 Task: Search one way flight ticket for 4 adults, 2 children, 2 infants in seat and 1 infant on lap in premium economy from Block Island: Block Island State Airport to Gillette: Gillette Campbell County Airport on 5-1-2023. Choice of flights is Spirit. Number of bags: 2 checked bags. Price is upto 94000. Outbound departure time preference is 11:30.
Action: Mouse moved to (228, 516)
Screenshot: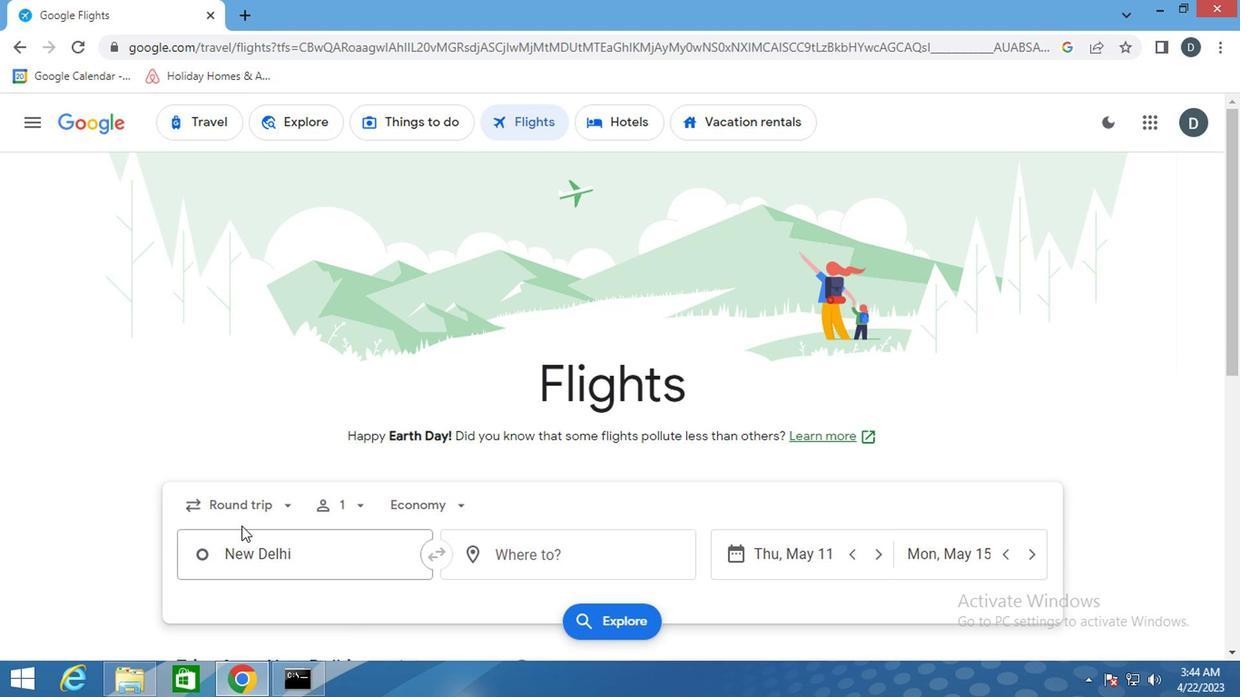 
Action: Mouse pressed left at (228, 516)
Screenshot: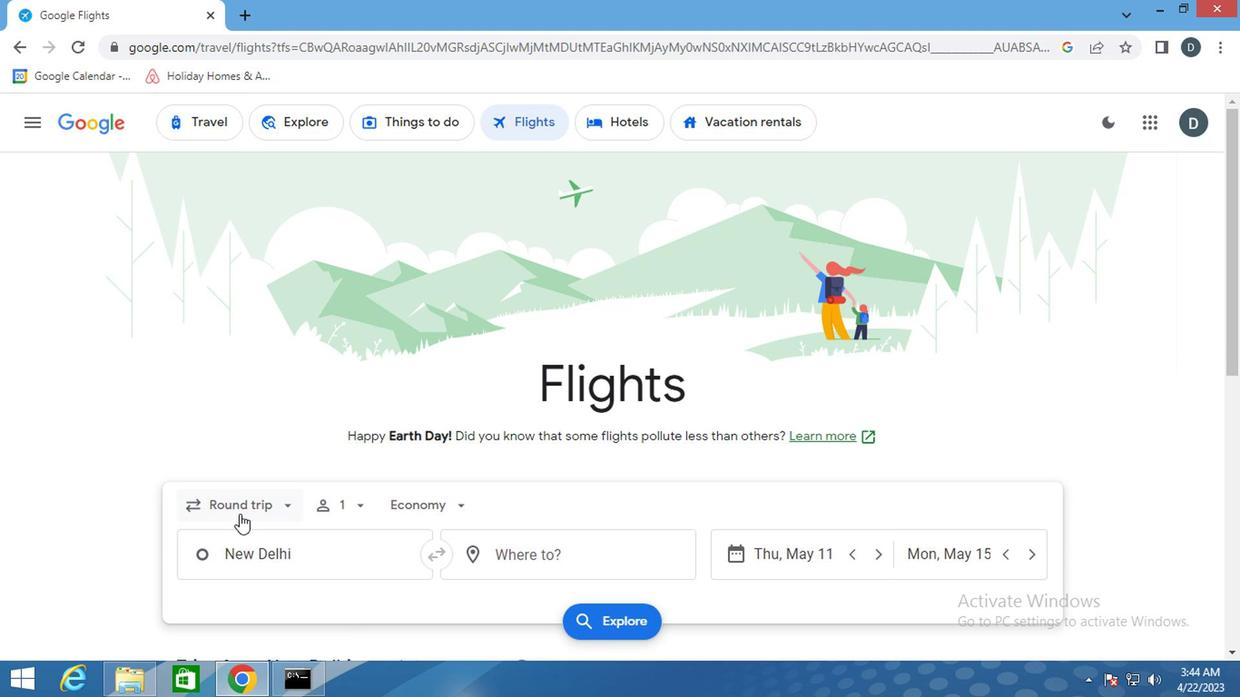 
Action: Mouse moved to (260, 588)
Screenshot: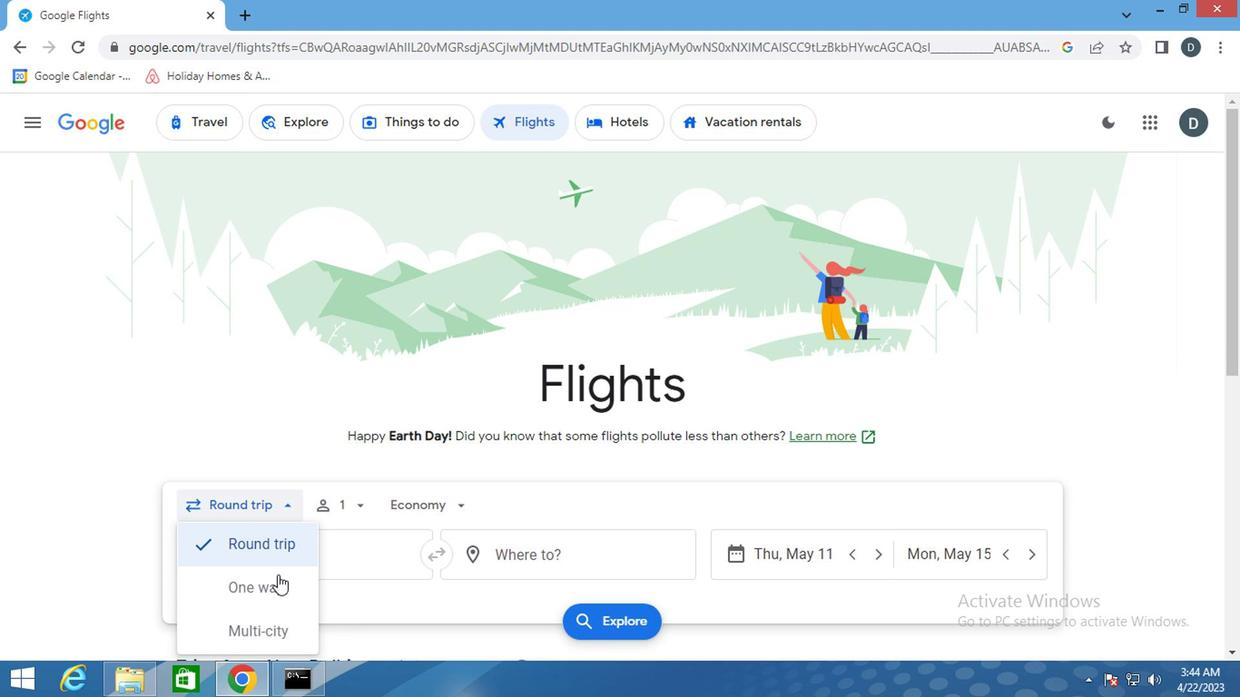 
Action: Mouse pressed left at (260, 588)
Screenshot: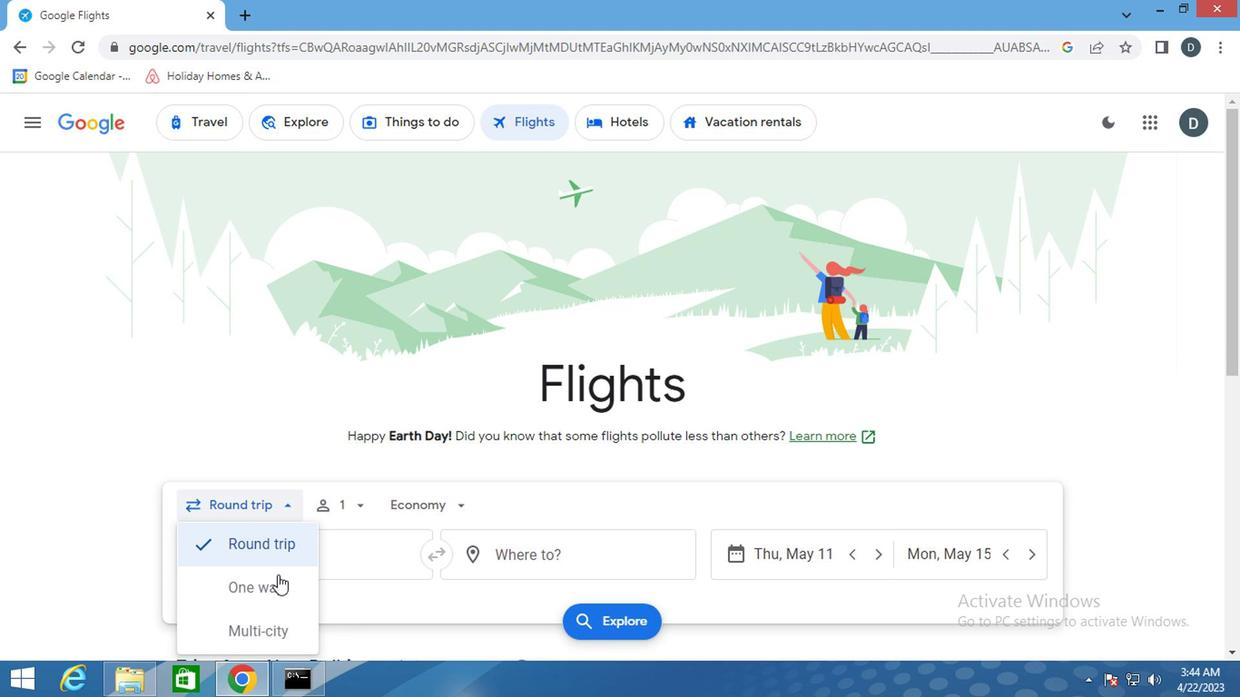 
Action: Mouse moved to (331, 501)
Screenshot: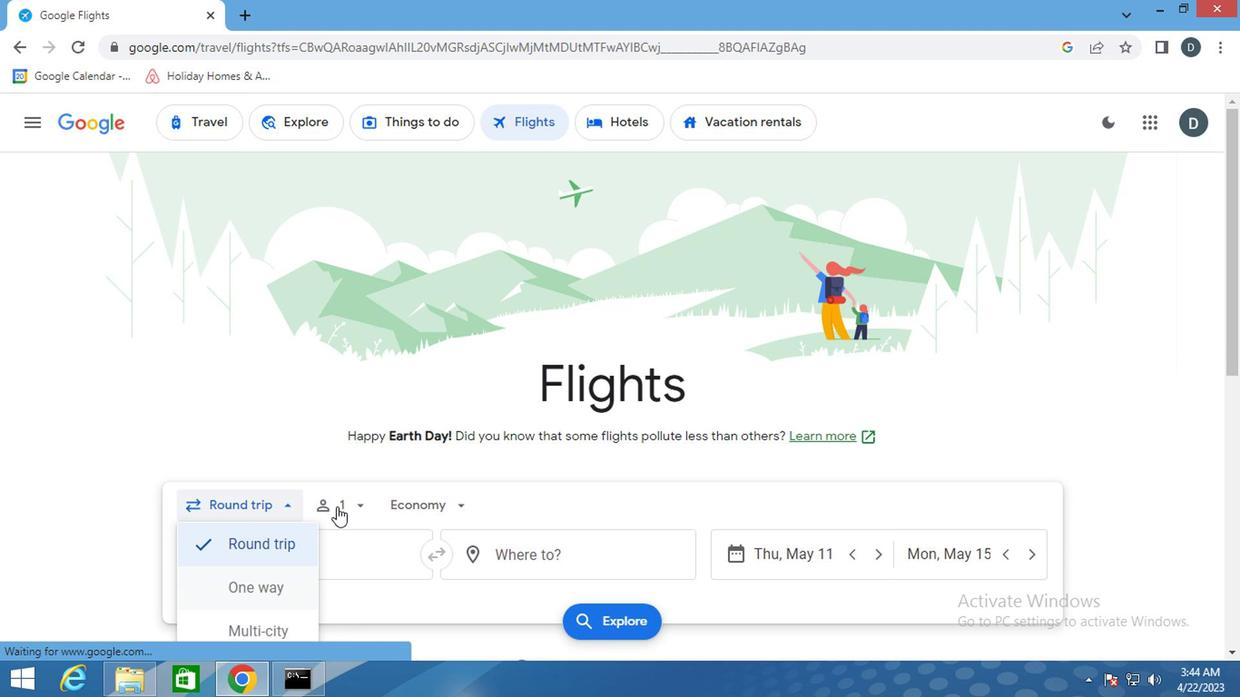 
Action: Mouse pressed left at (331, 501)
Screenshot: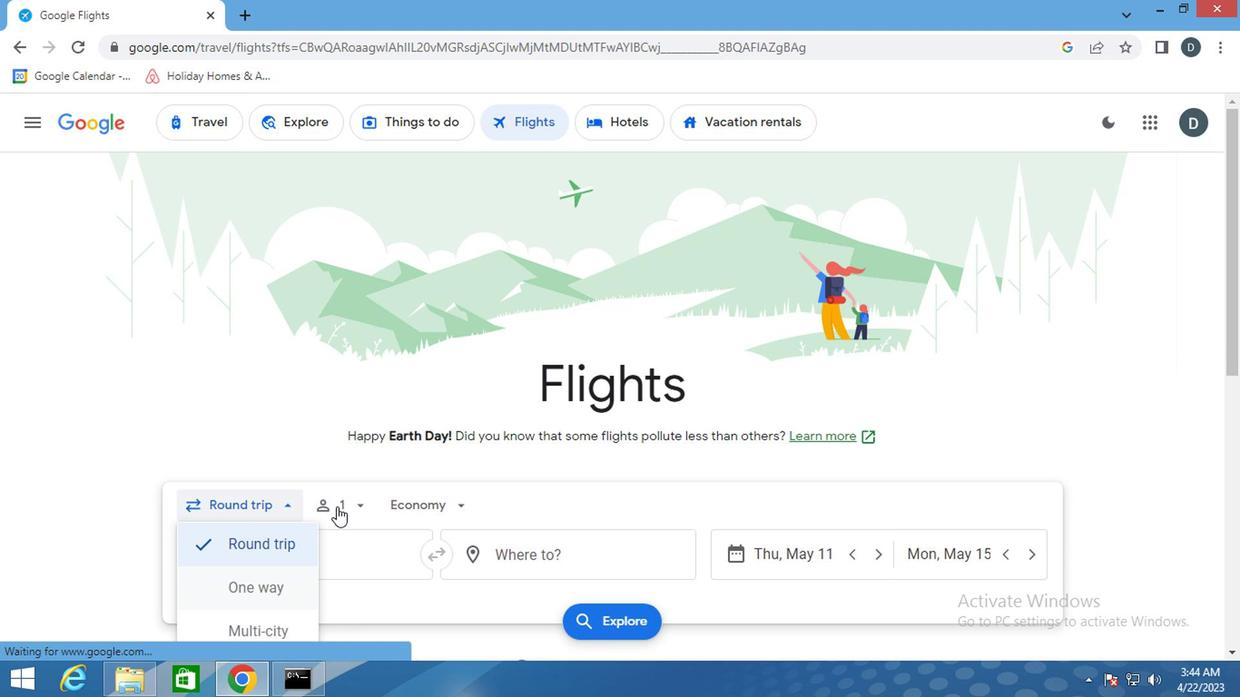 
Action: Mouse moved to (477, 557)
Screenshot: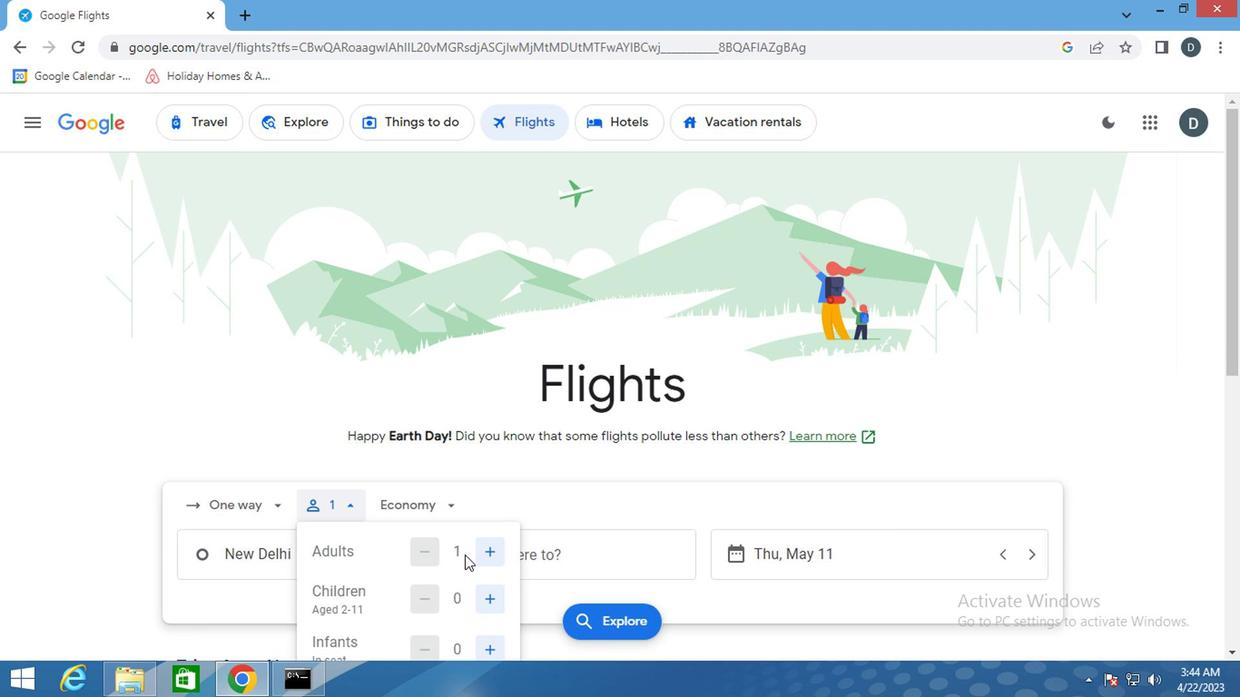 
Action: Mouse pressed left at (477, 557)
Screenshot: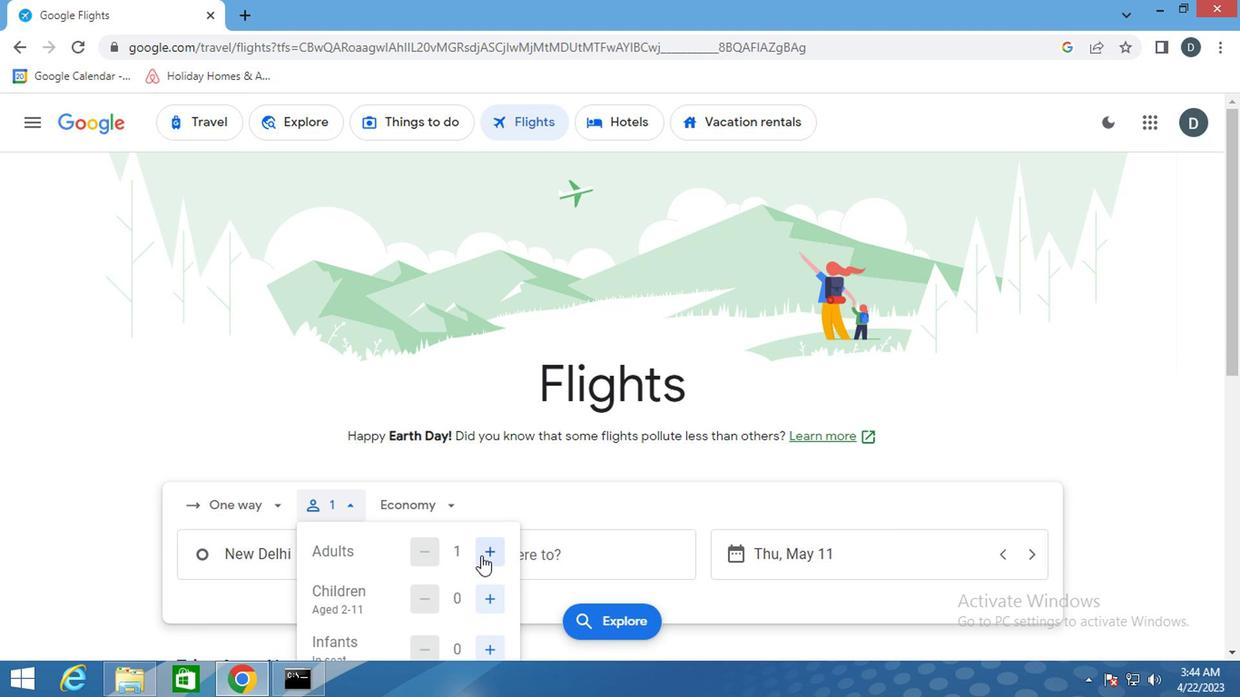 
Action: Mouse pressed left at (477, 557)
Screenshot: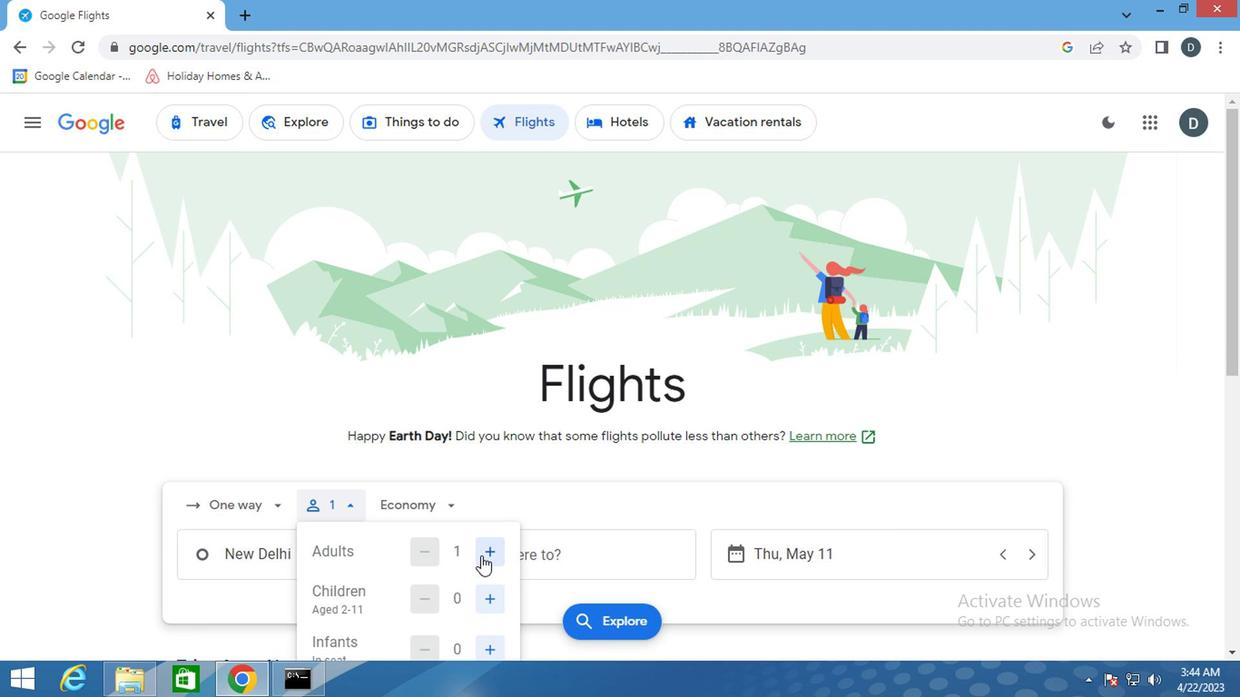
Action: Mouse pressed left at (477, 557)
Screenshot: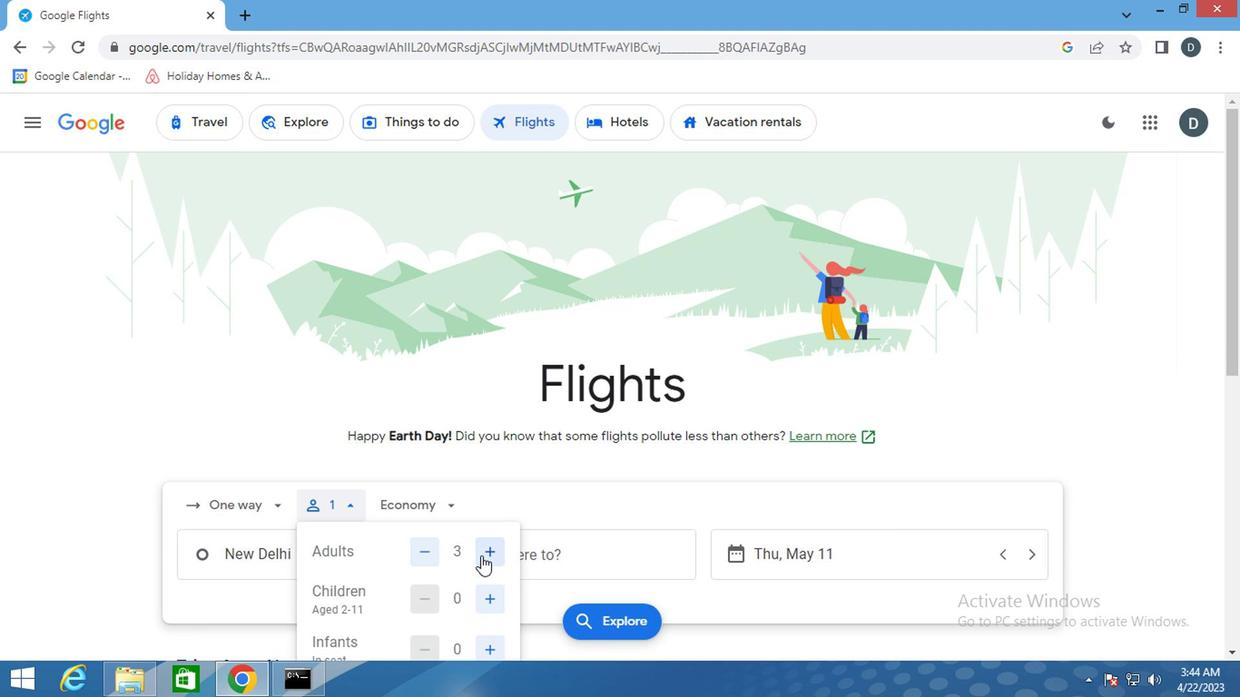 
Action: Mouse moved to (487, 606)
Screenshot: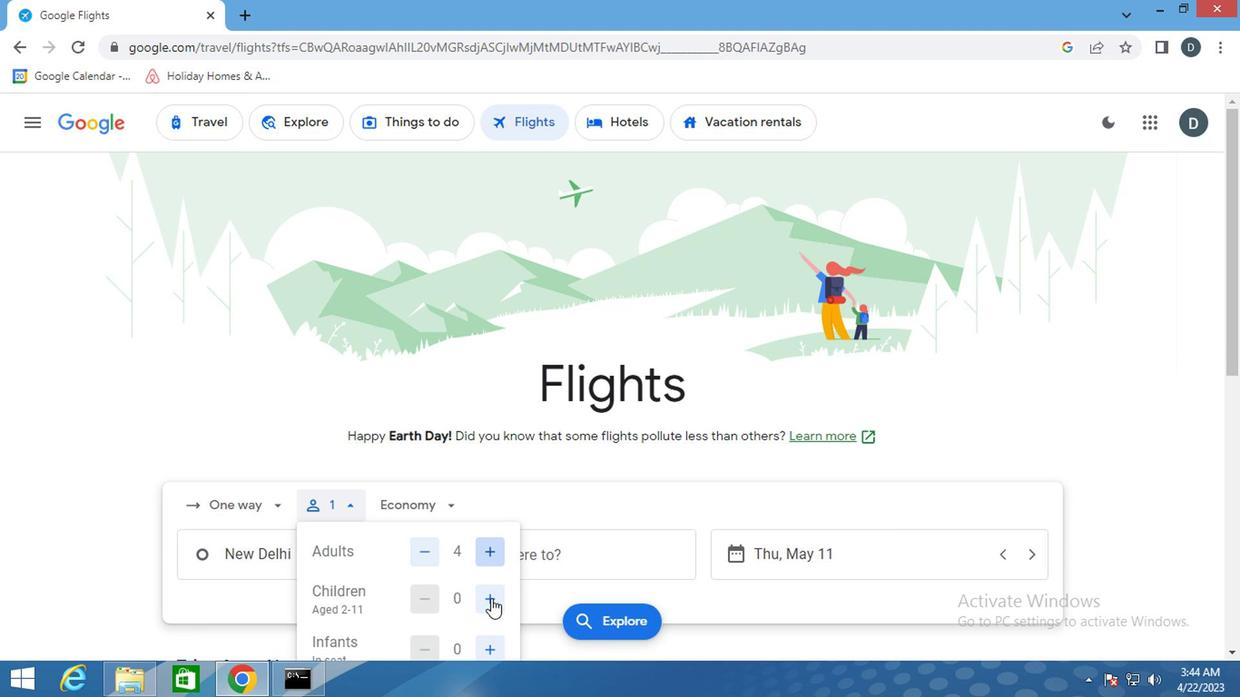 
Action: Mouse pressed left at (487, 606)
Screenshot: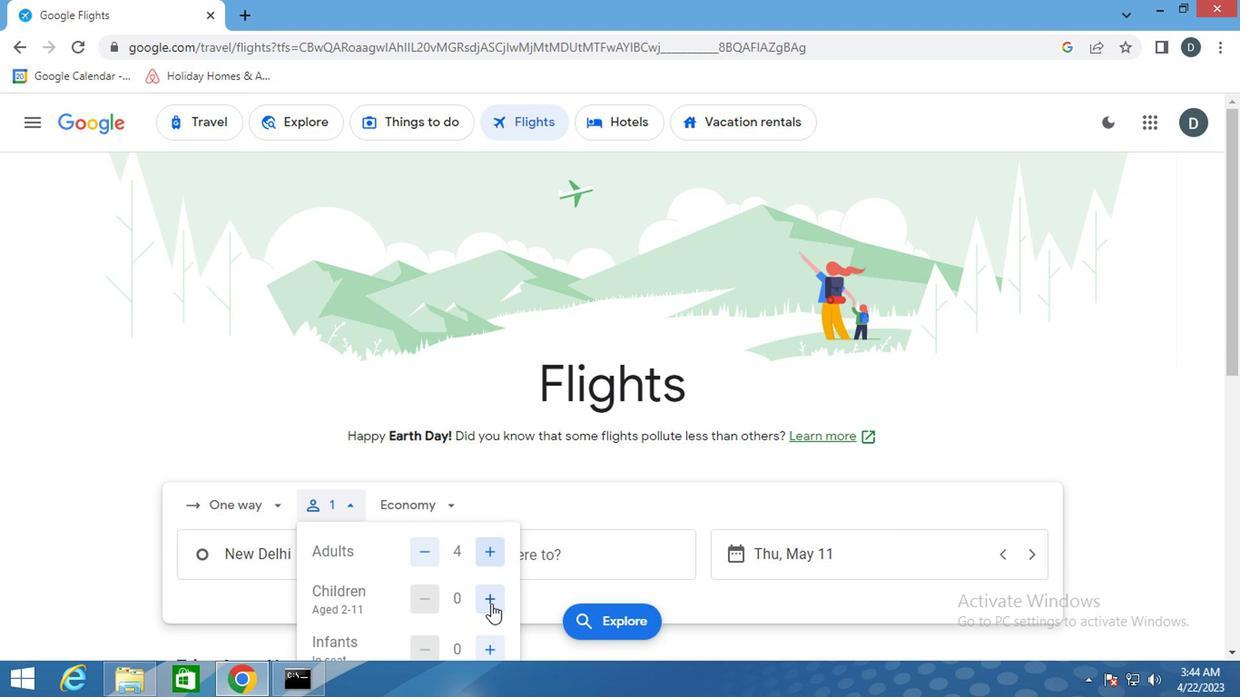 
Action: Mouse moved to (487, 607)
Screenshot: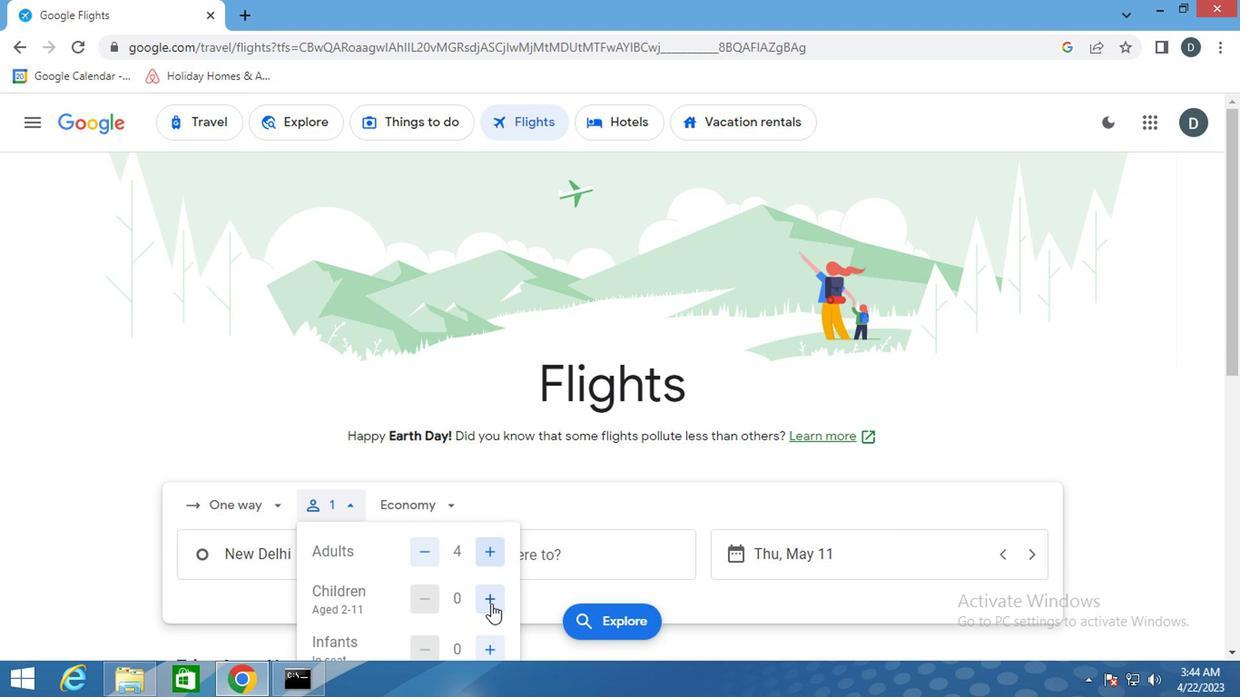 
Action: Mouse pressed left at (487, 607)
Screenshot: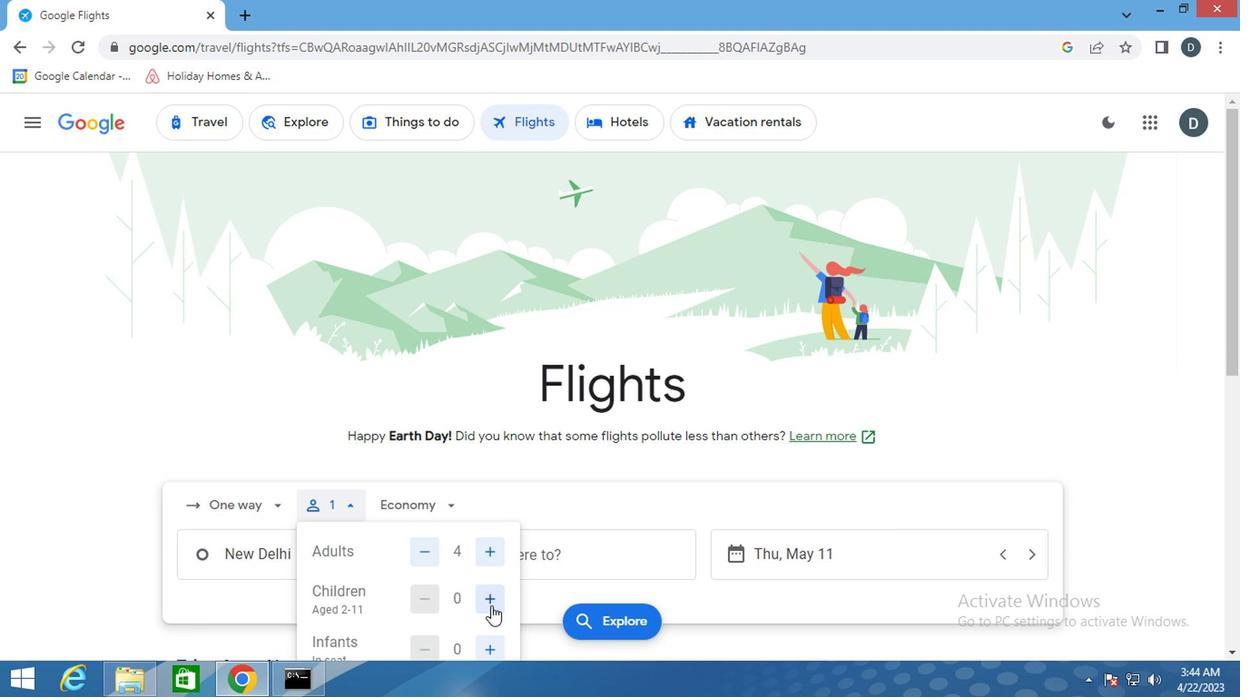 
Action: Mouse moved to (467, 598)
Screenshot: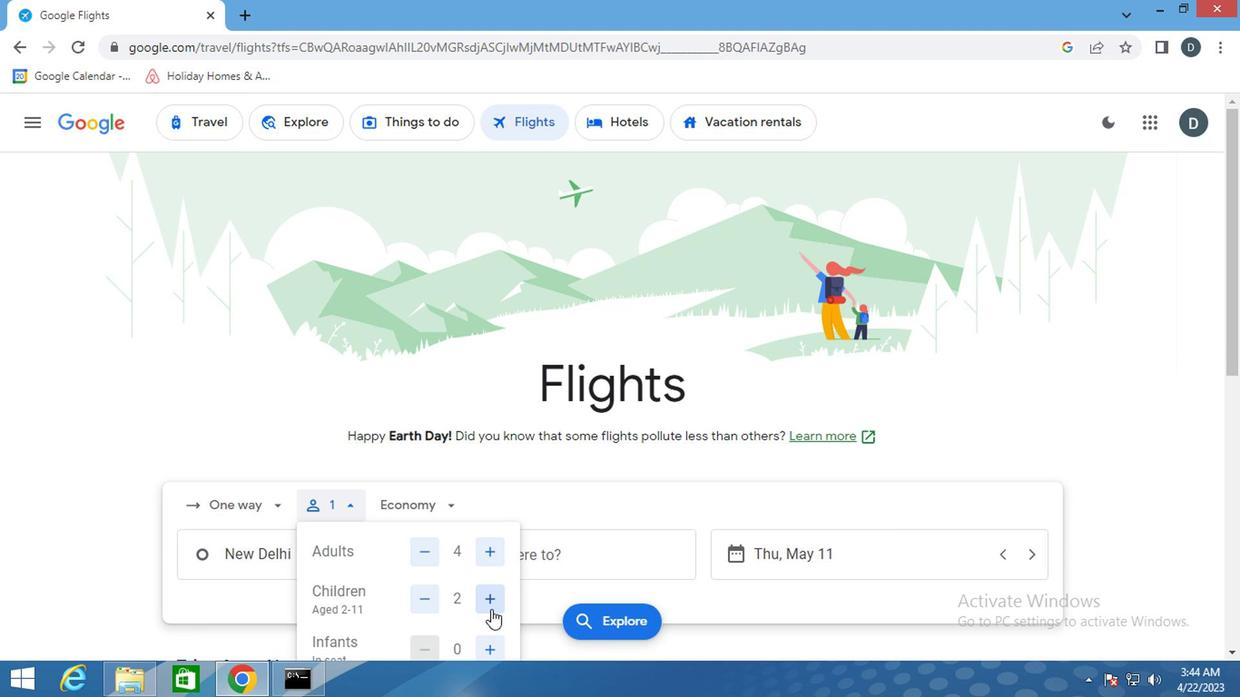 
Action: Mouse scrolled (467, 597) with delta (0, 0)
Screenshot: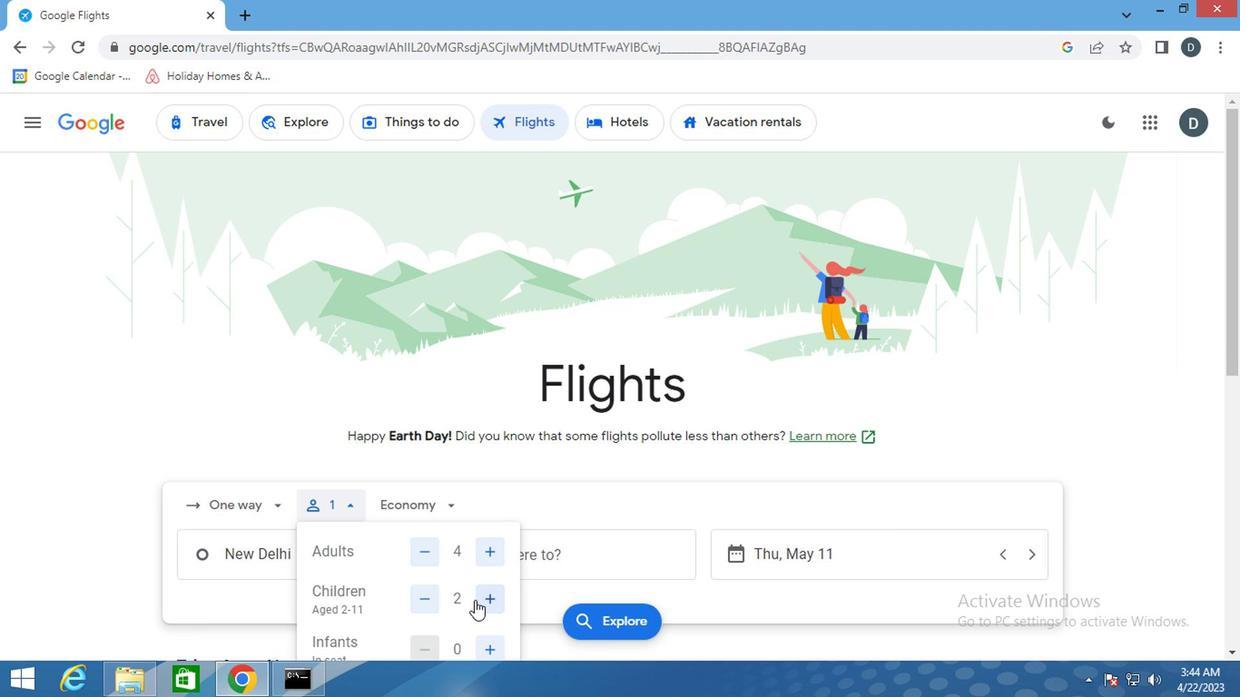 
Action: Mouse moved to (481, 557)
Screenshot: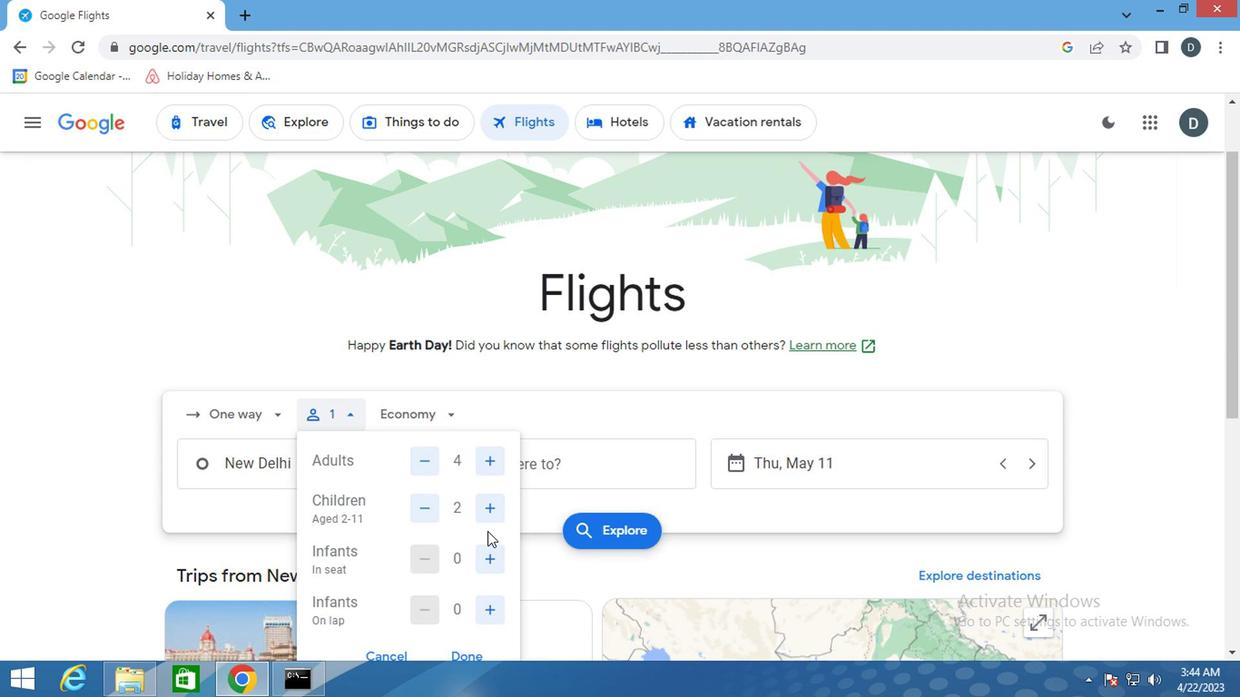 
Action: Mouse pressed left at (481, 557)
Screenshot: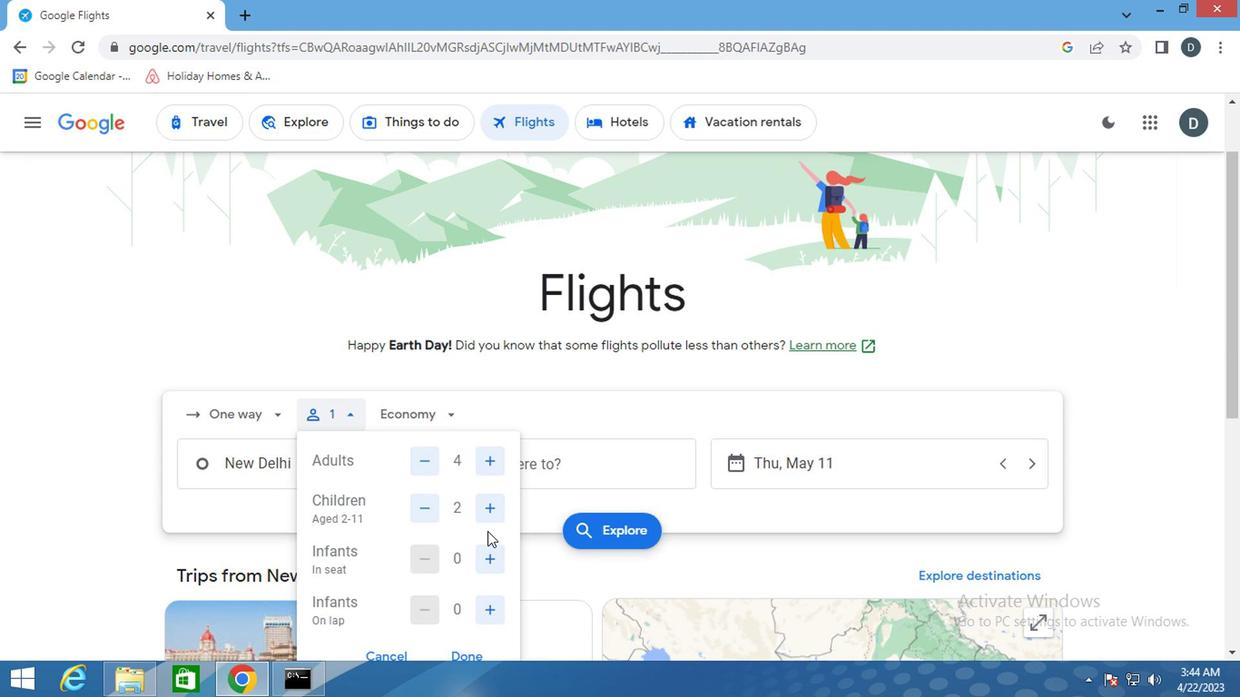 
Action: Mouse moved to (485, 552)
Screenshot: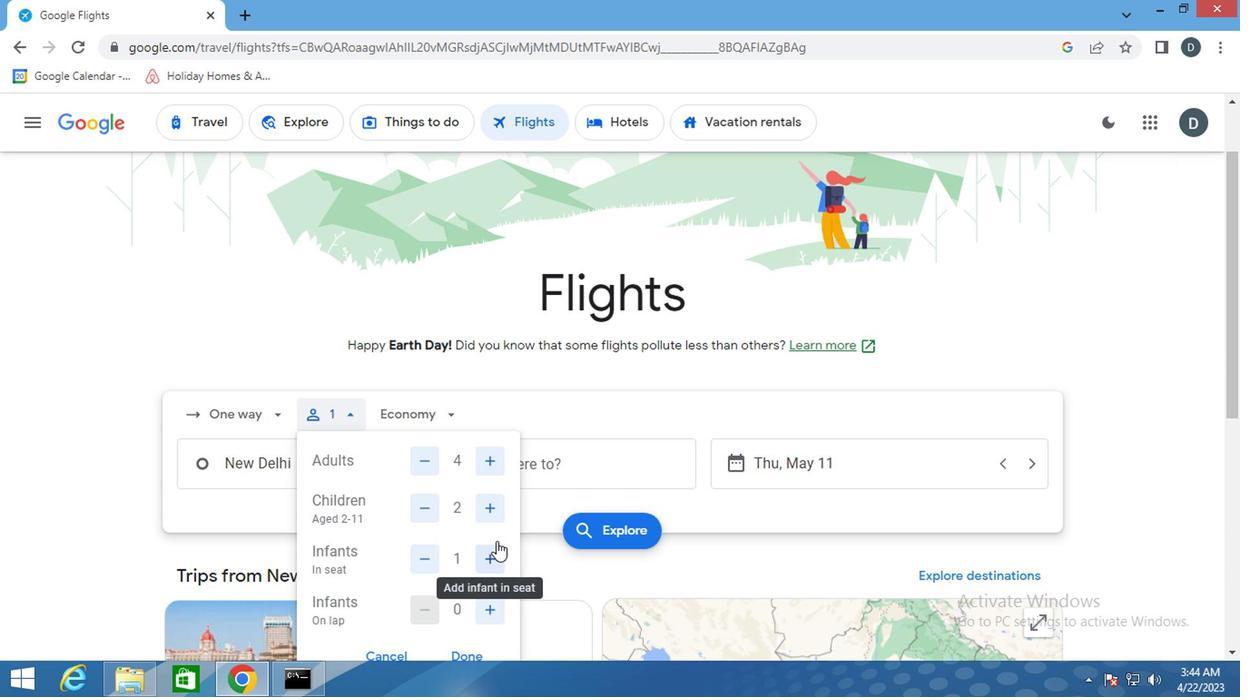 
Action: Mouse pressed left at (485, 552)
Screenshot: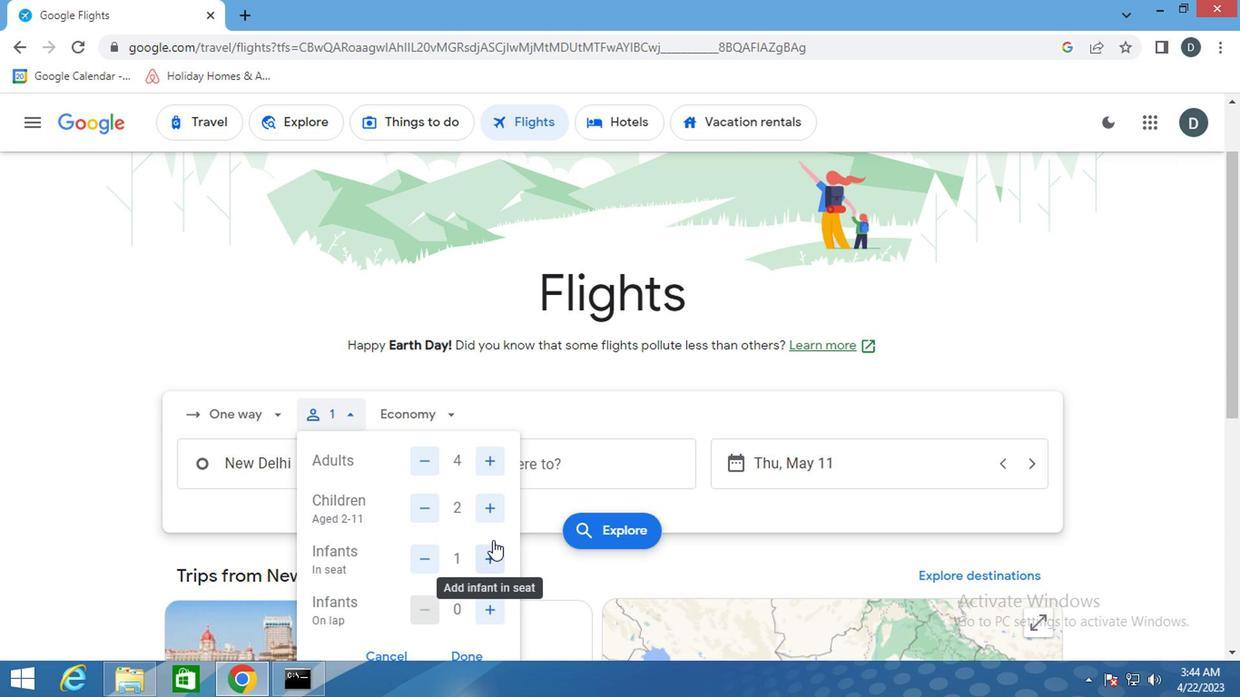 
Action: Mouse moved to (481, 600)
Screenshot: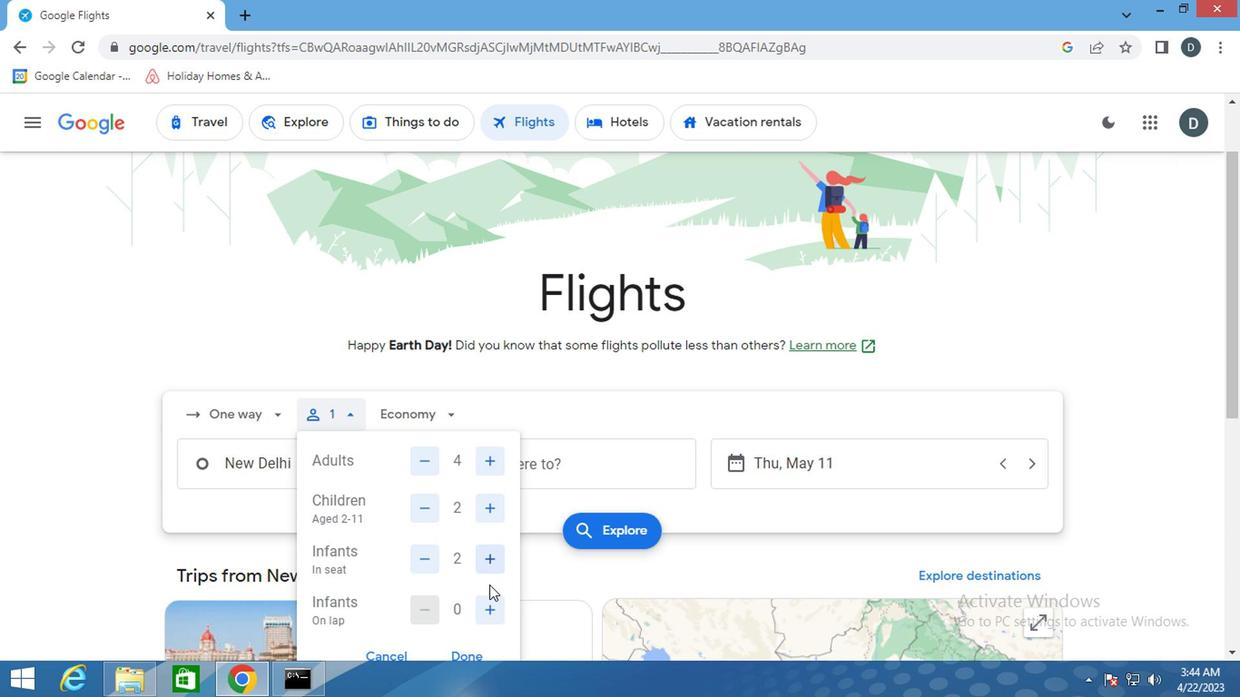 
Action: Mouse pressed left at (481, 600)
Screenshot: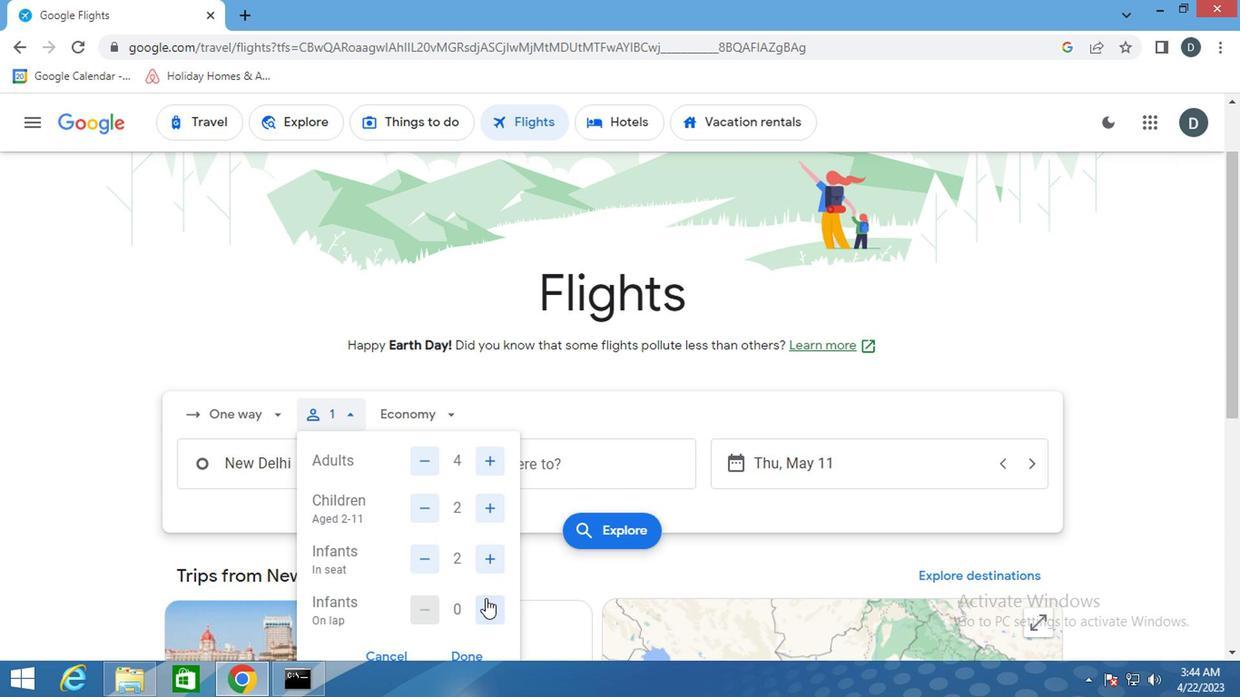 
Action: Mouse moved to (468, 651)
Screenshot: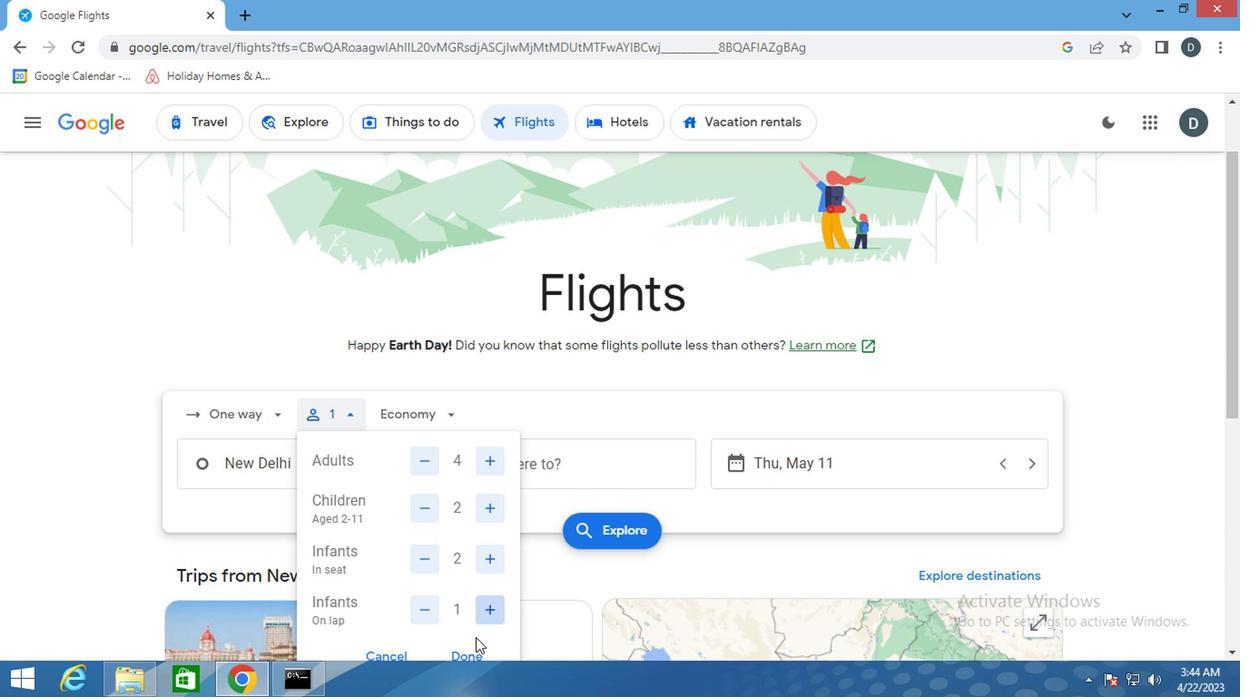 
Action: Mouse pressed left at (468, 651)
Screenshot: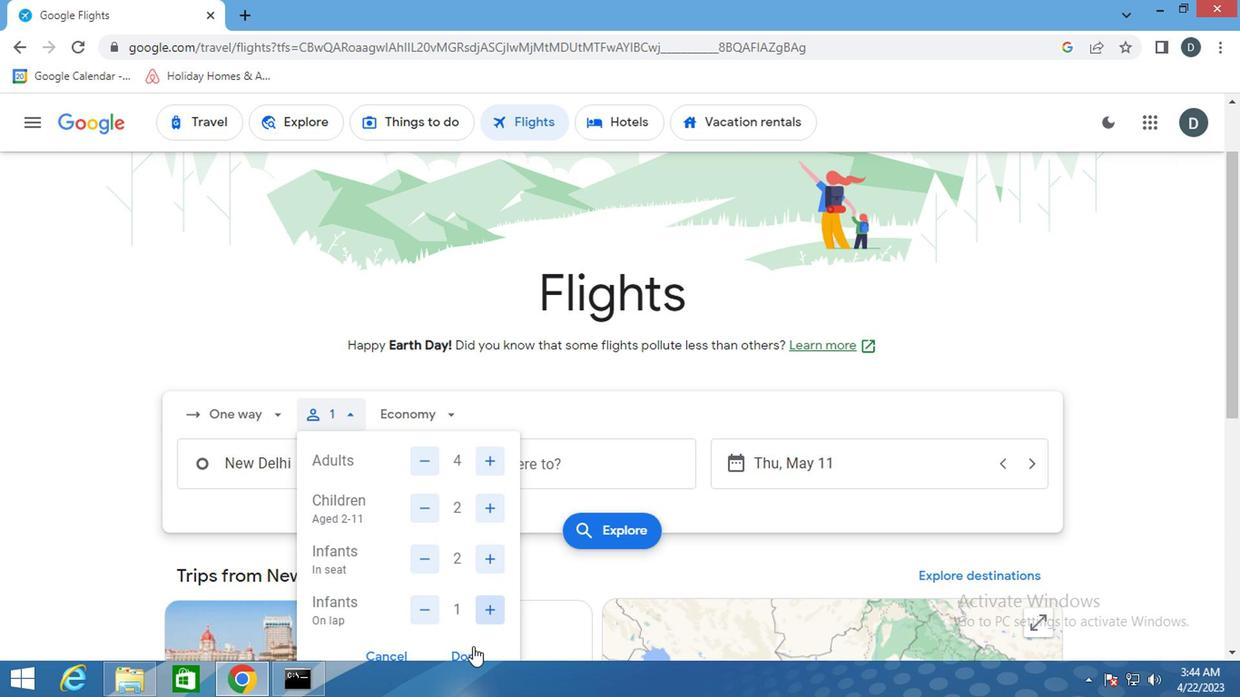 
Action: Mouse moved to (379, 405)
Screenshot: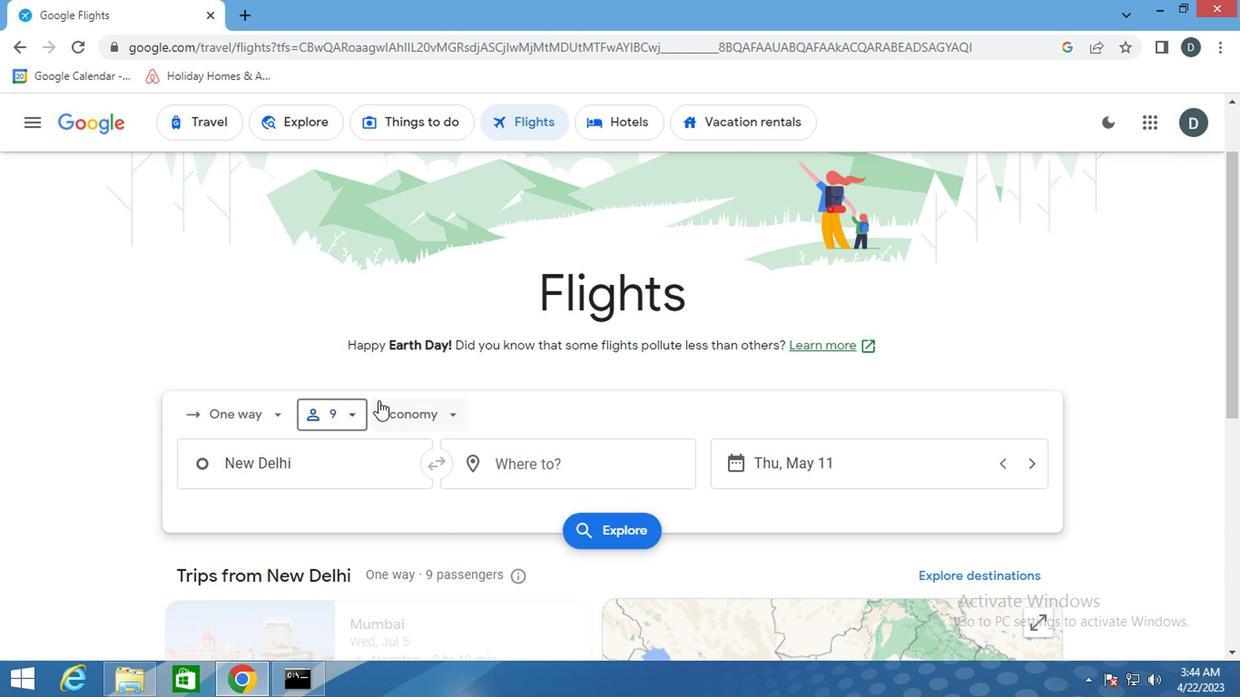 
Action: Mouse pressed left at (379, 405)
Screenshot: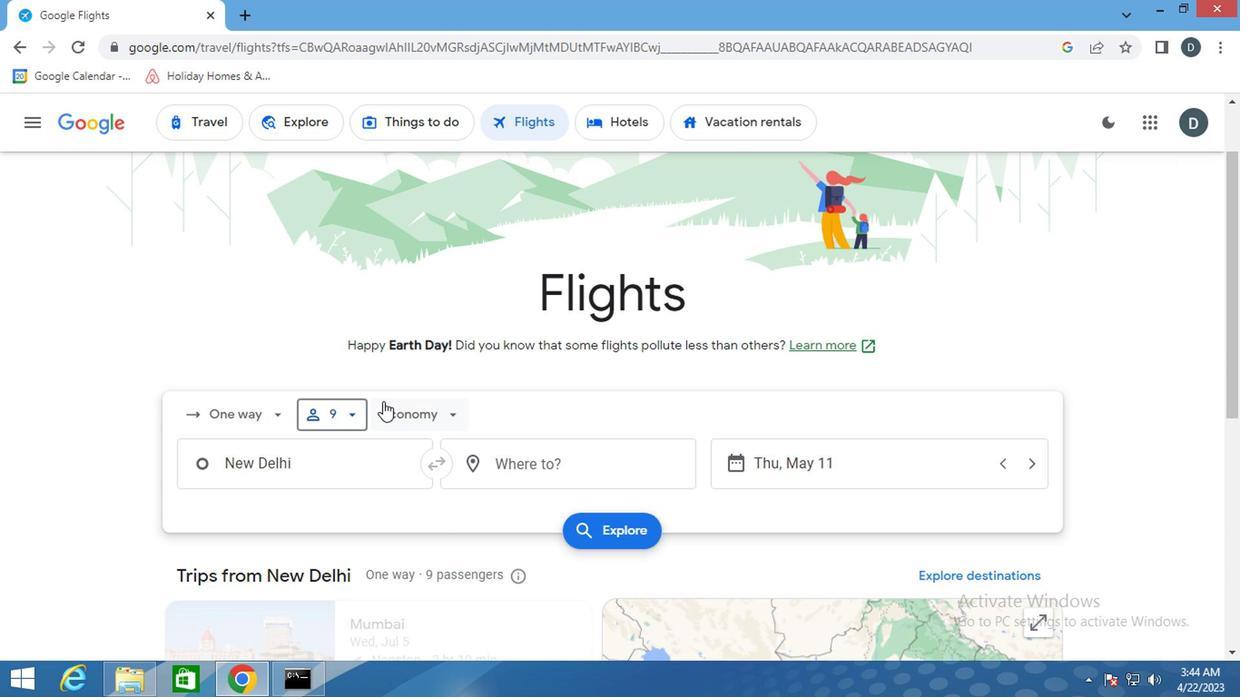 
Action: Mouse moved to (442, 507)
Screenshot: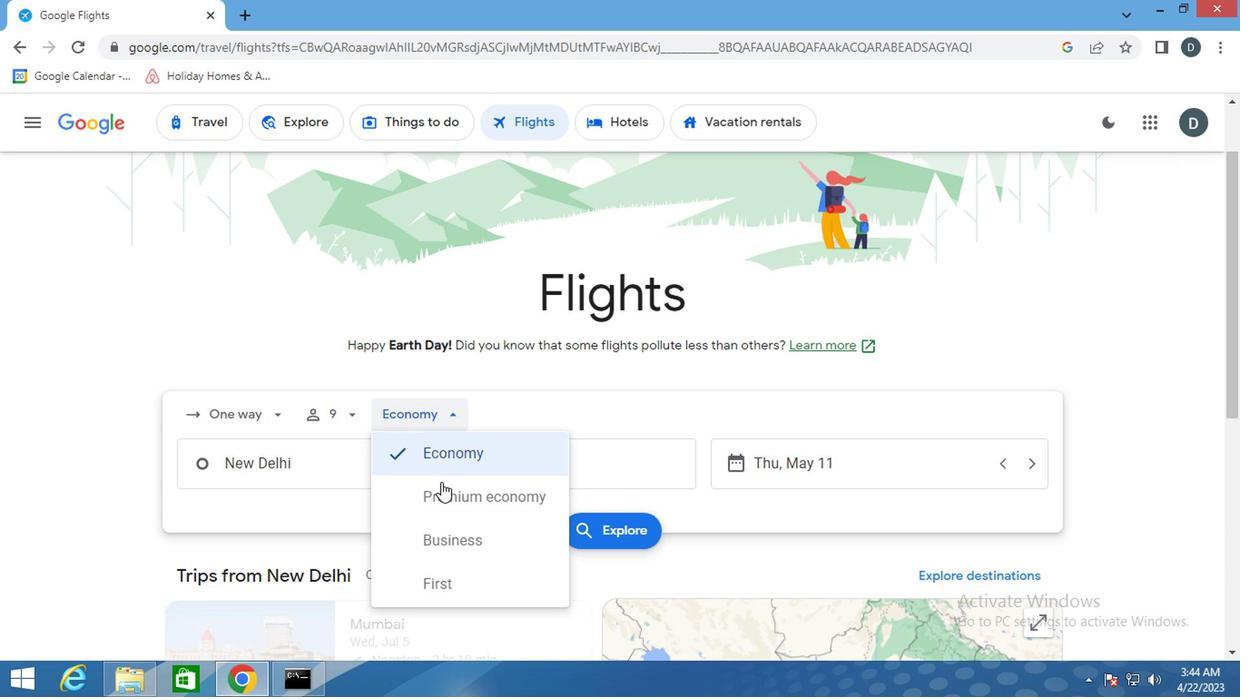 
Action: Mouse pressed left at (442, 507)
Screenshot: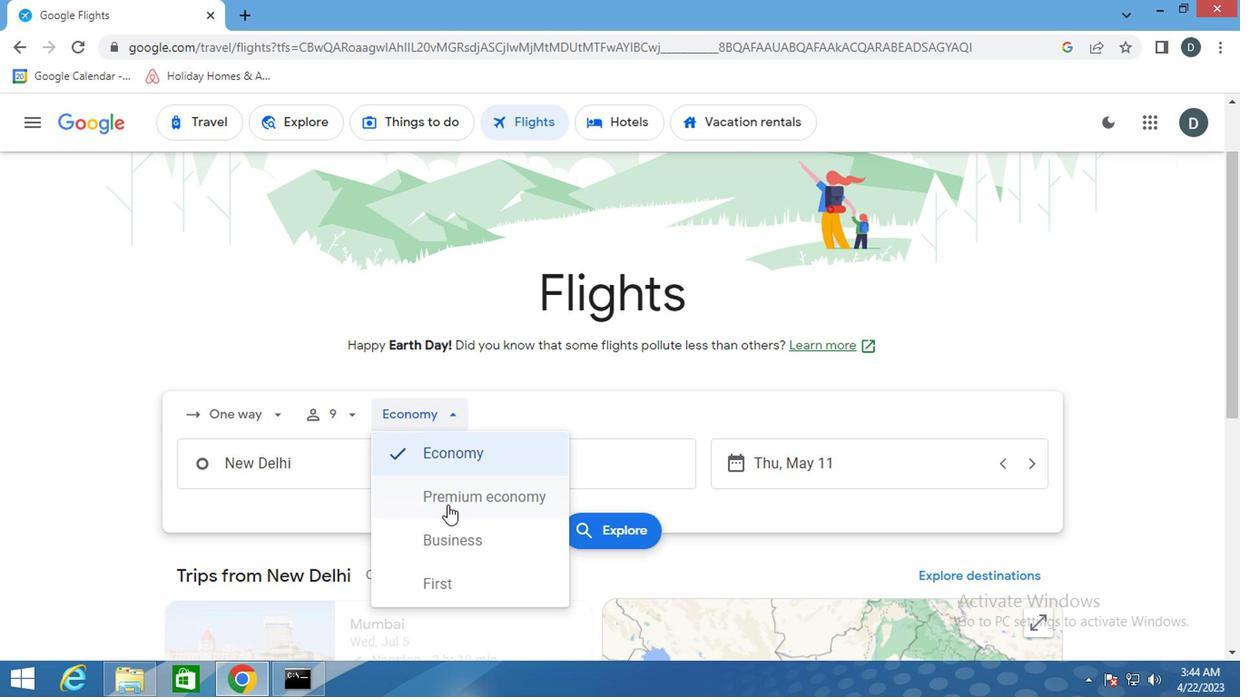 
Action: Mouse moved to (326, 476)
Screenshot: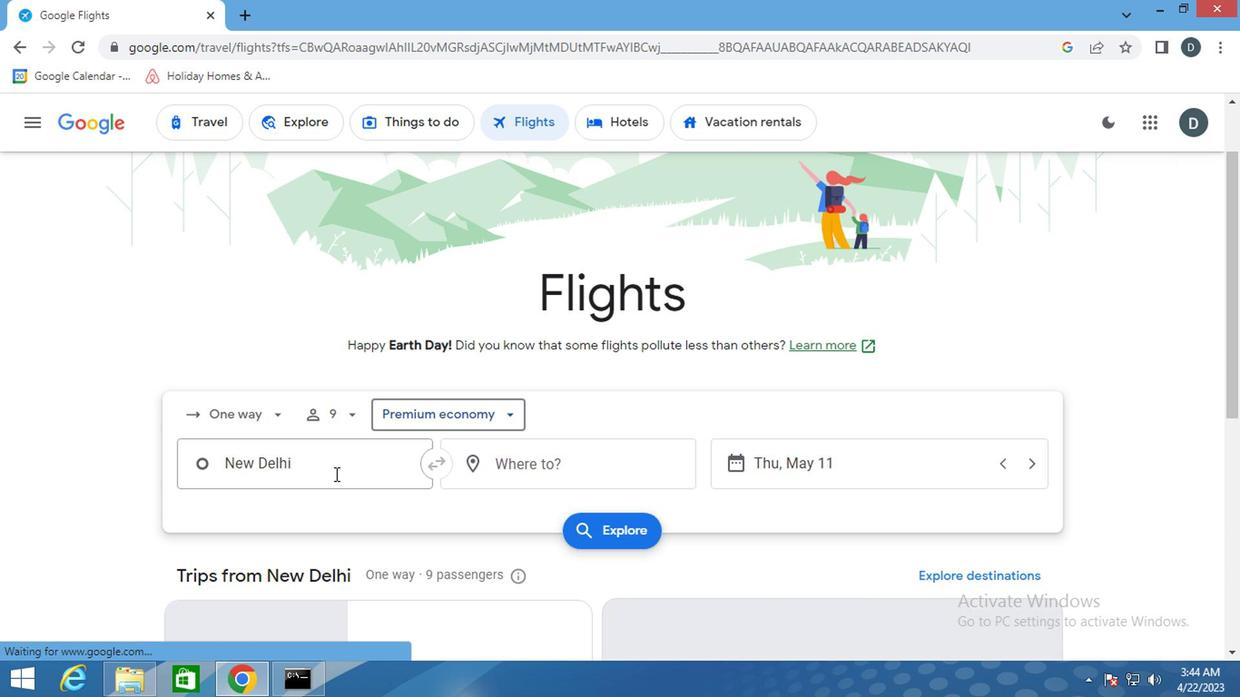 
Action: Mouse pressed left at (326, 476)
Screenshot: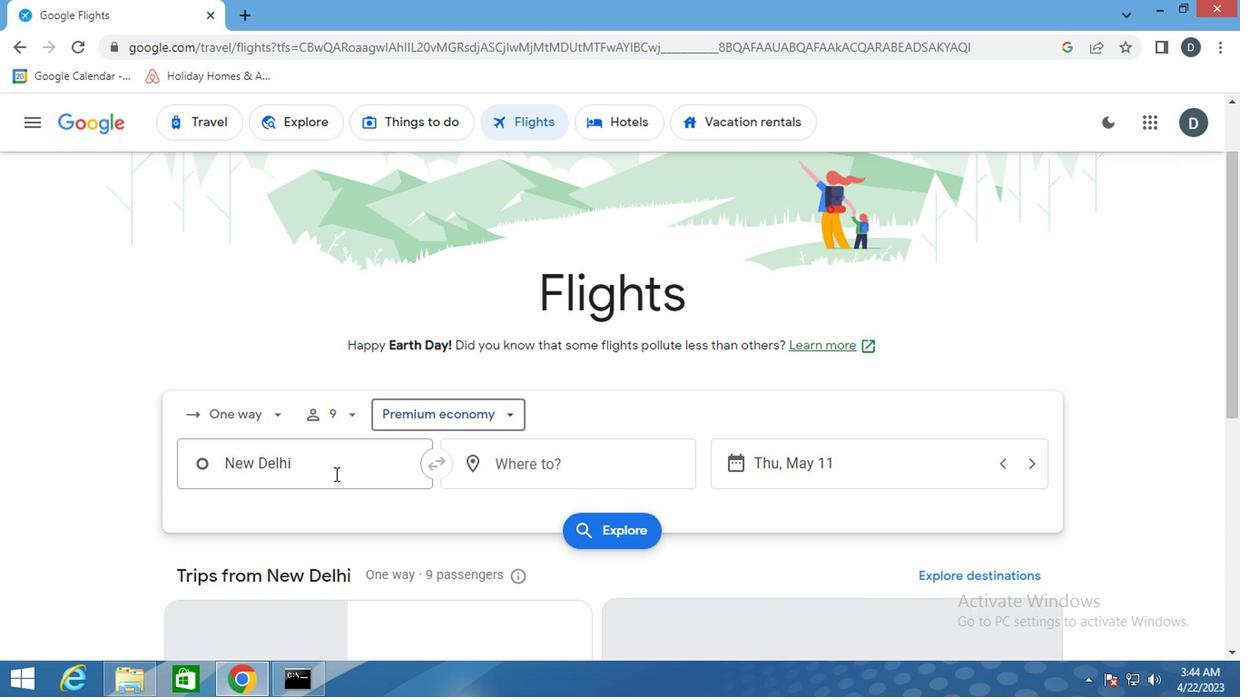 
Action: Key pressed <Key.shift>BLOCK<Key.space><Key.shift><Key.shift><Key.shift><Key.shift><Key.shift><Key.shift><Key.shift><Key.shift><Key.shift>ISA<Key.backspace><Key.backspace>SLAND<Key.space><Key.shift>STATE
Screenshot: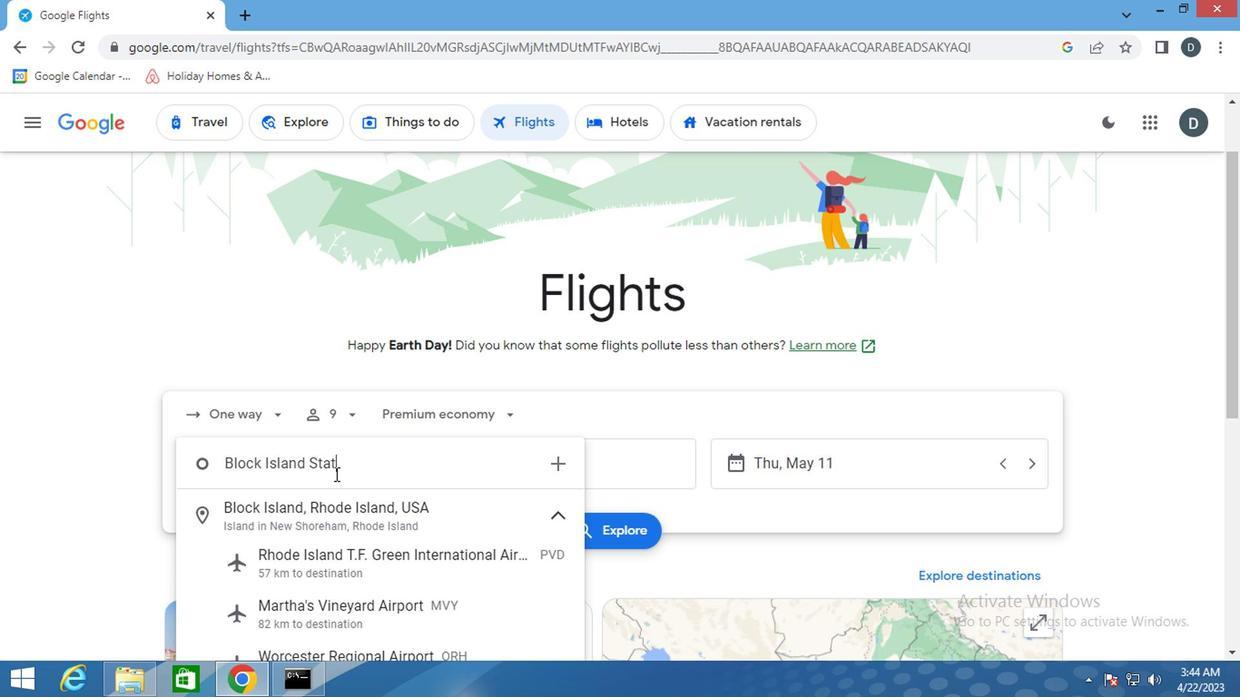 
Action: Mouse moved to (371, 507)
Screenshot: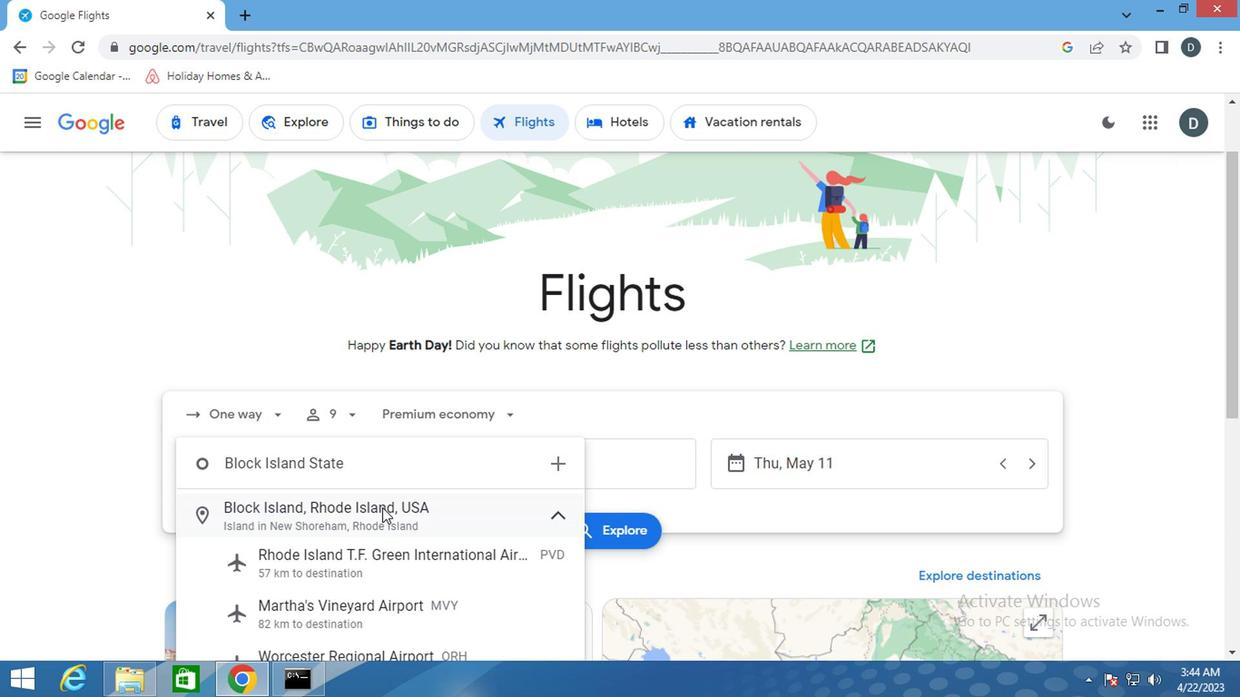 
Action: Key pressed <Key.space>
Screenshot: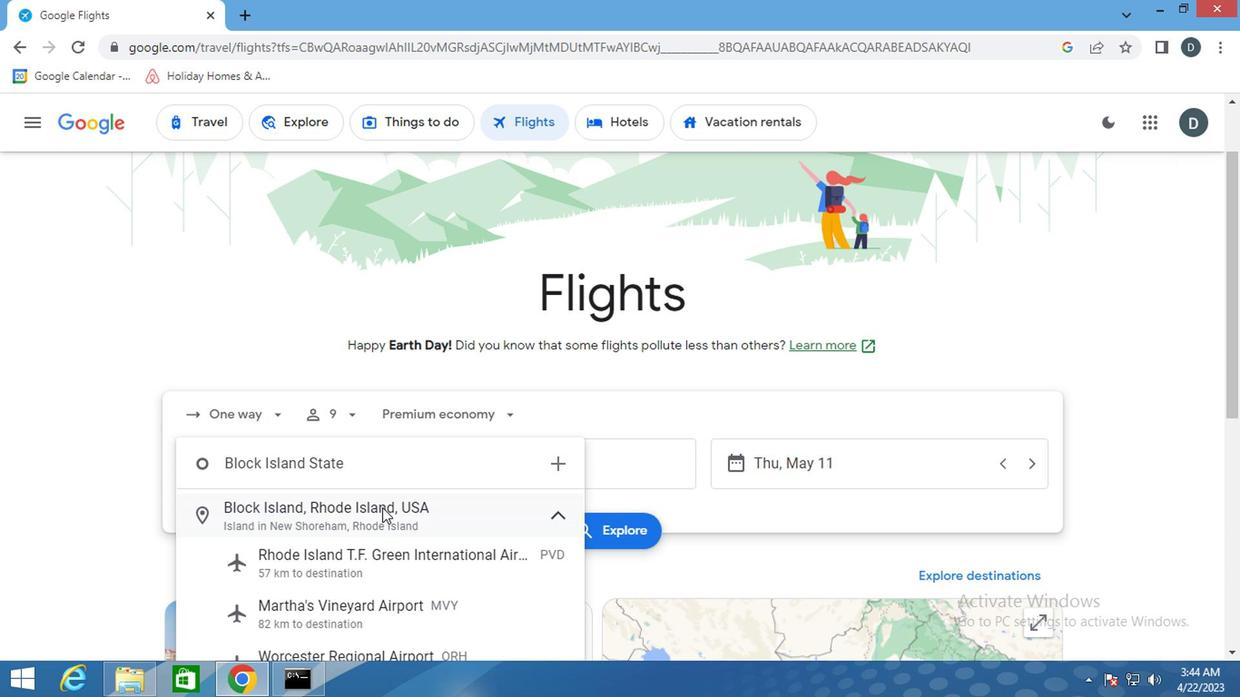 
Action: Mouse moved to (371, 510)
Screenshot: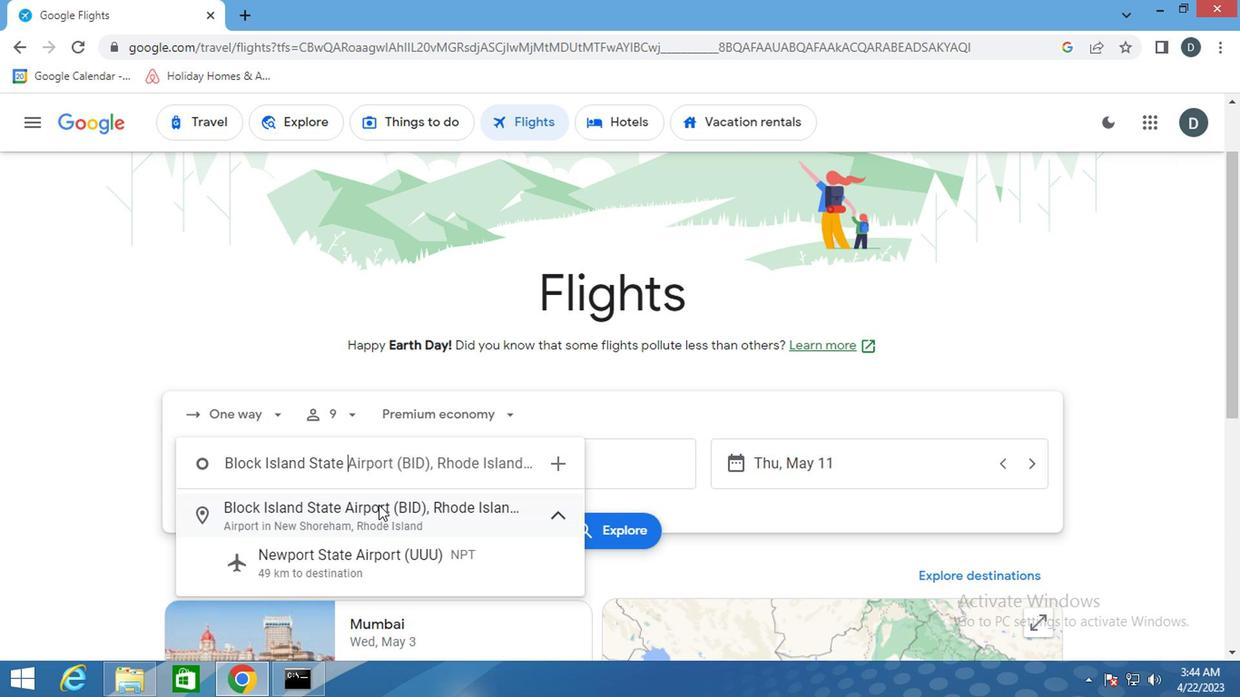 
Action: Mouse pressed left at (371, 510)
Screenshot: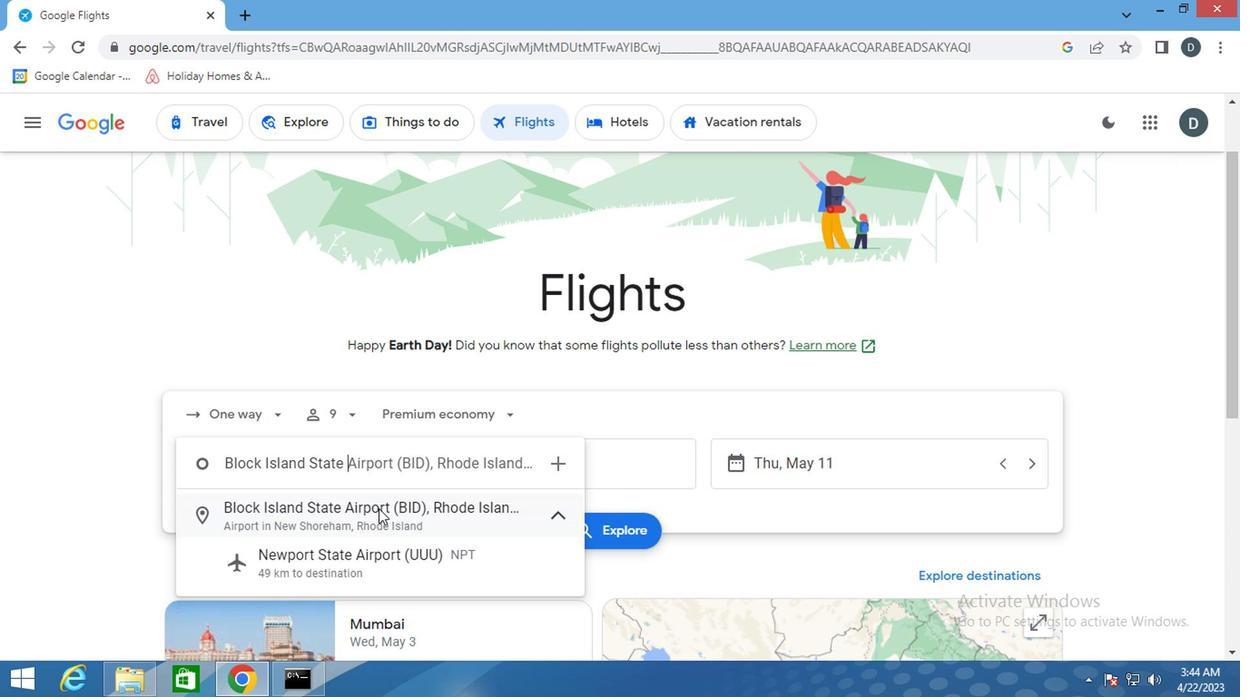 
Action: Mouse moved to (542, 469)
Screenshot: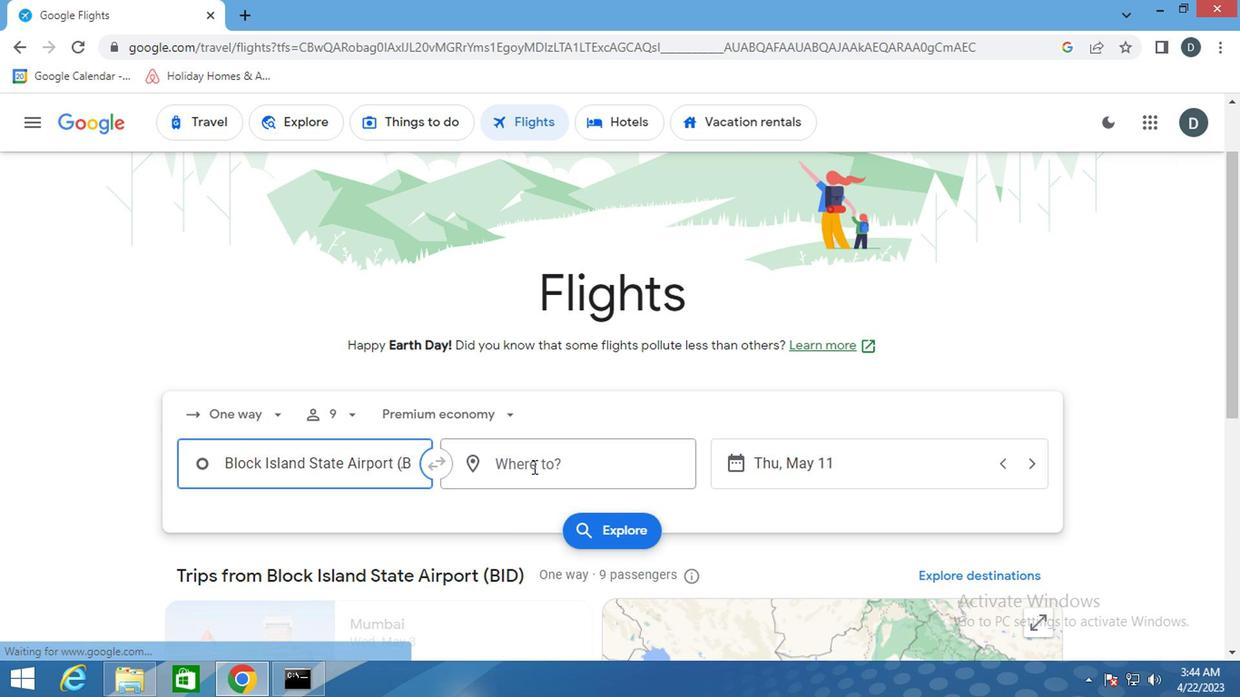 
Action: Mouse pressed left at (542, 469)
Screenshot: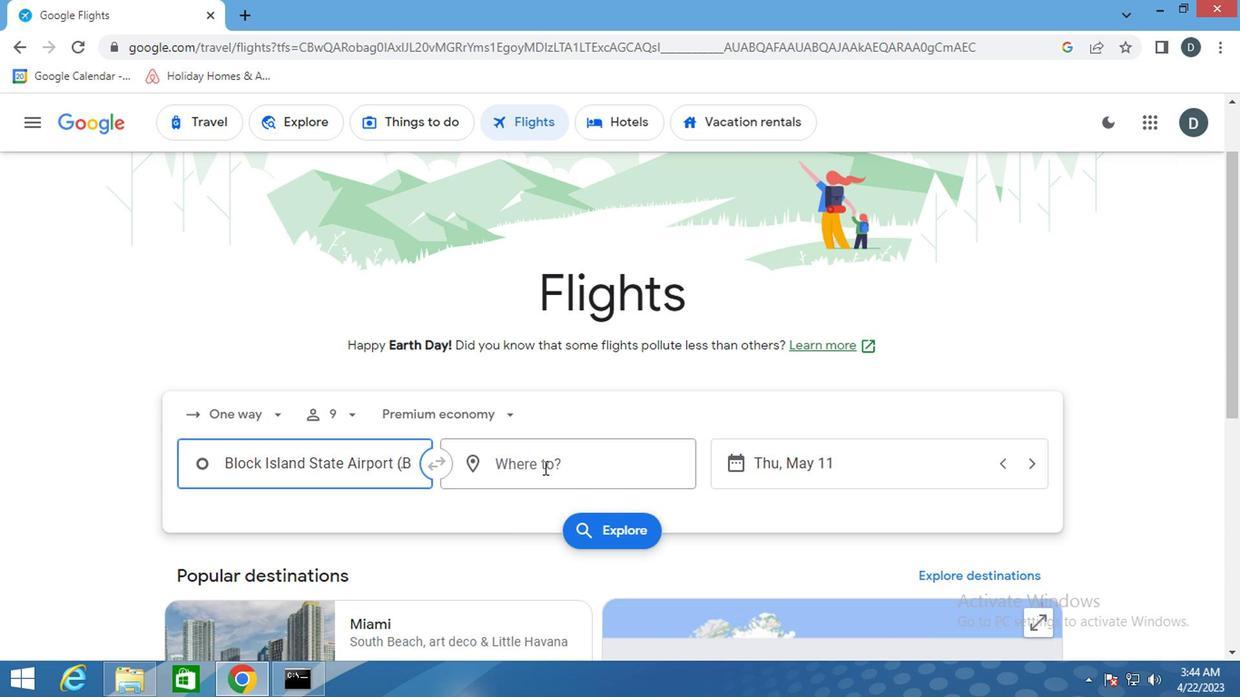 
Action: Key pressed <Key.shift>GILLETTE
Screenshot: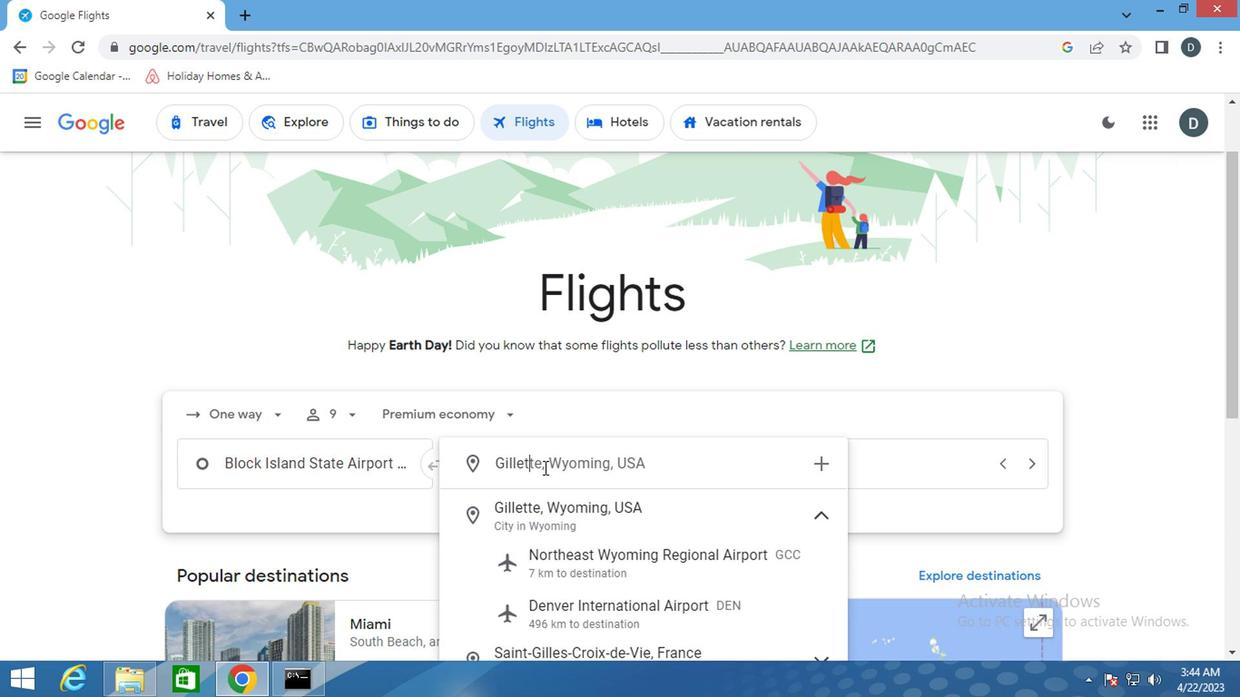 
Action: Mouse moved to (578, 522)
Screenshot: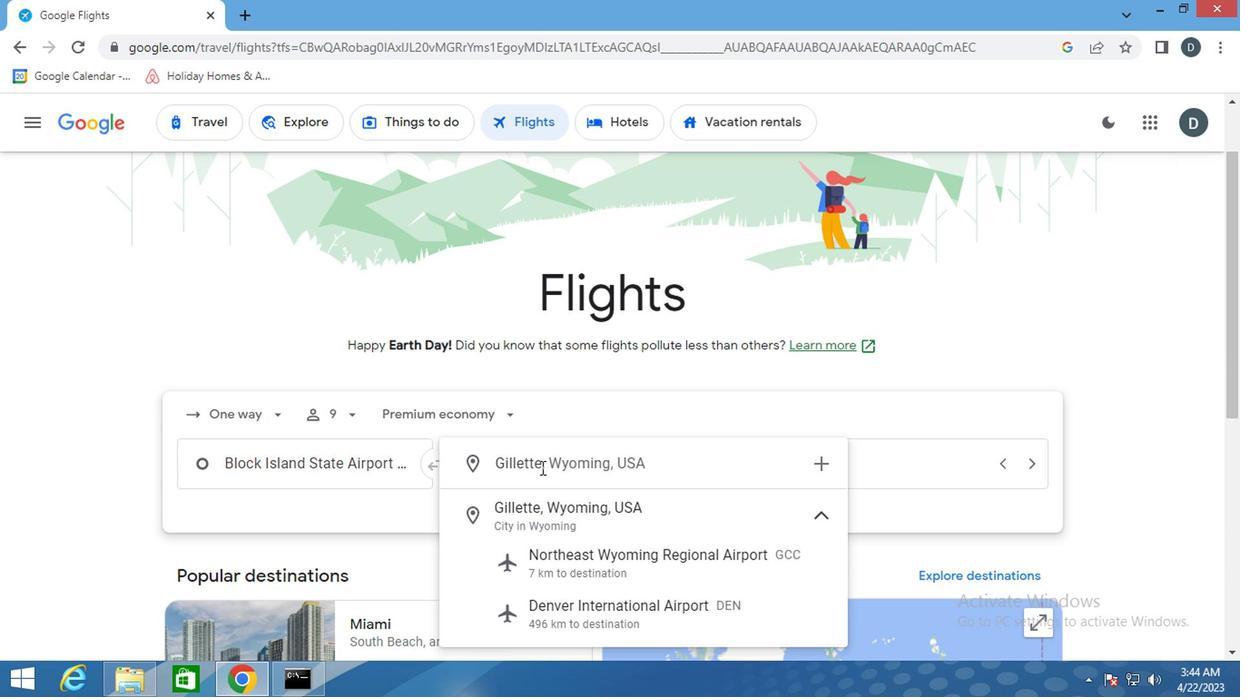 
Action: Mouse pressed left at (578, 522)
Screenshot: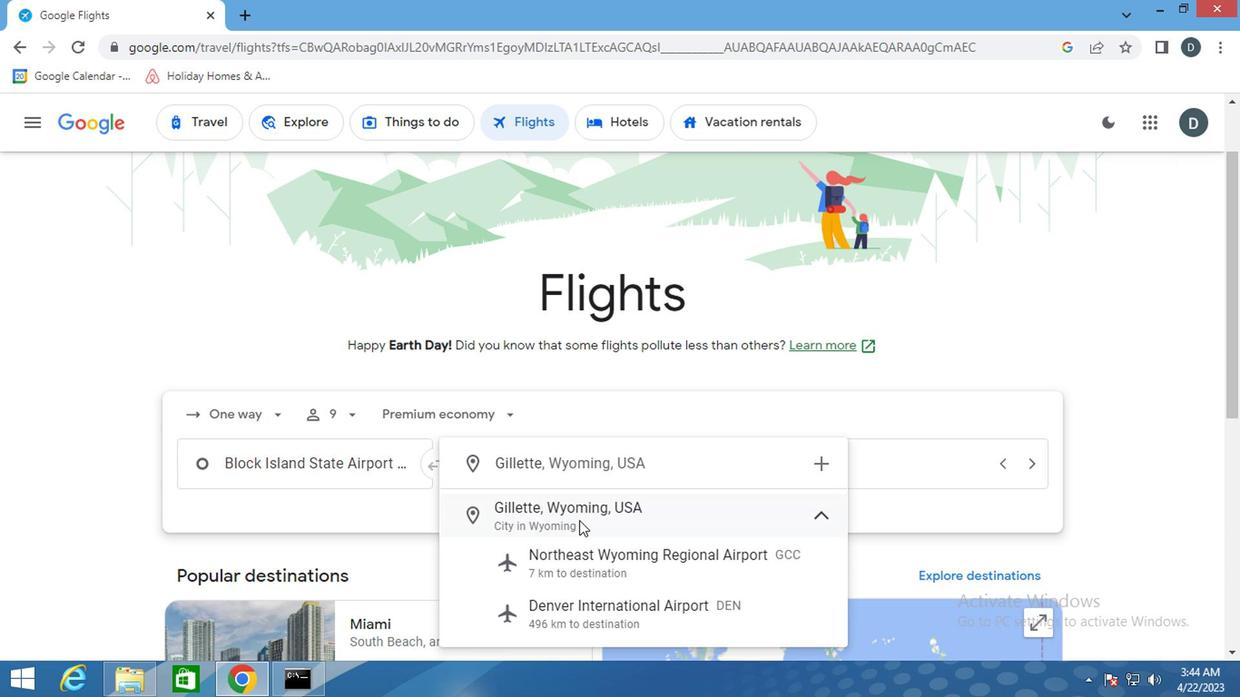 
Action: Mouse moved to (860, 476)
Screenshot: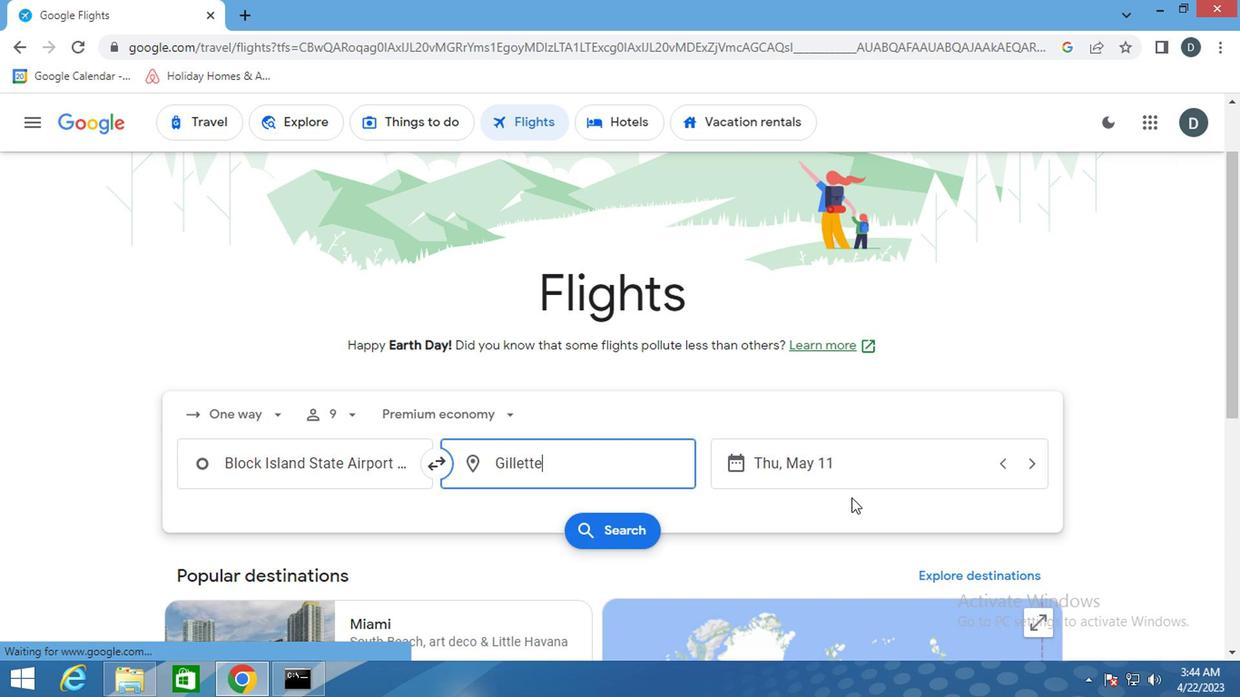 
Action: Mouse pressed left at (860, 476)
Screenshot: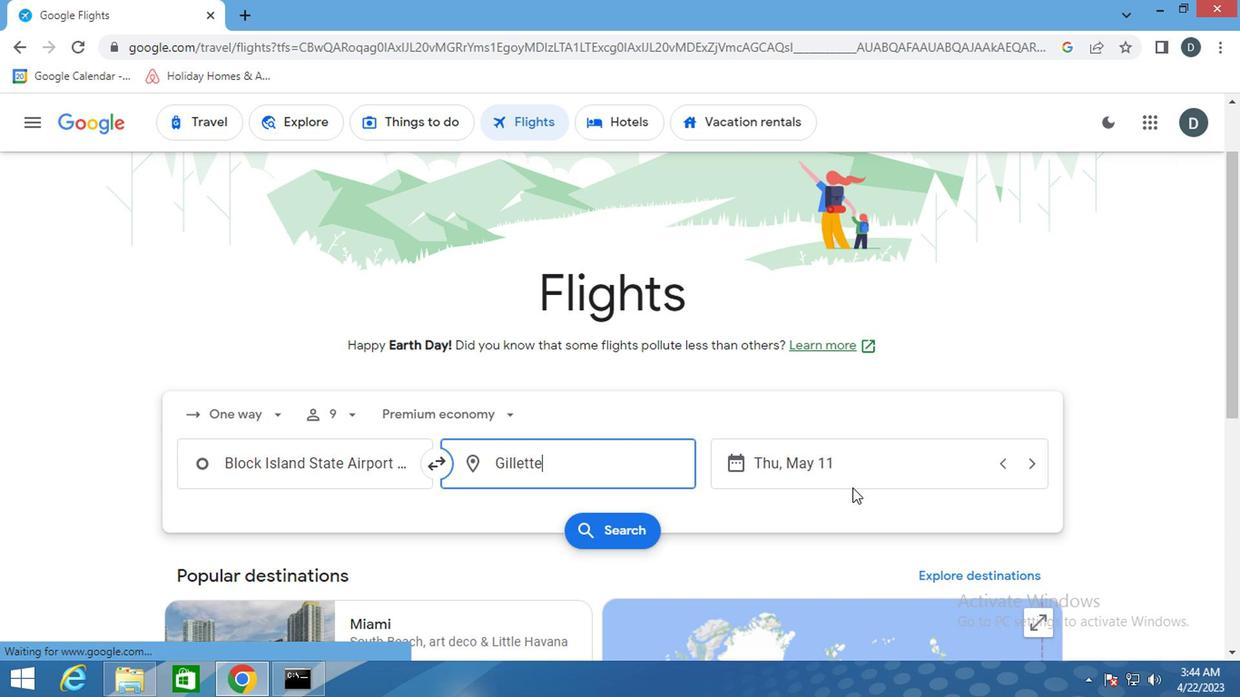 
Action: Mouse moved to (781, 313)
Screenshot: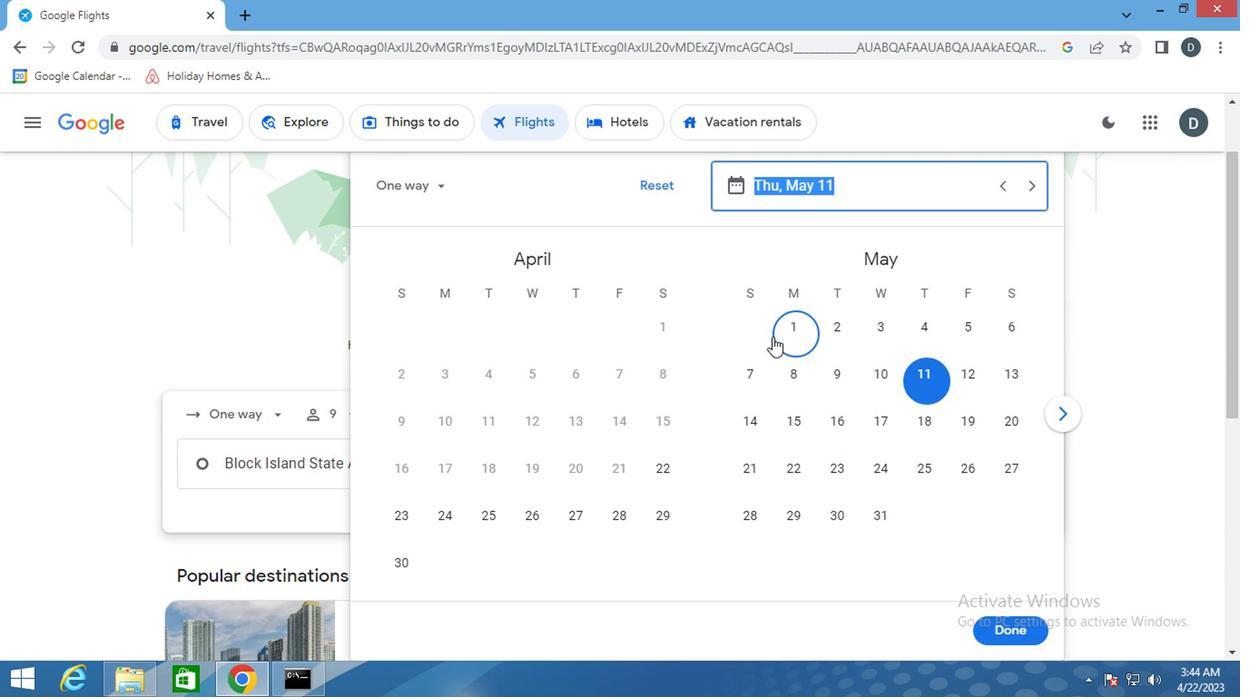 
Action: Mouse pressed left at (781, 313)
Screenshot: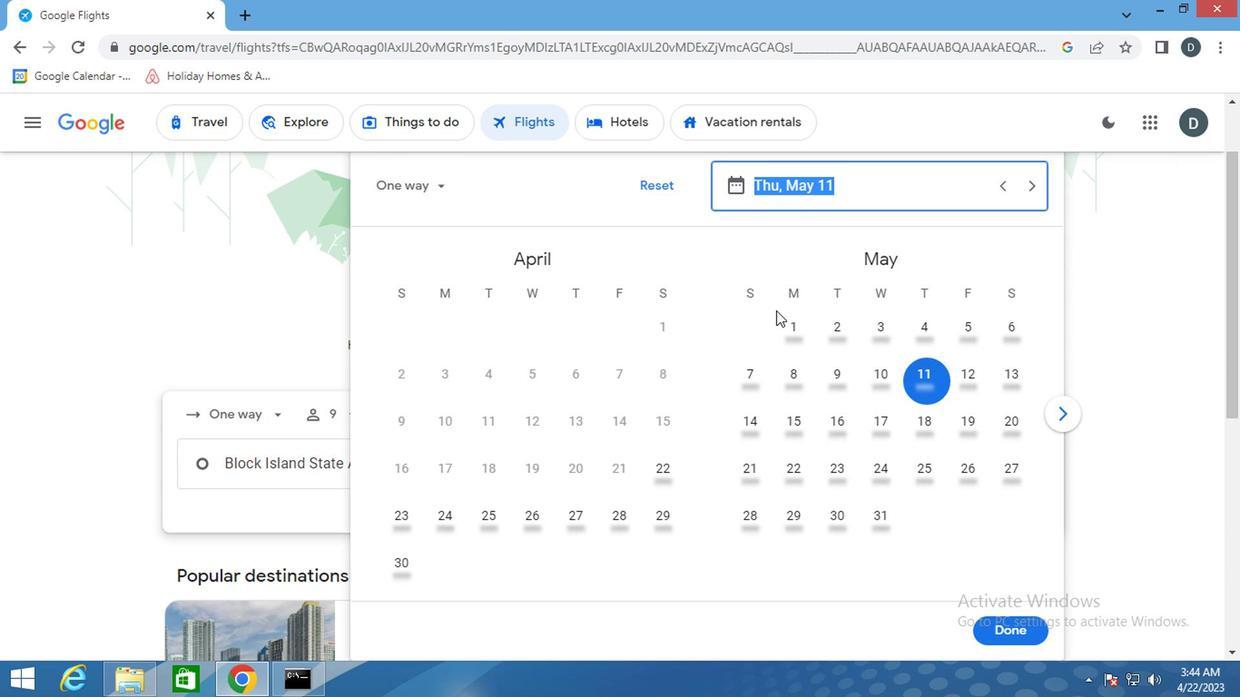
Action: Mouse moved to (788, 323)
Screenshot: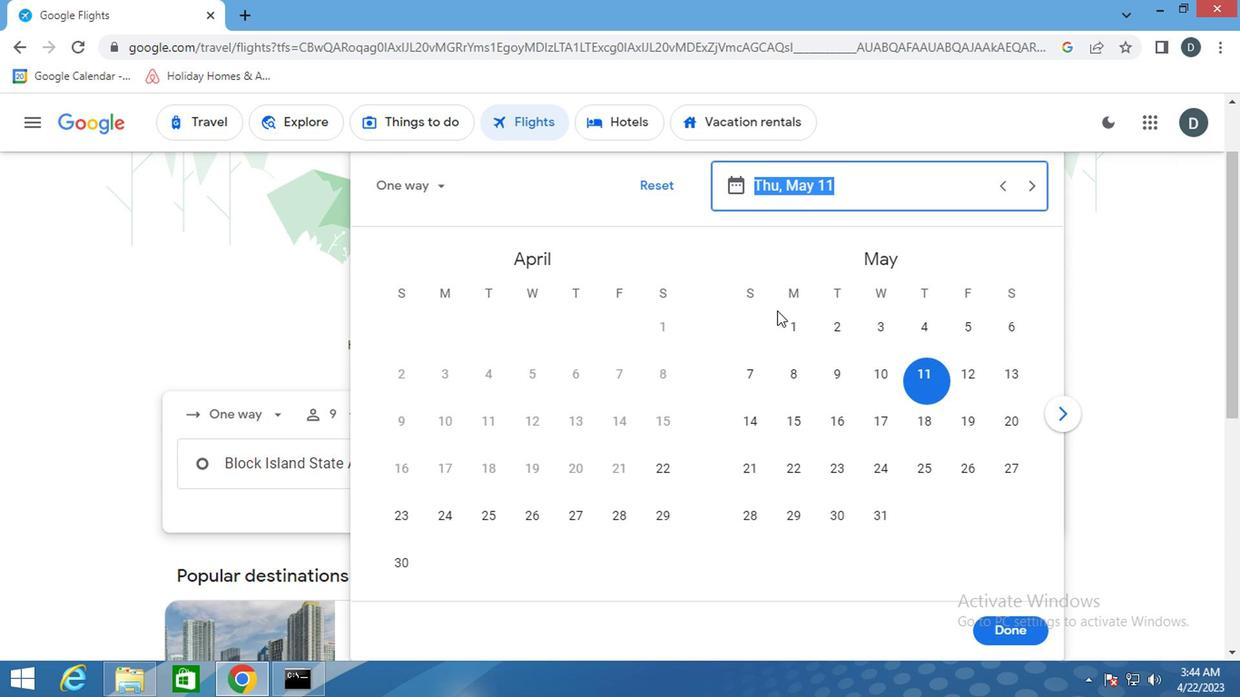 
Action: Mouse pressed left at (788, 323)
Screenshot: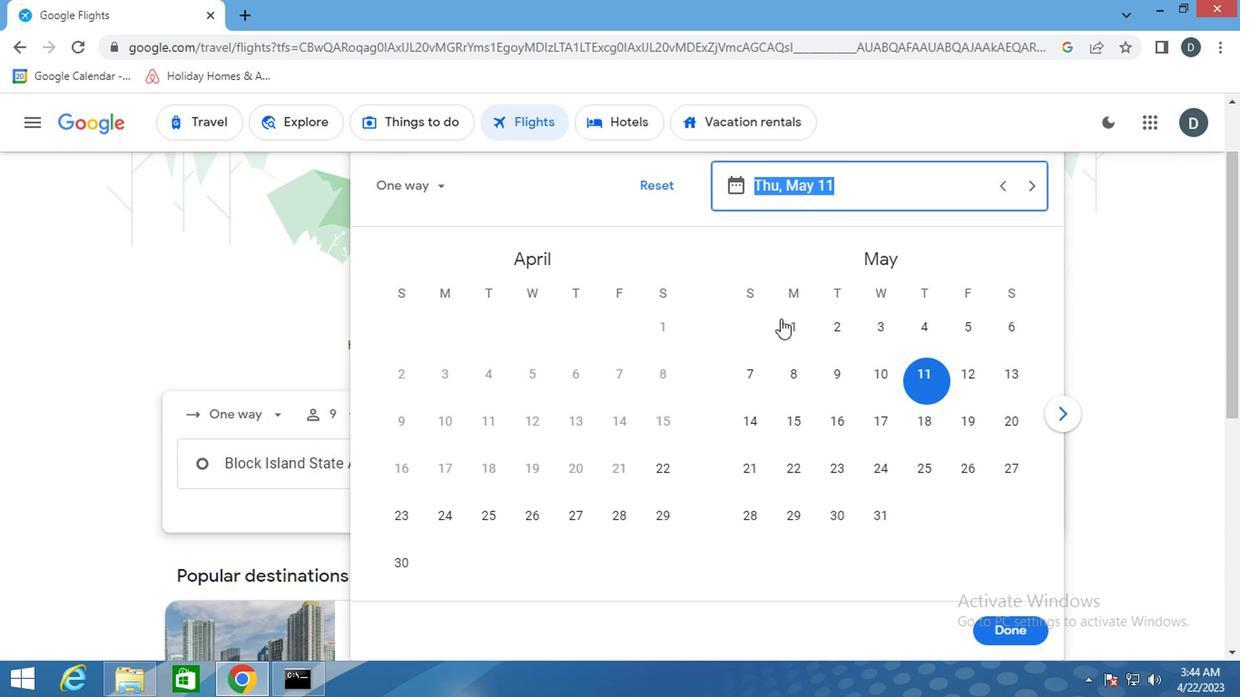 
Action: Mouse moved to (1051, 633)
Screenshot: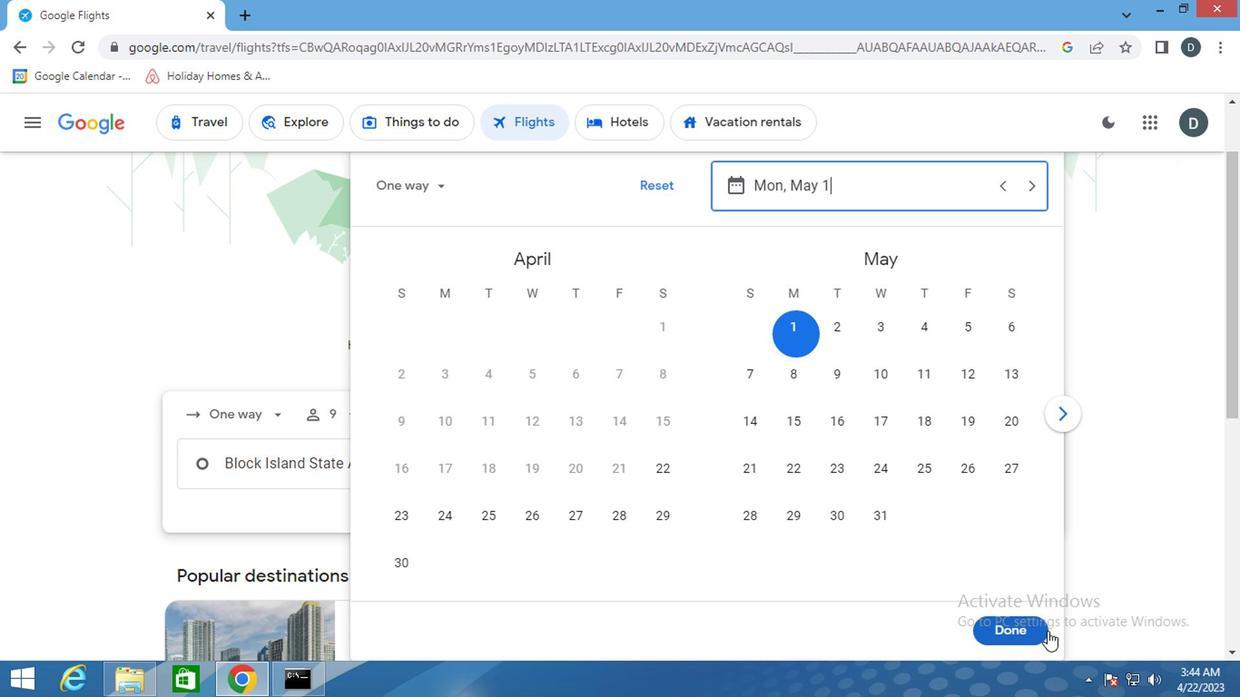 
Action: Mouse pressed left at (1051, 633)
Screenshot: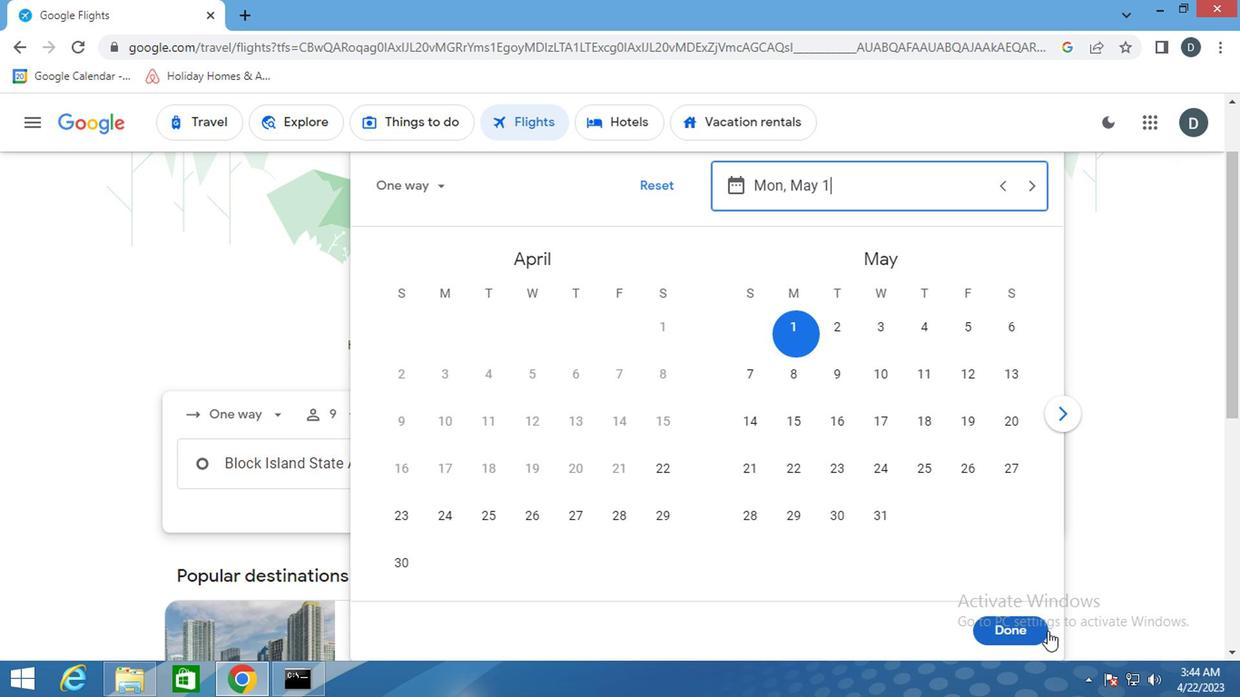 
Action: Mouse moved to (579, 536)
Screenshot: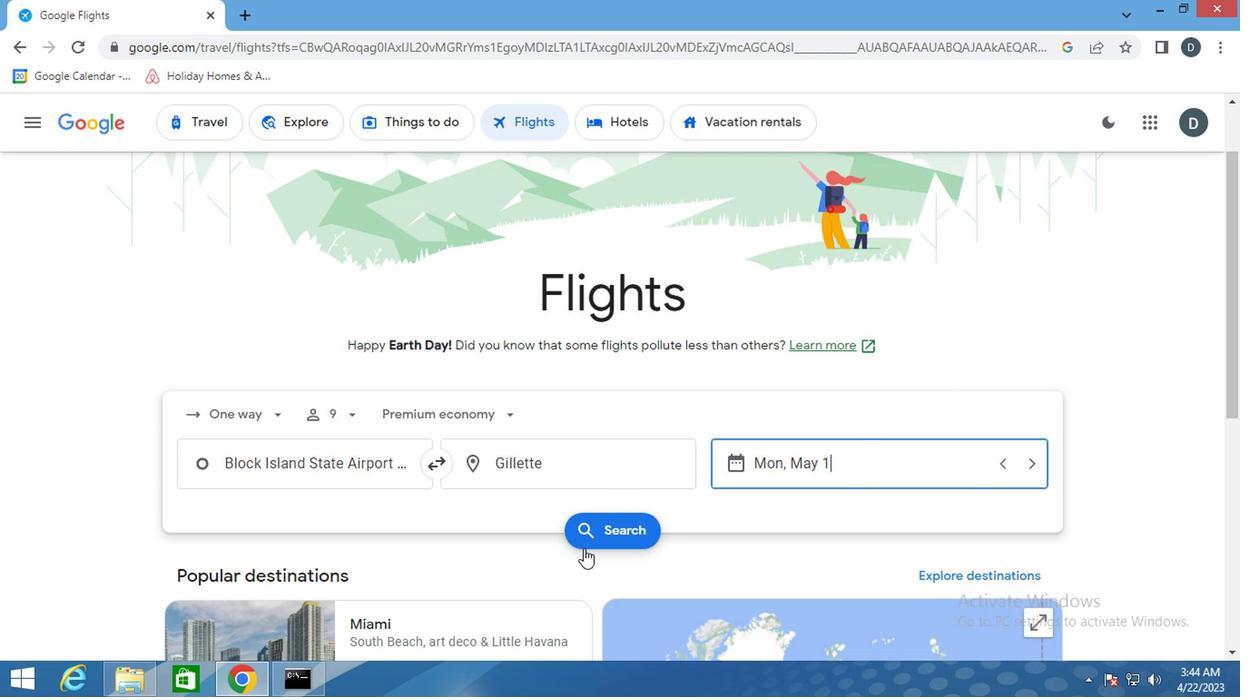 
Action: Mouse pressed left at (579, 536)
Screenshot: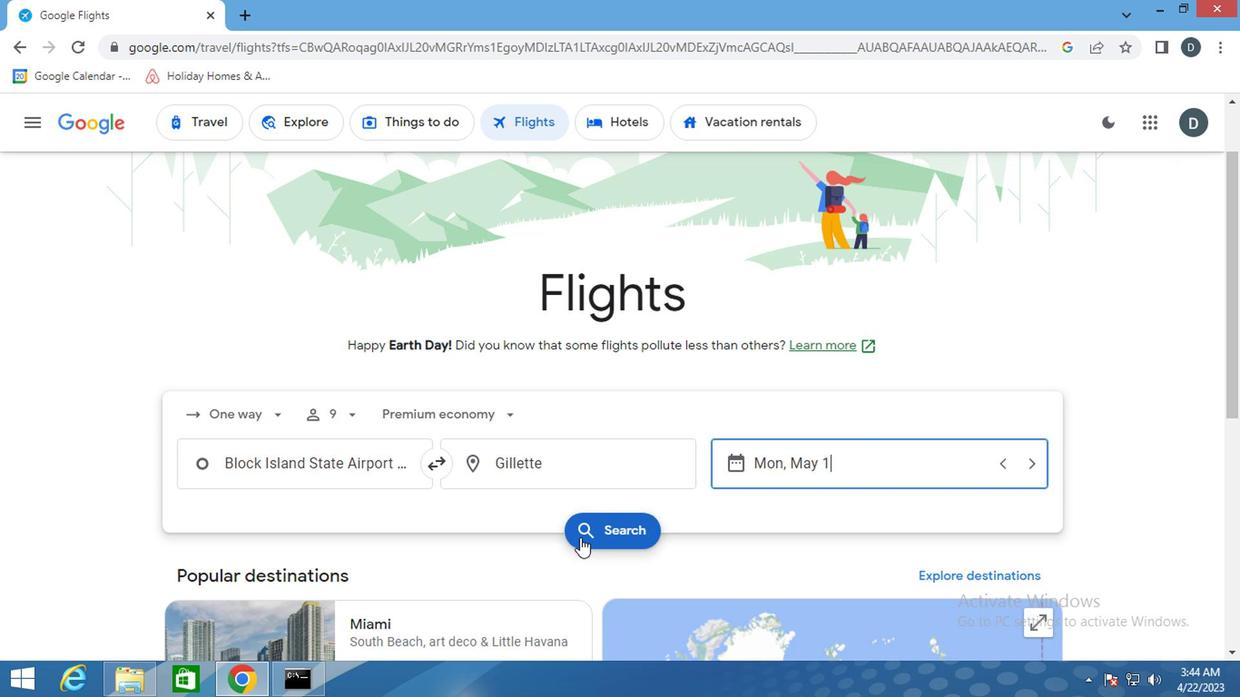 
Action: Mouse moved to (191, 282)
Screenshot: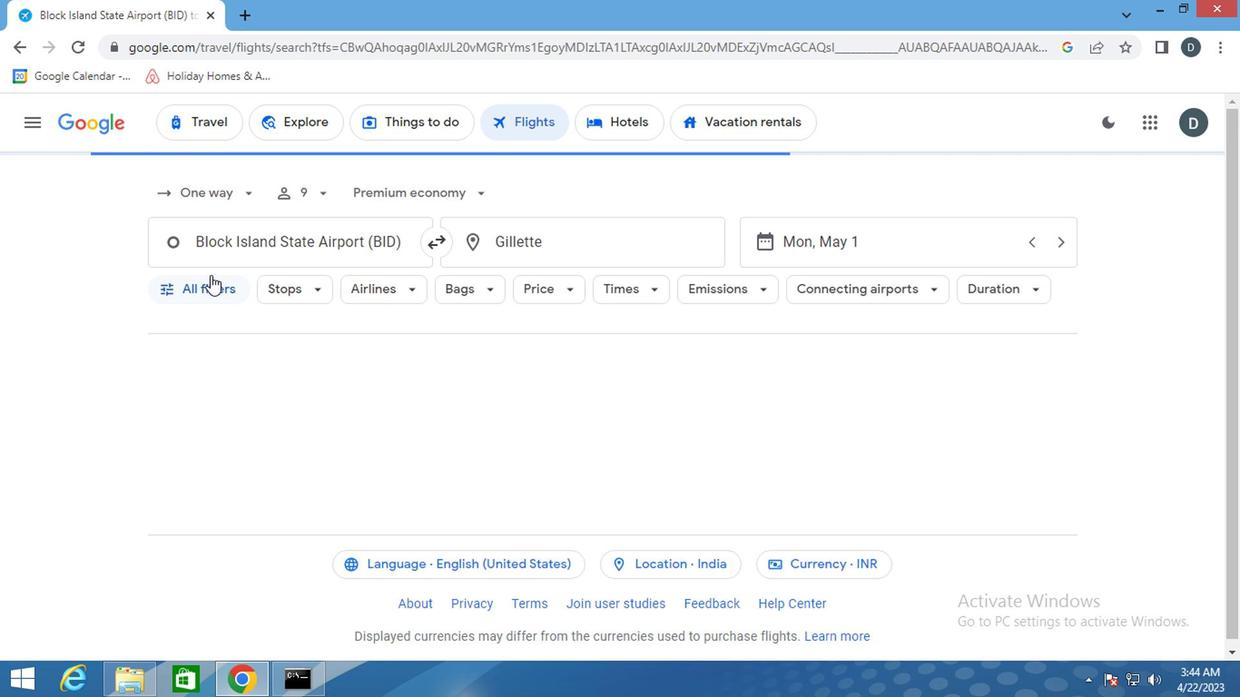 
Action: Mouse pressed left at (191, 282)
Screenshot: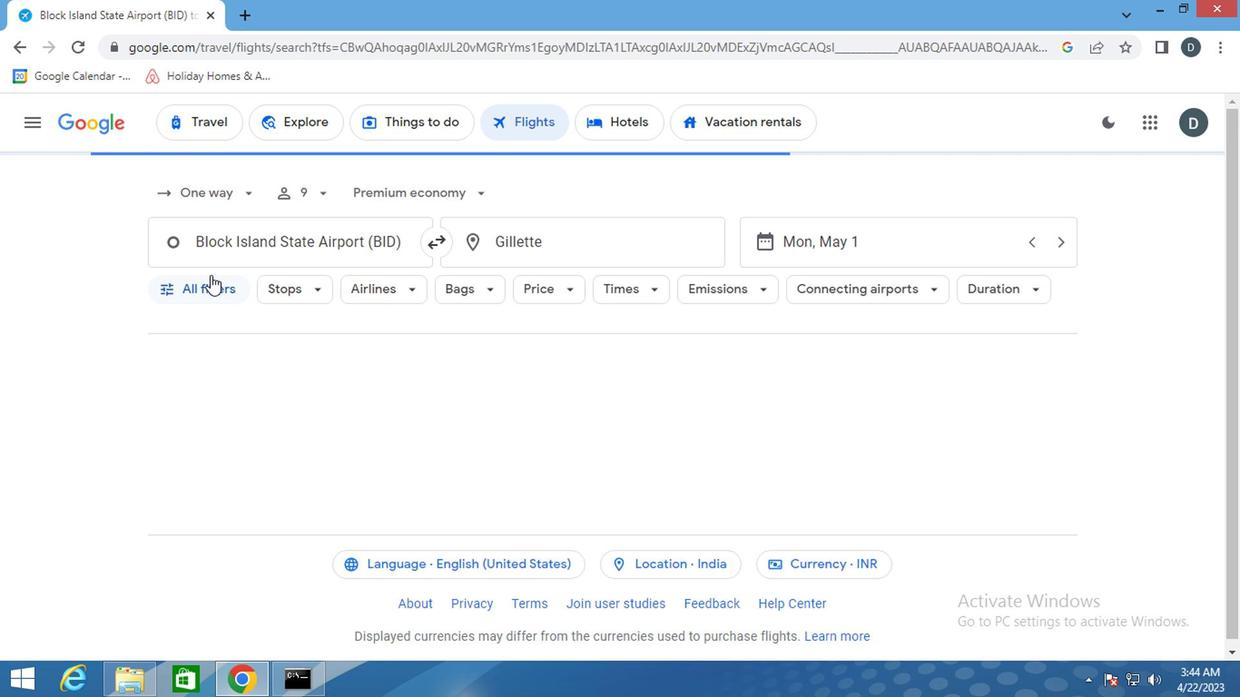 
Action: Mouse moved to (298, 405)
Screenshot: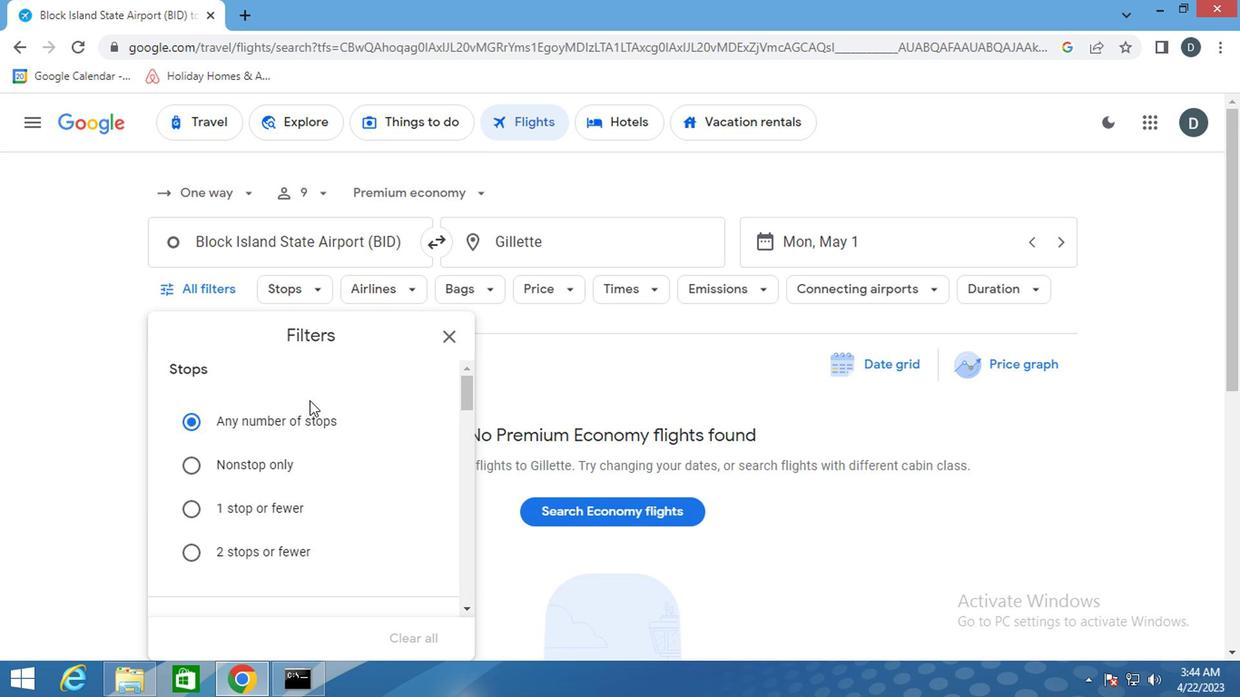 
Action: Mouse scrolled (298, 403) with delta (0, -1)
Screenshot: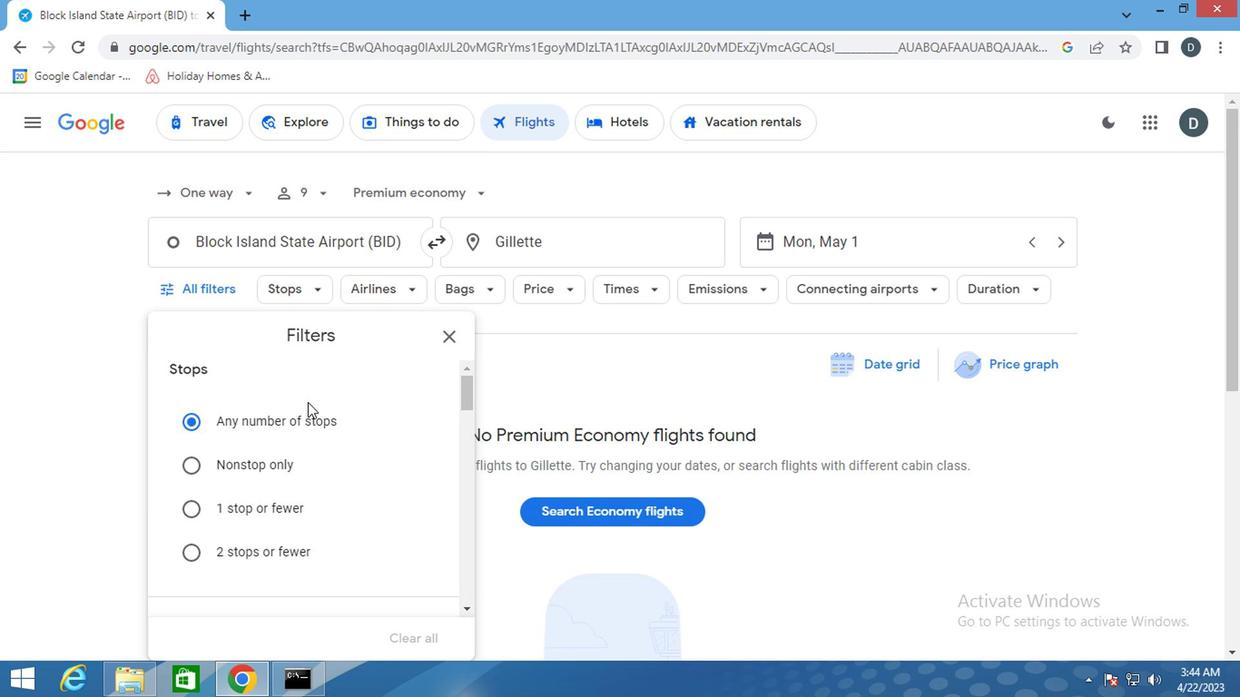 
Action: Mouse scrolled (298, 403) with delta (0, -1)
Screenshot: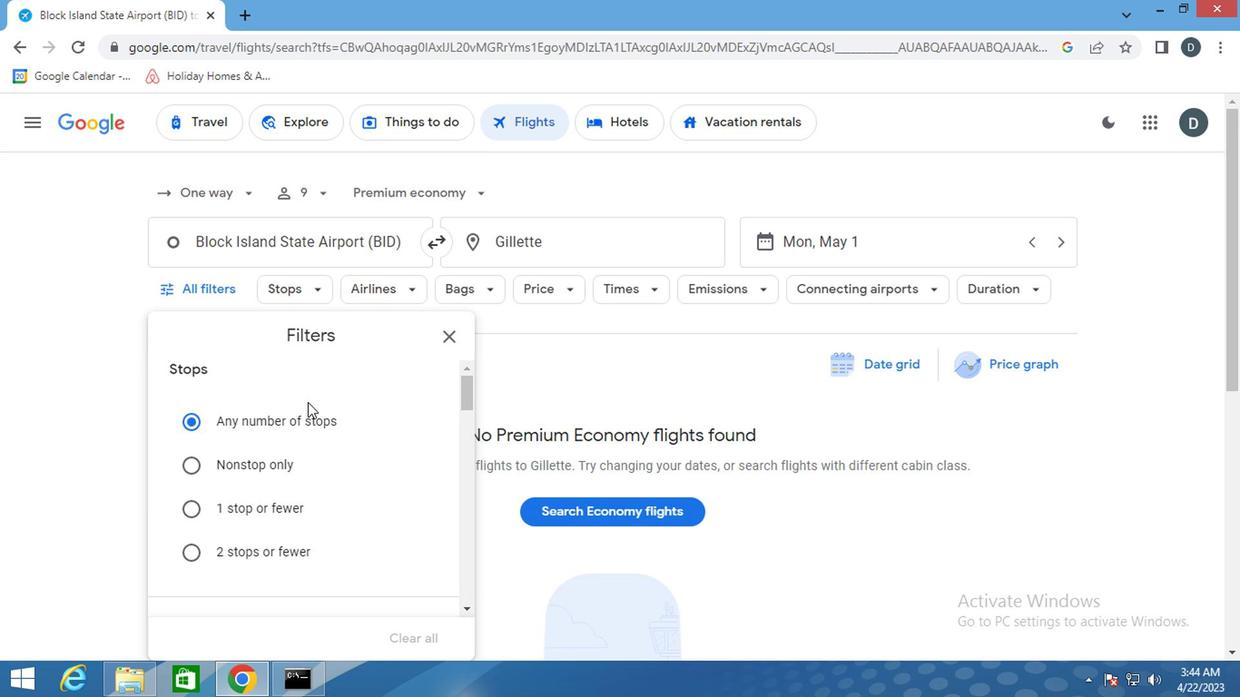 
Action: Mouse scrolled (298, 403) with delta (0, -1)
Screenshot: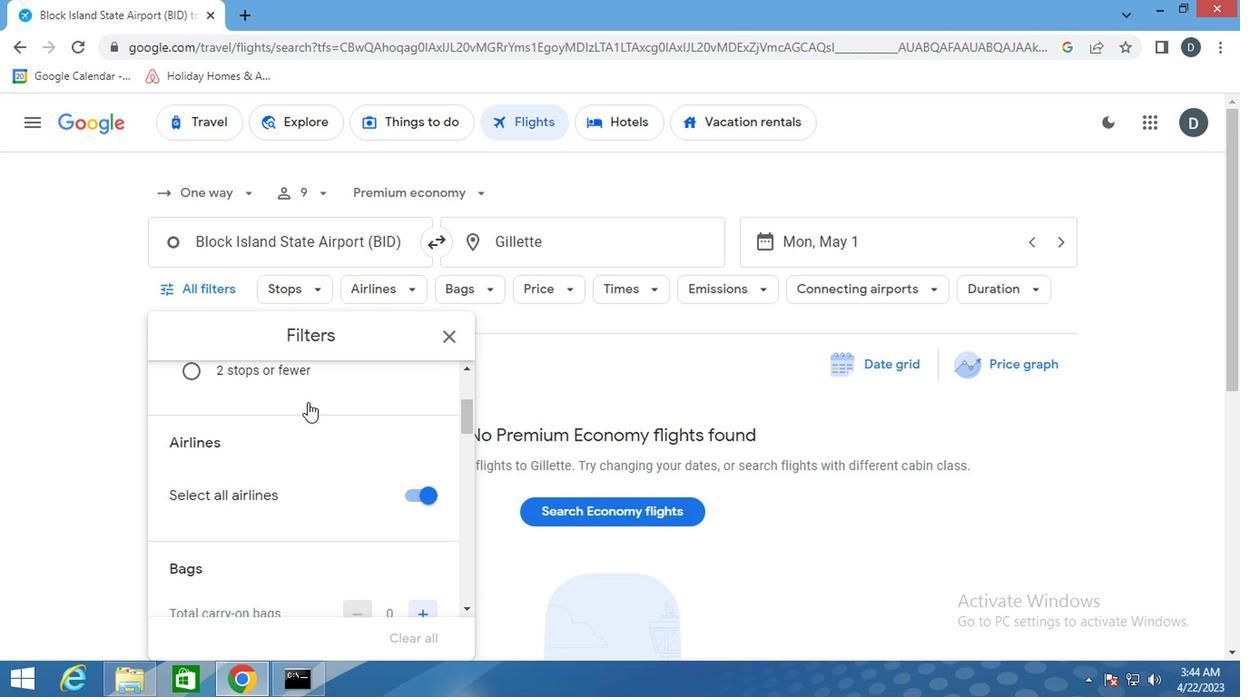 
Action: Mouse scrolled (298, 403) with delta (0, -1)
Screenshot: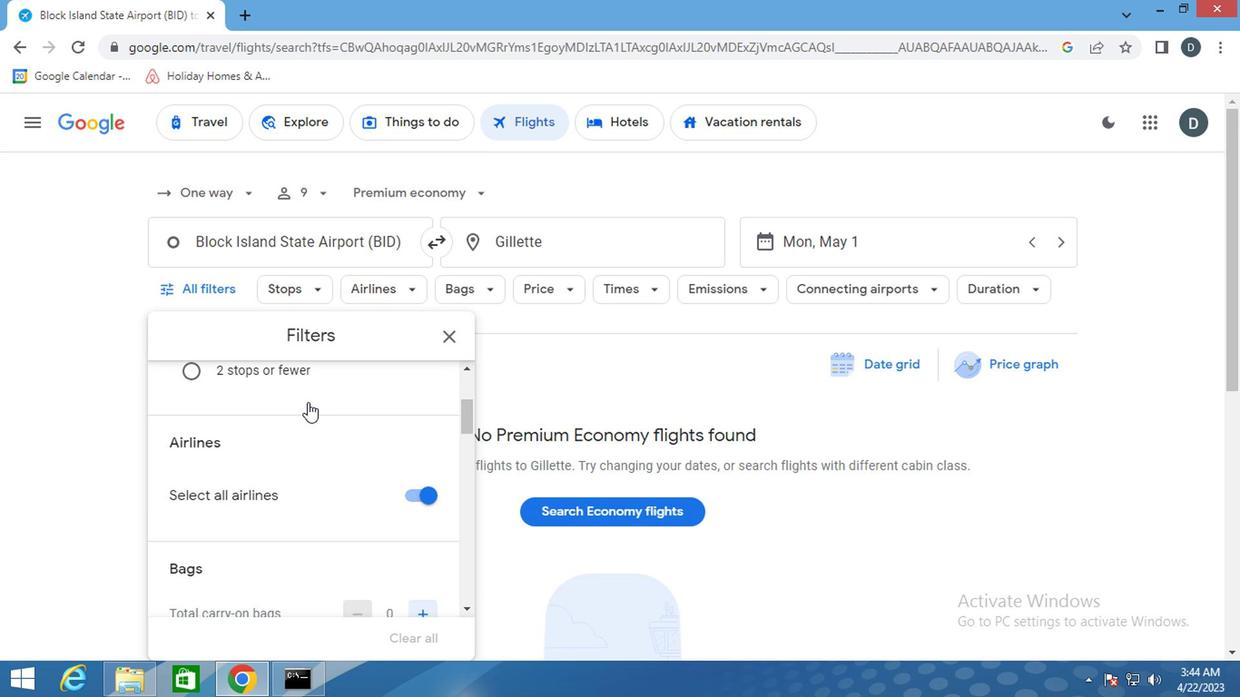 
Action: Mouse moved to (344, 462)
Screenshot: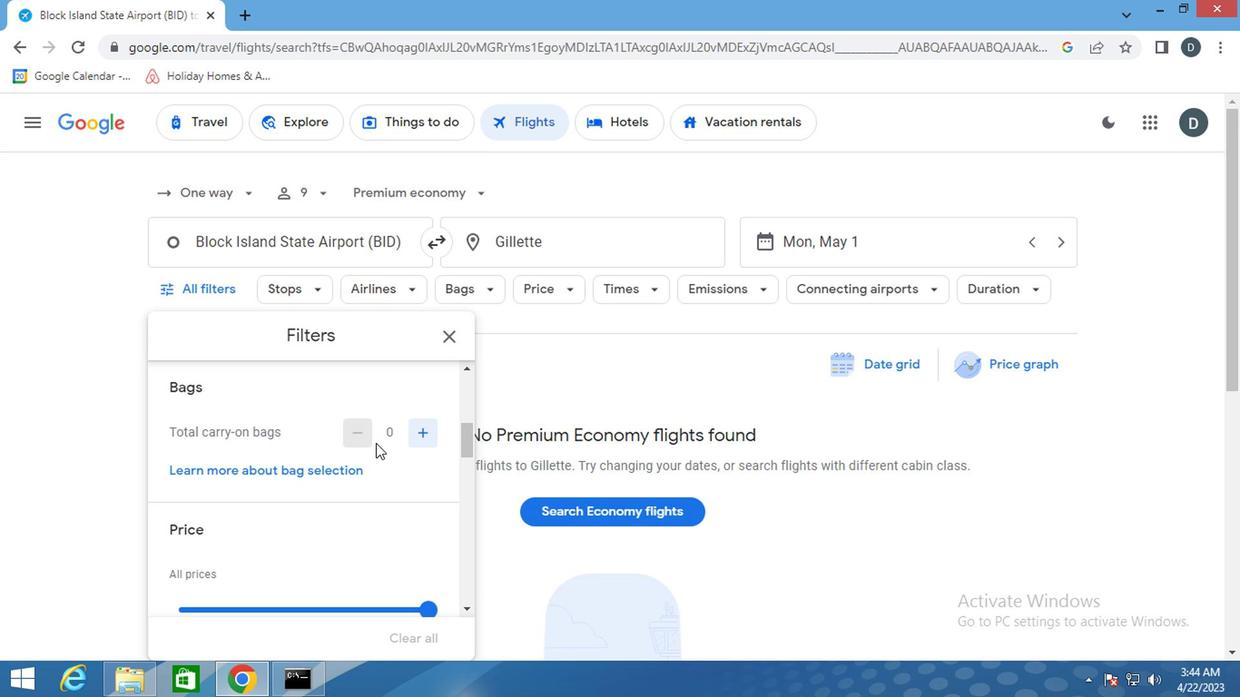 
Action: Mouse scrolled (344, 463) with delta (0, 0)
Screenshot: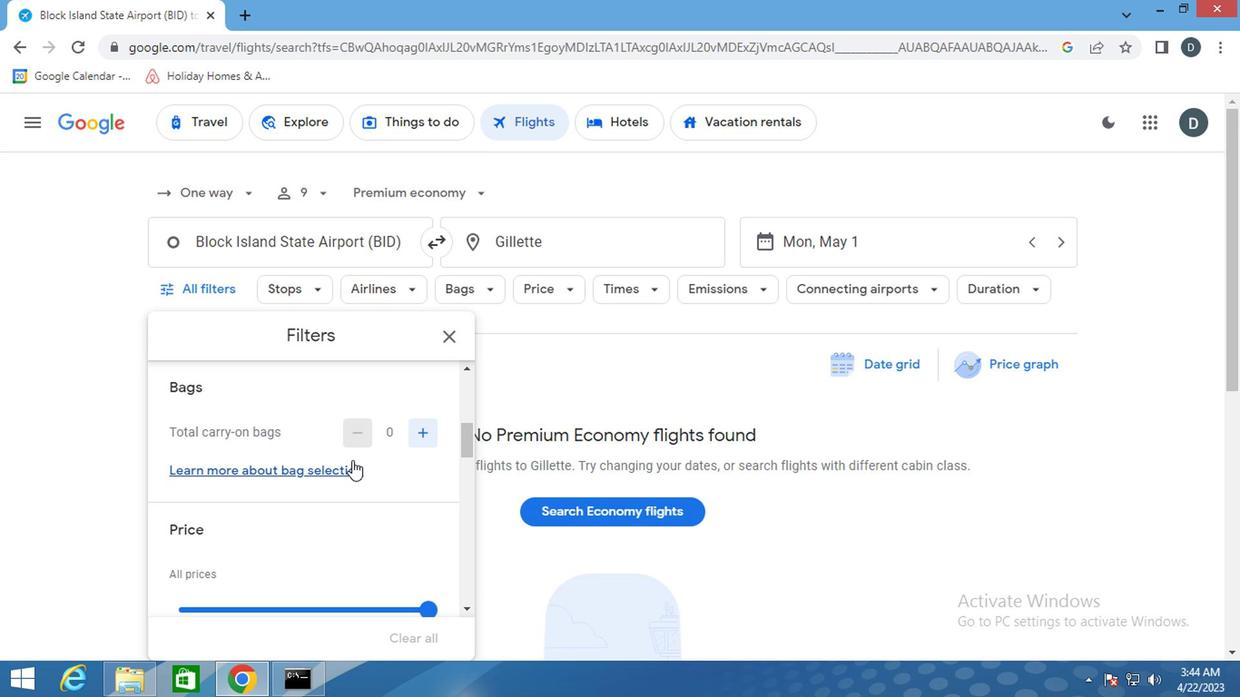 
Action: Mouse scrolled (344, 463) with delta (0, 0)
Screenshot: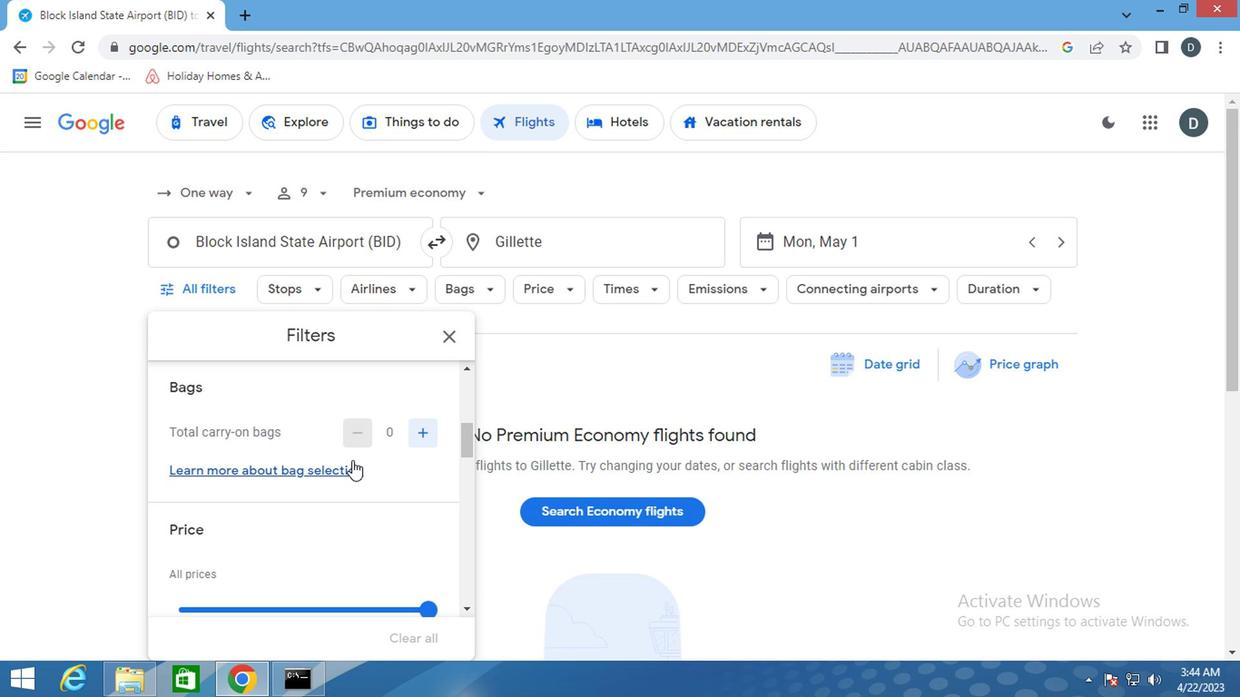 
Action: Mouse moved to (301, 471)
Screenshot: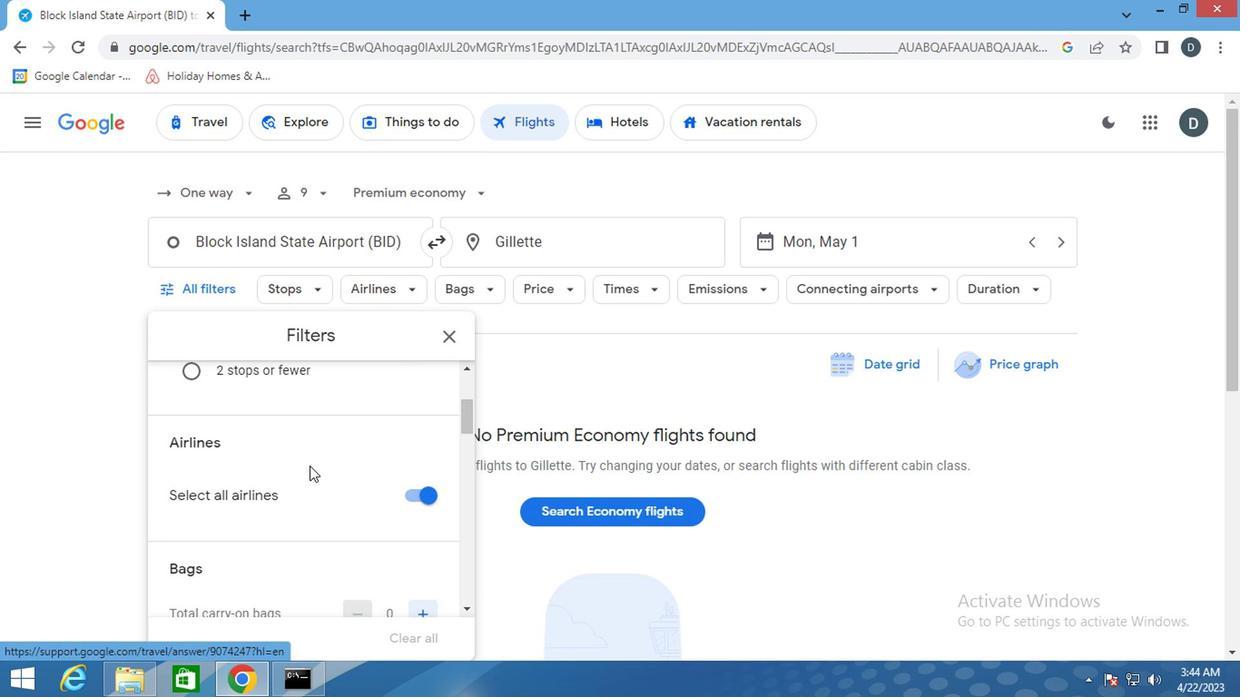 
Action: Mouse scrolled (301, 470) with delta (0, 0)
Screenshot: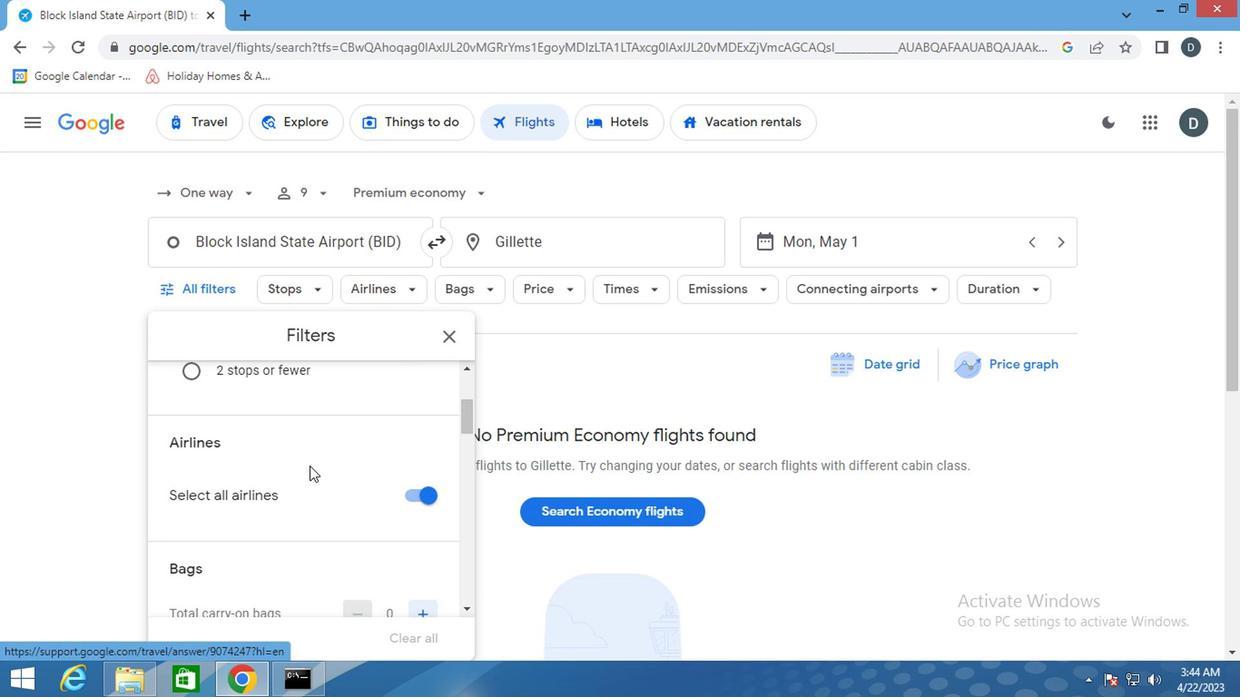 
Action: Mouse moved to (302, 473)
Screenshot: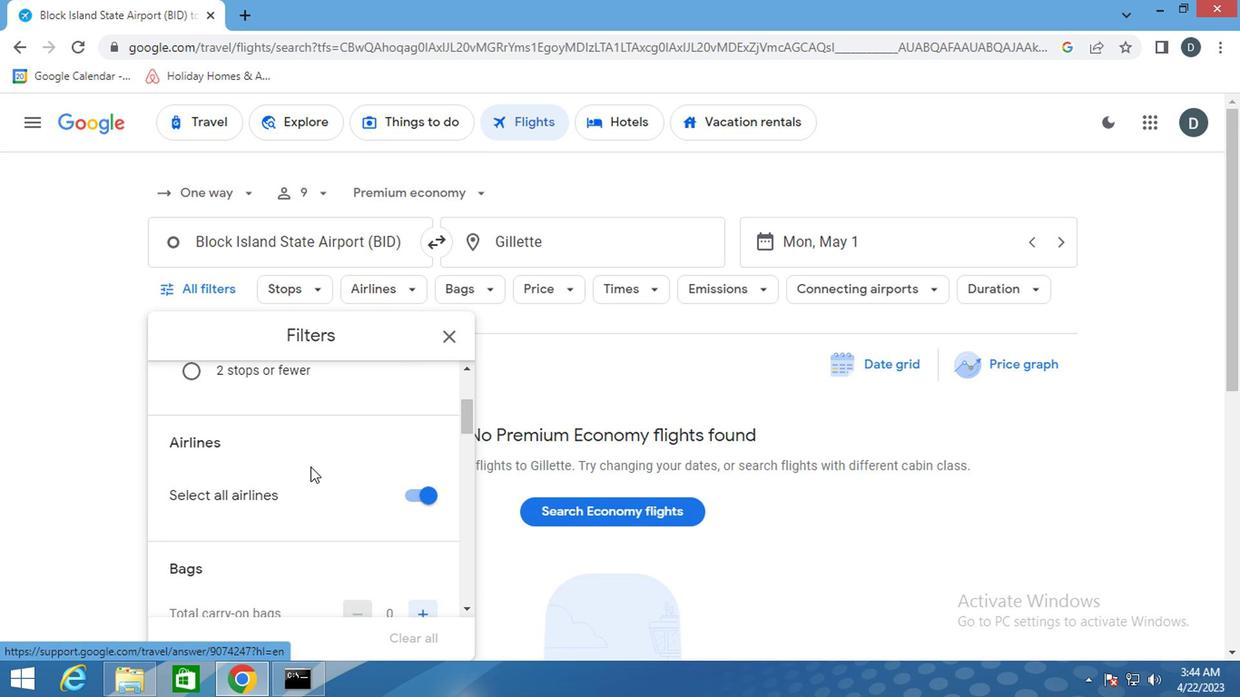 
Action: Mouse scrolled (302, 472) with delta (0, -1)
Screenshot: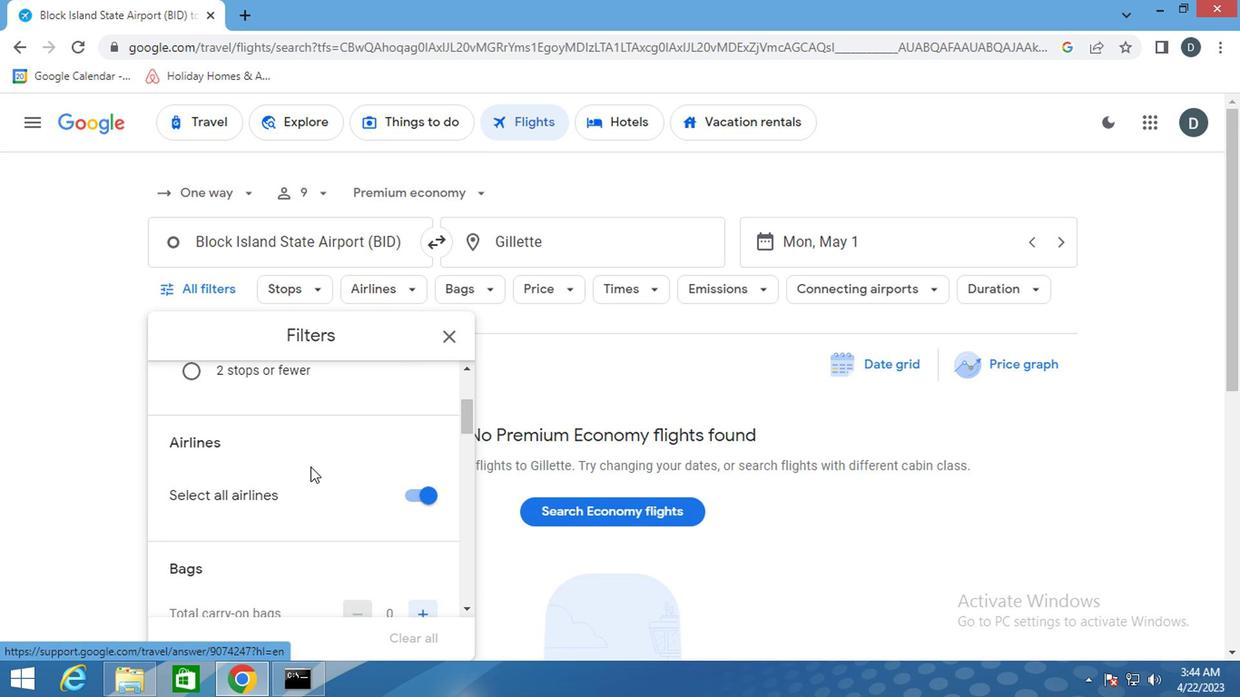
Action: Mouse moved to (315, 535)
Screenshot: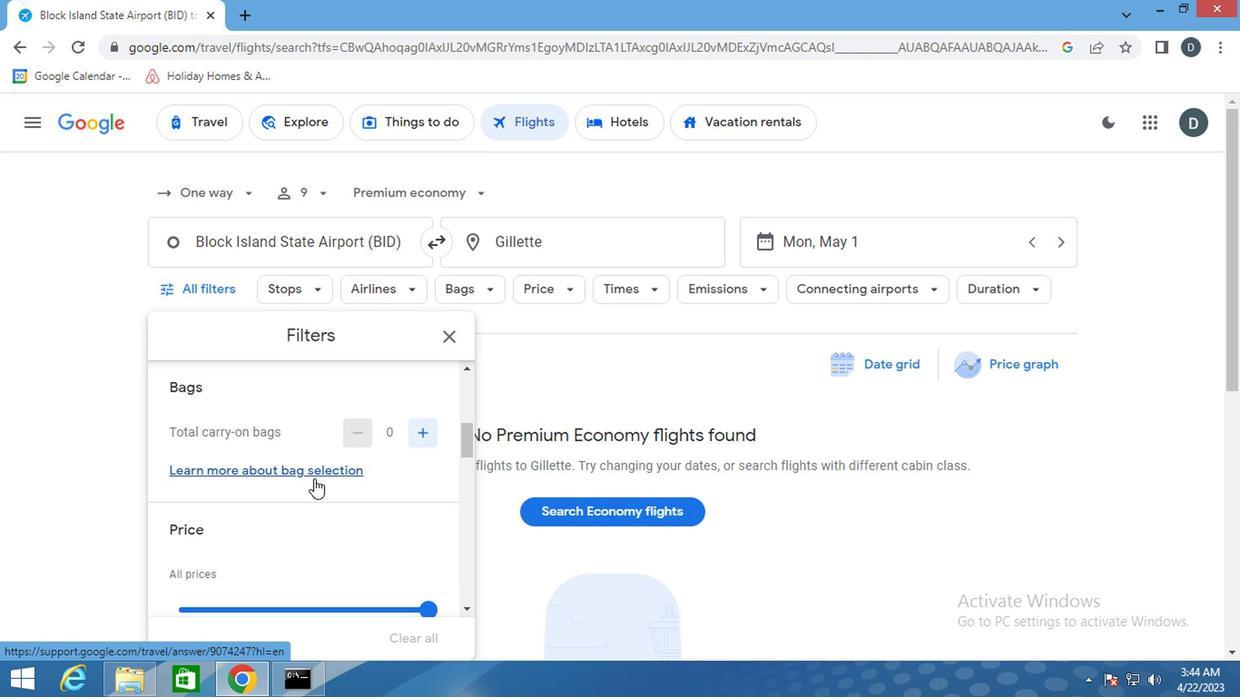 
Action: Mouse scrolled (315, 534) with delta (0, 0)
Screenshot: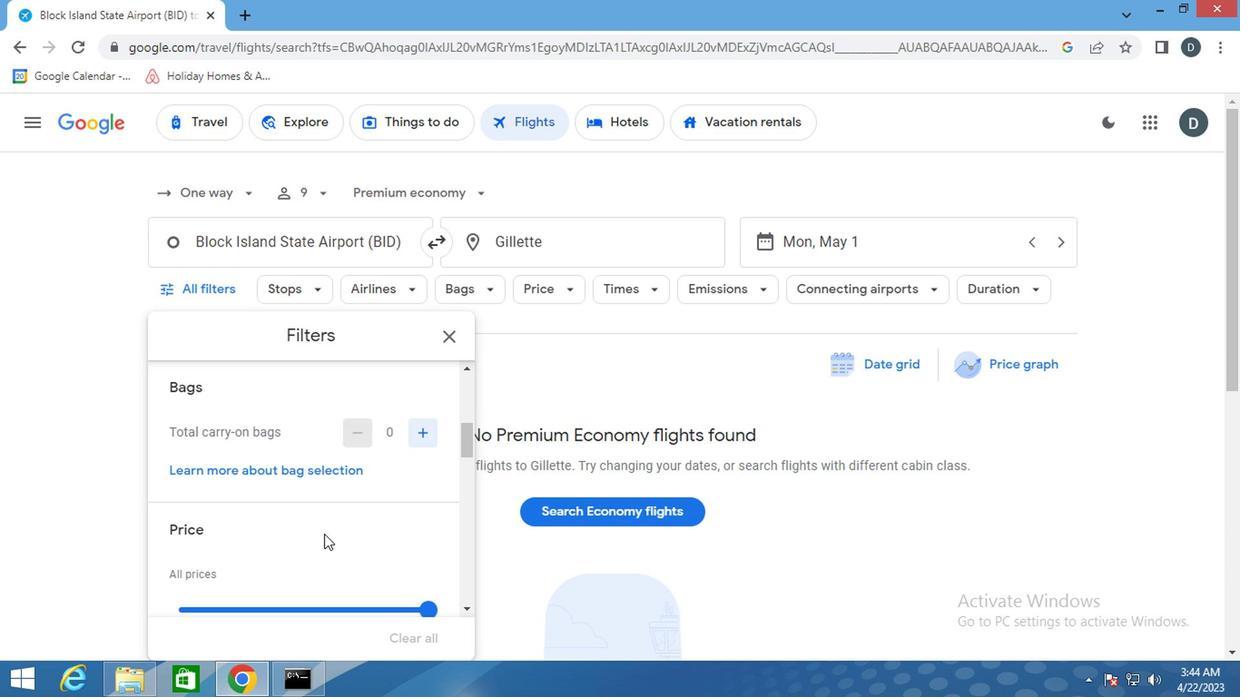
Action: Mouse moved to (427, 518)
Screenshot: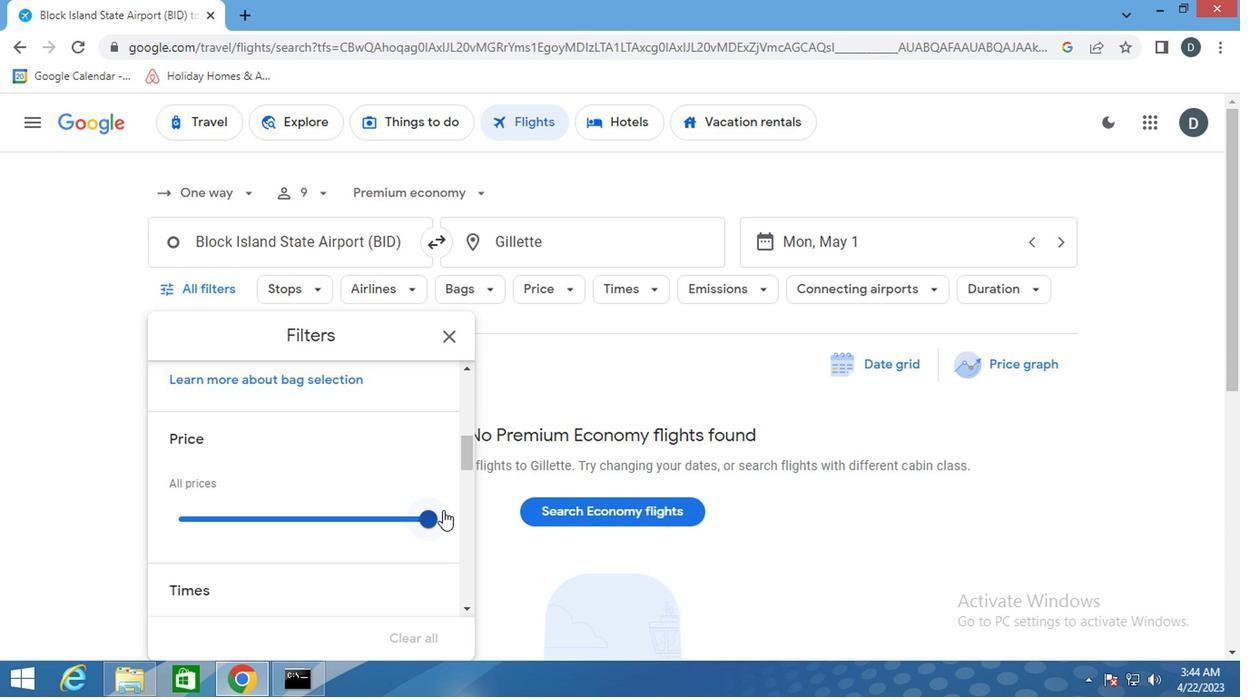 
Action: Mouse pressed left at (427, 518)
Screenshot: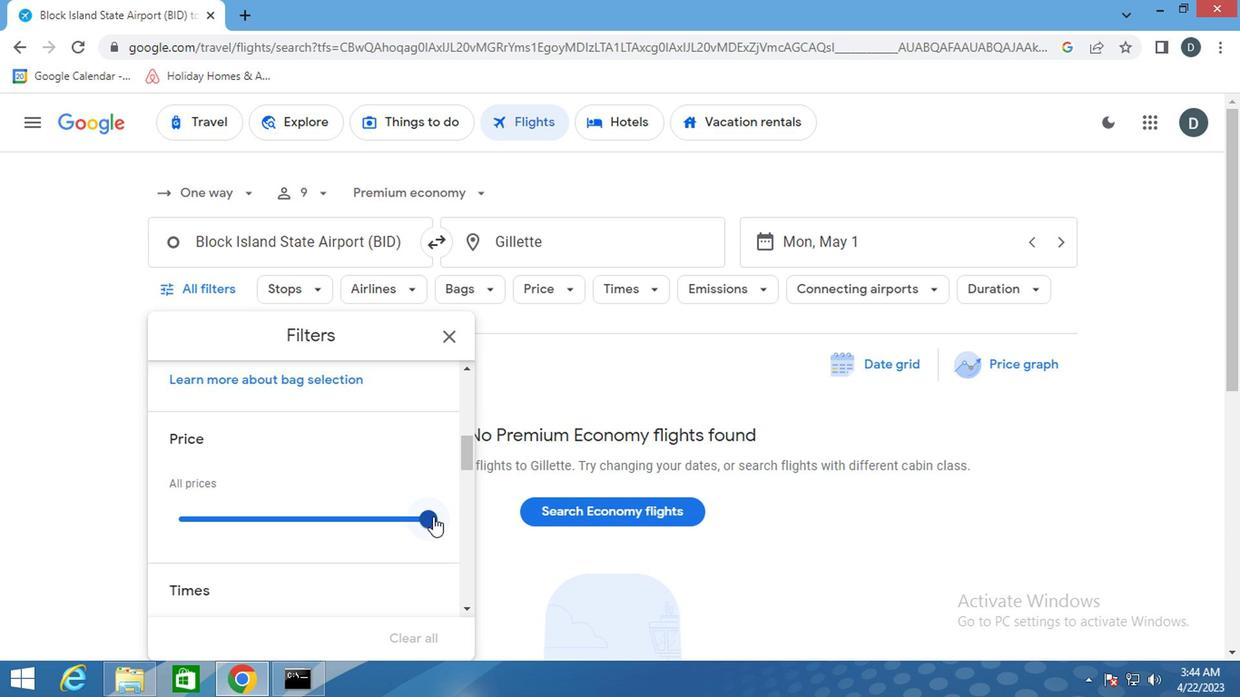 
Action: Mouse moved to (379, 496)
Screenshot: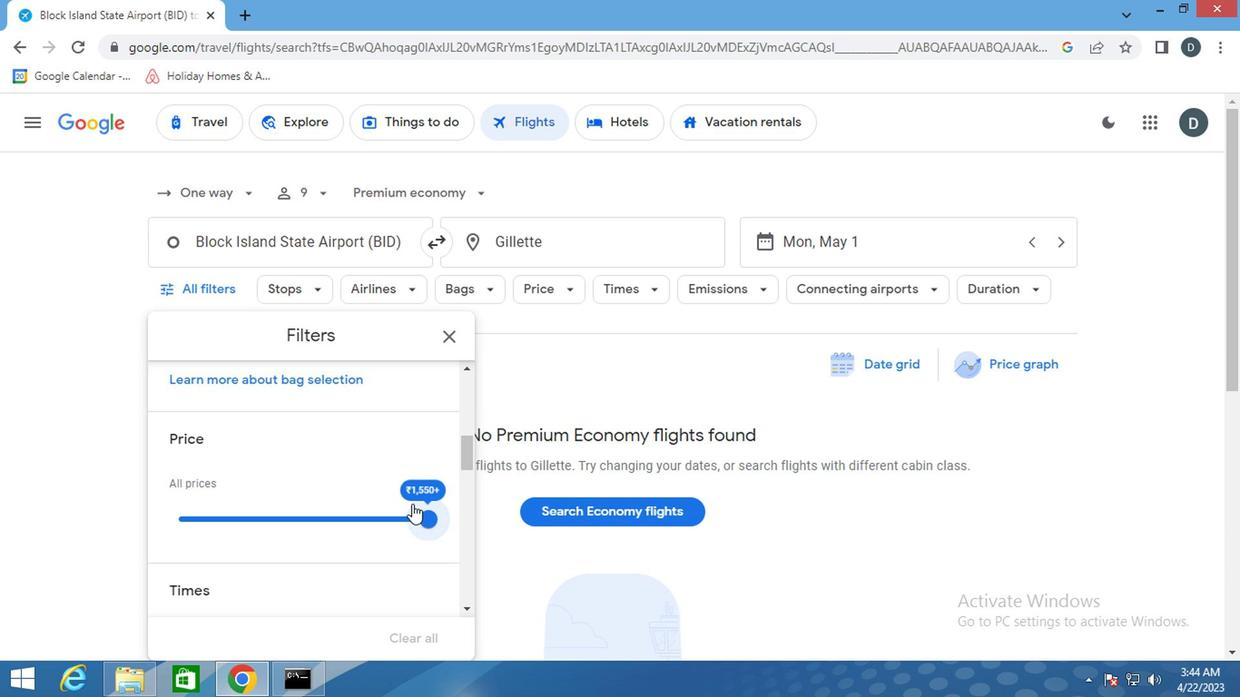 
Action: Mouse scrolled (379, 496) with delta (0, 0)
Screenshot: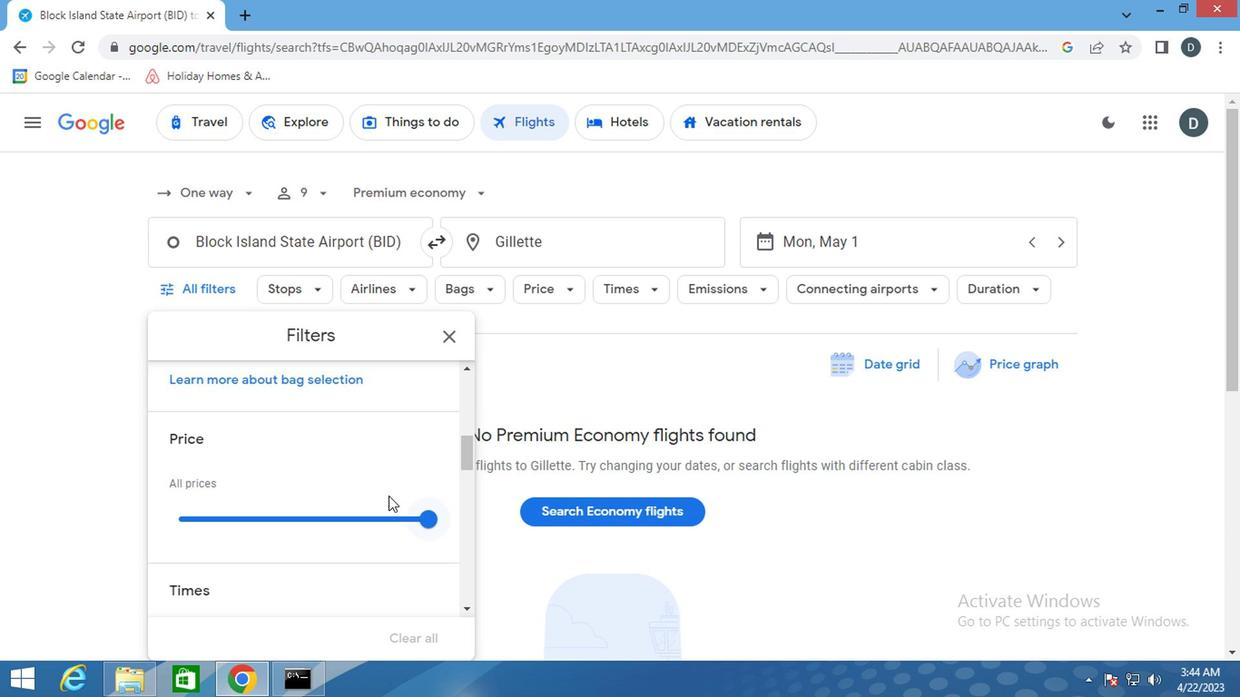 
Action: Mouse scrolled (379, 496) with delta (0, 0)
Screenshot: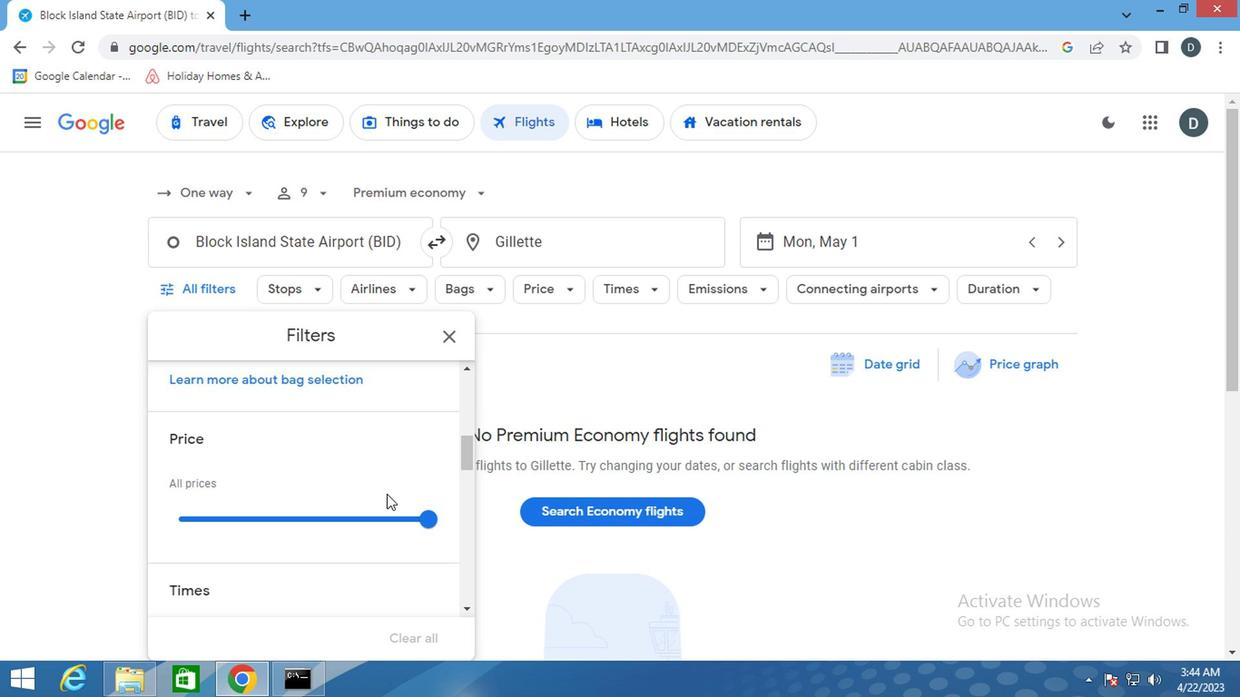 
Action: Mouse moved to (419, 538)
Screenshot: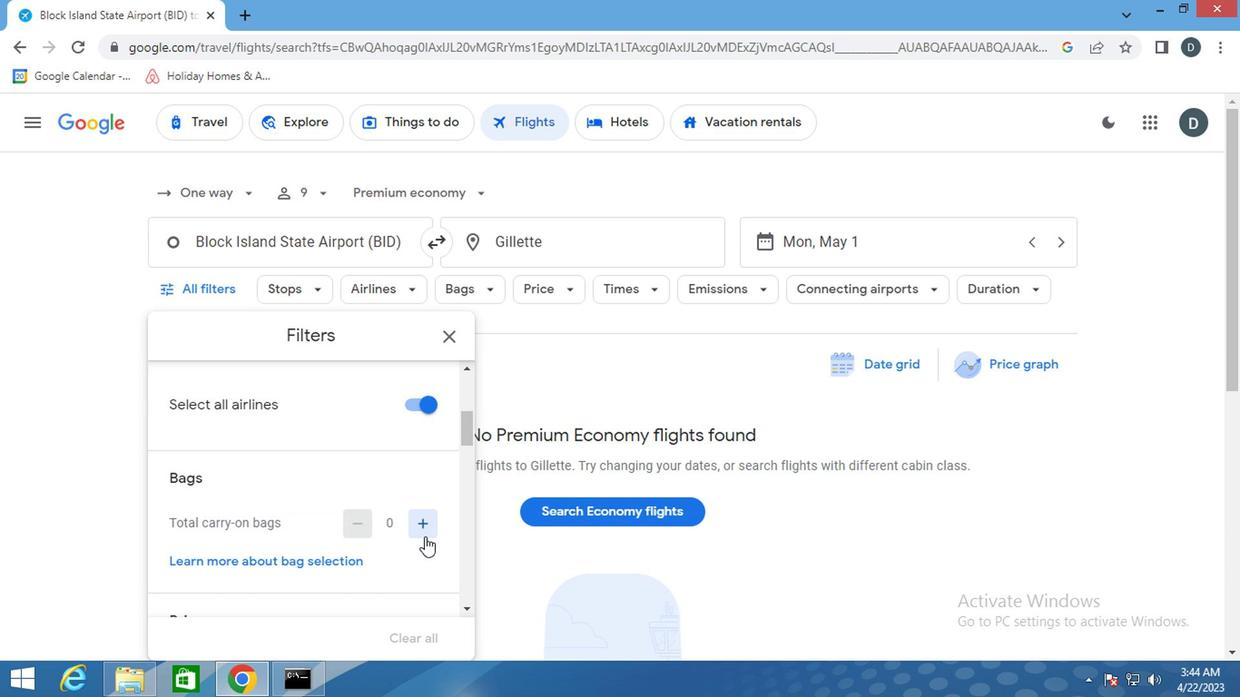 
Action: Mouse scrolled (419, 537) with delta (0, -1)
Screenshot: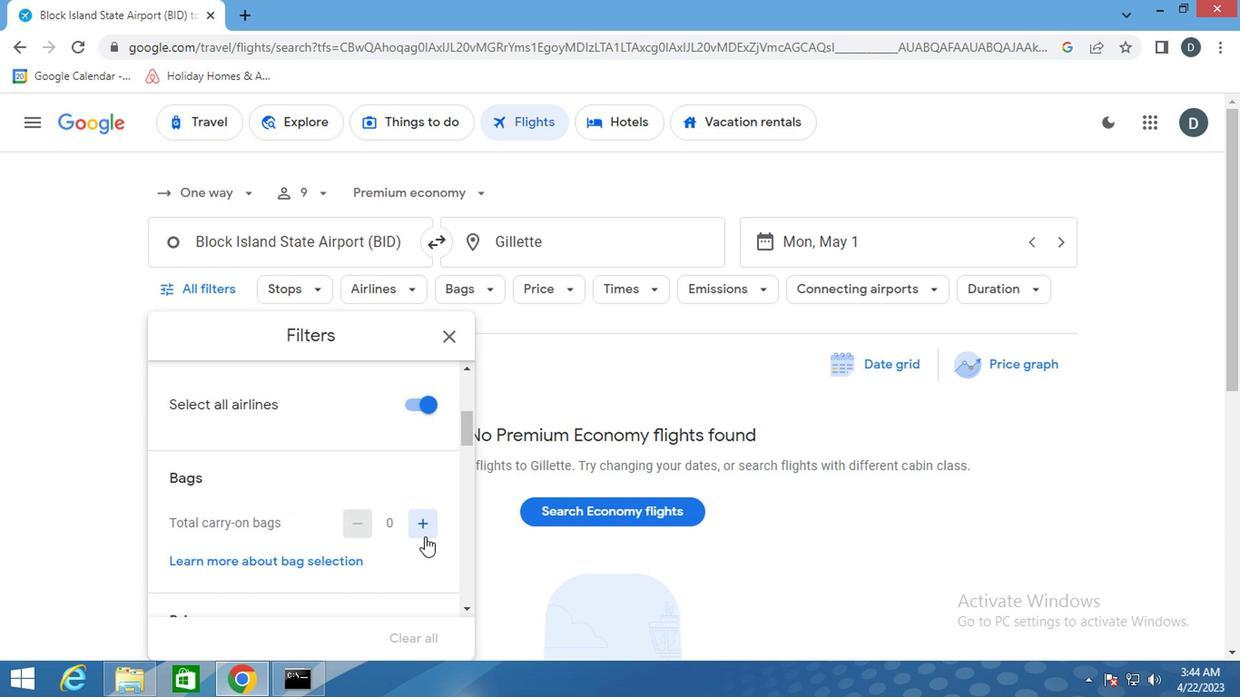 
Action: Mouse scrolled (419, 537) with delta (0, -1)
Screenshot: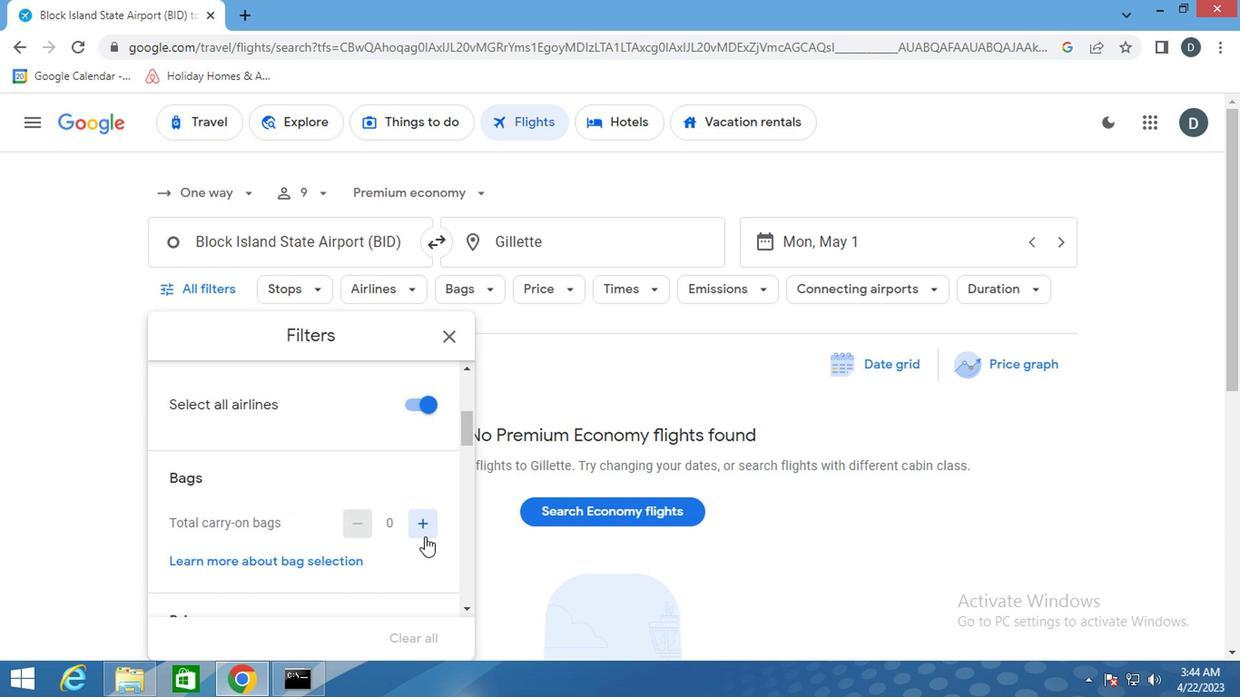 
Action: Mouse scrolled (419, 537) with delta (0, -1)
Screenshot: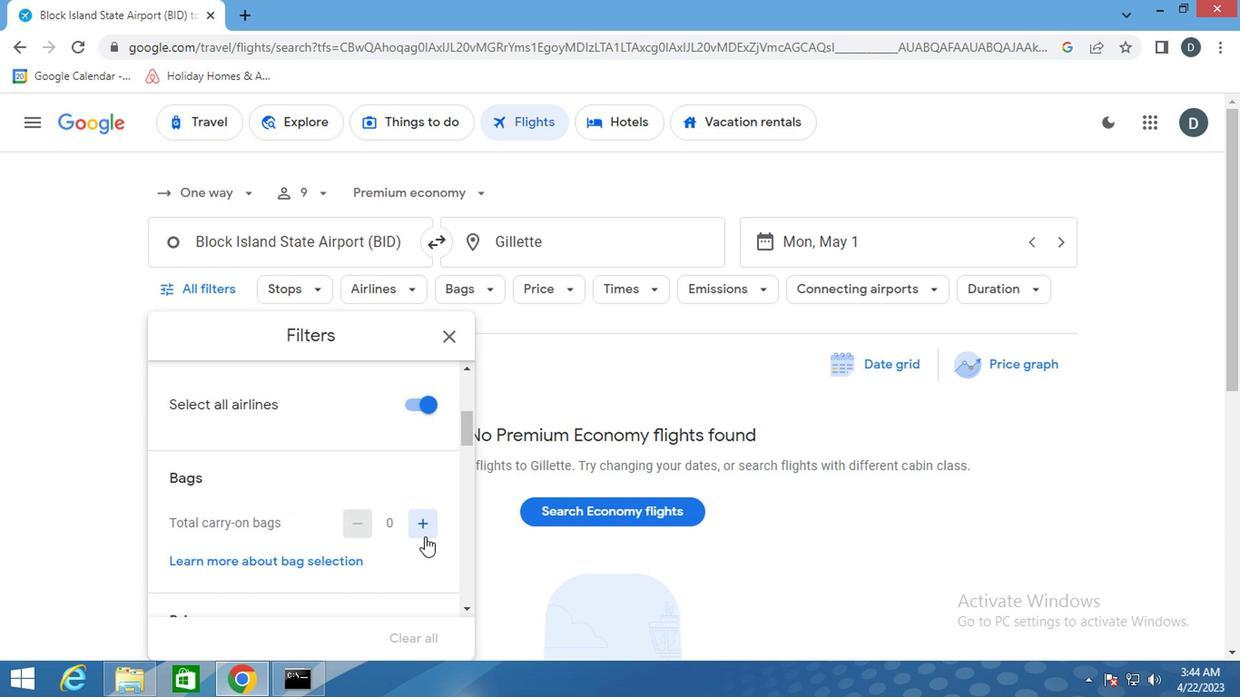 
Action: Mouse scrolled (419, 537) with delta (0, -1)
Screenshot: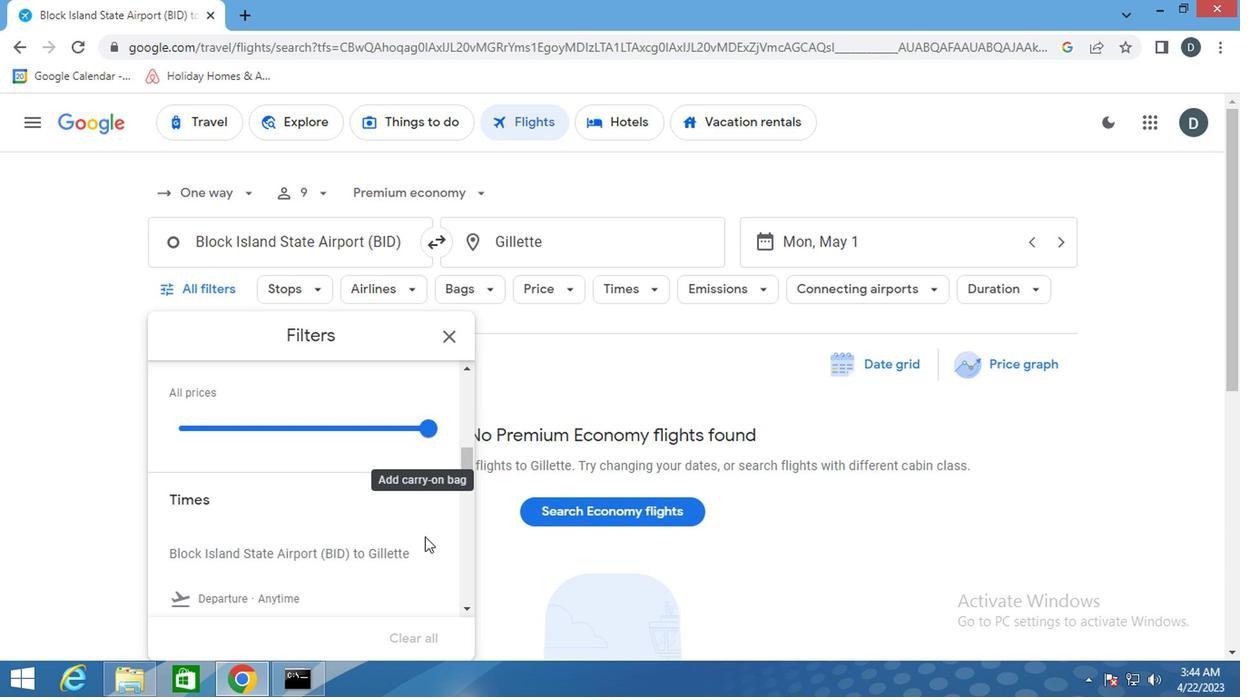 
Action: Mouse scrolled (419, 537) with delta (0, -1)
Screenshot: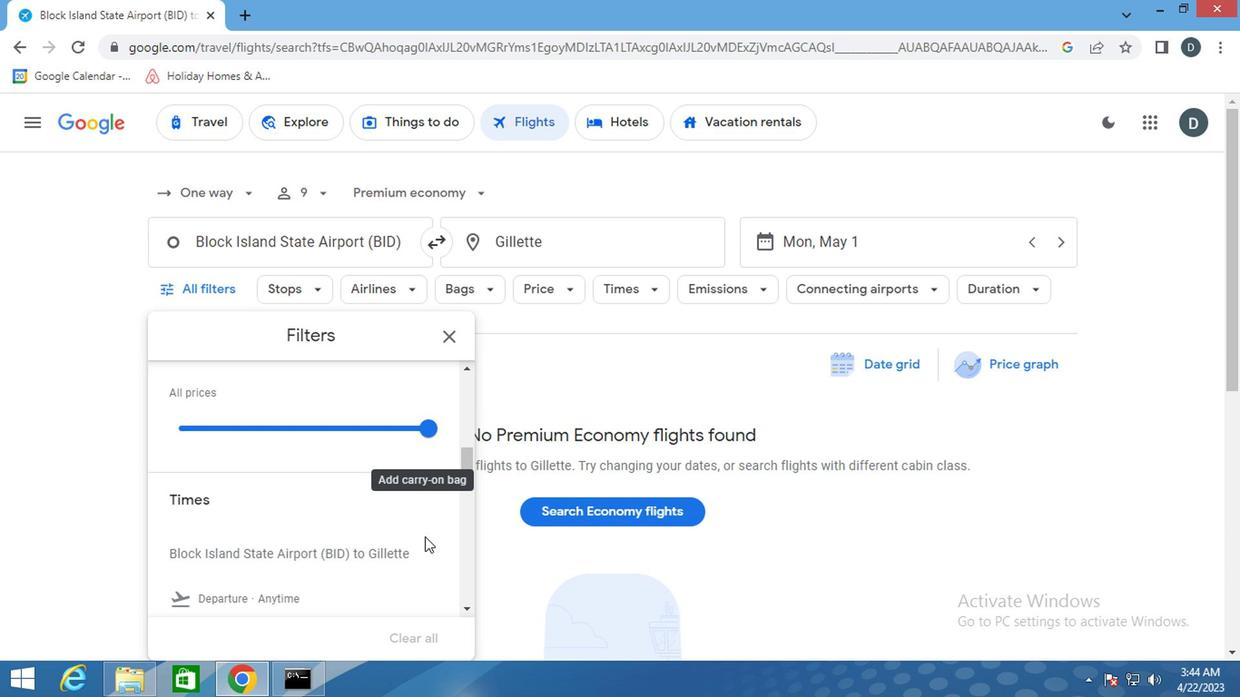 
Action: Mouse moved to (171, 465)
Screenshot: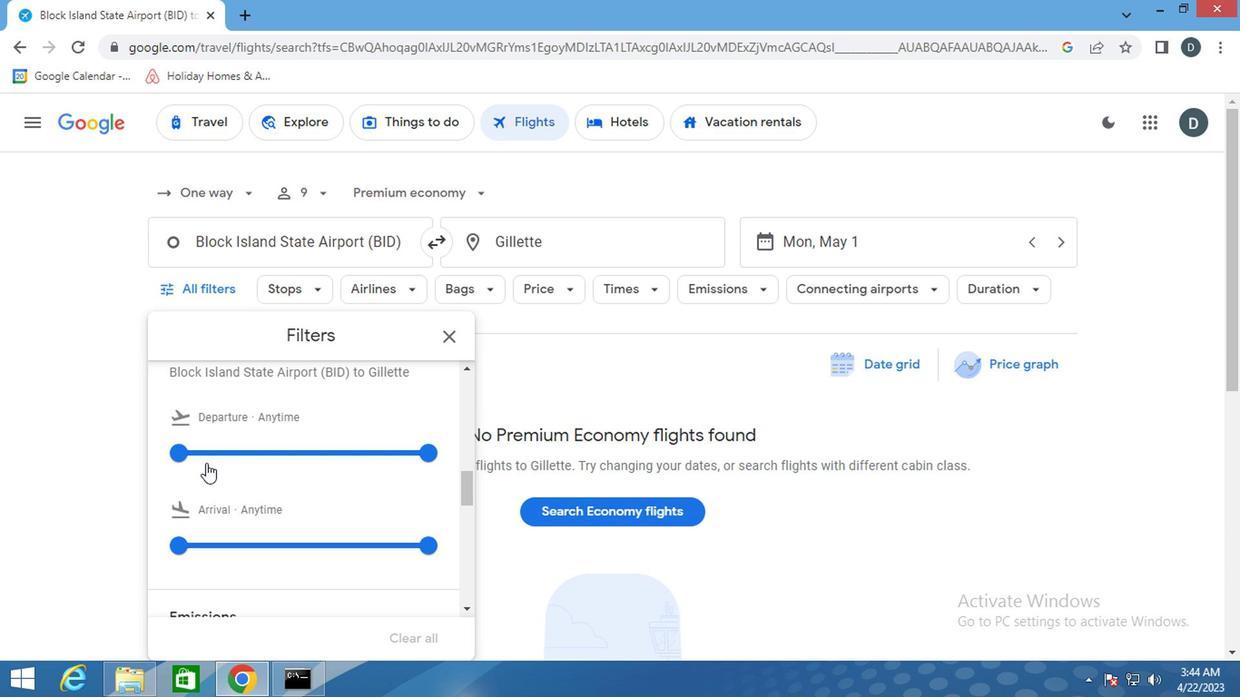 
Action: Mouse pressed left at (171, 465)
Screenshot: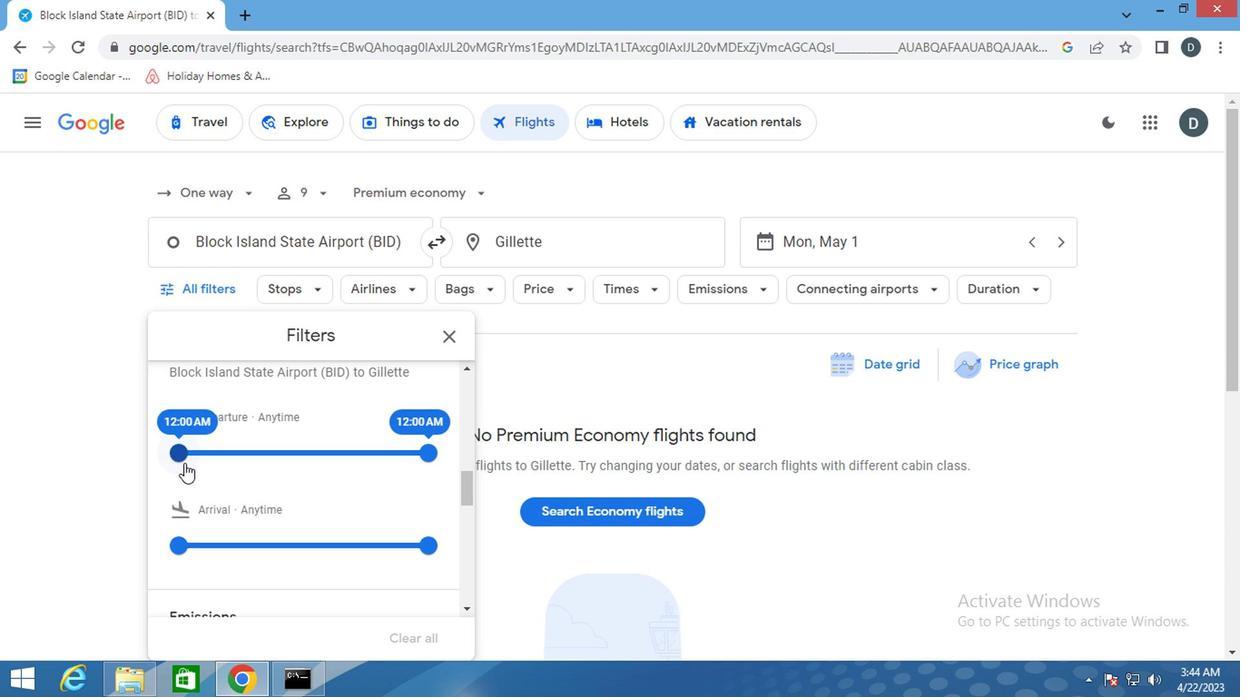 
Action: Mouse moved to (418, 458)
Screenshot: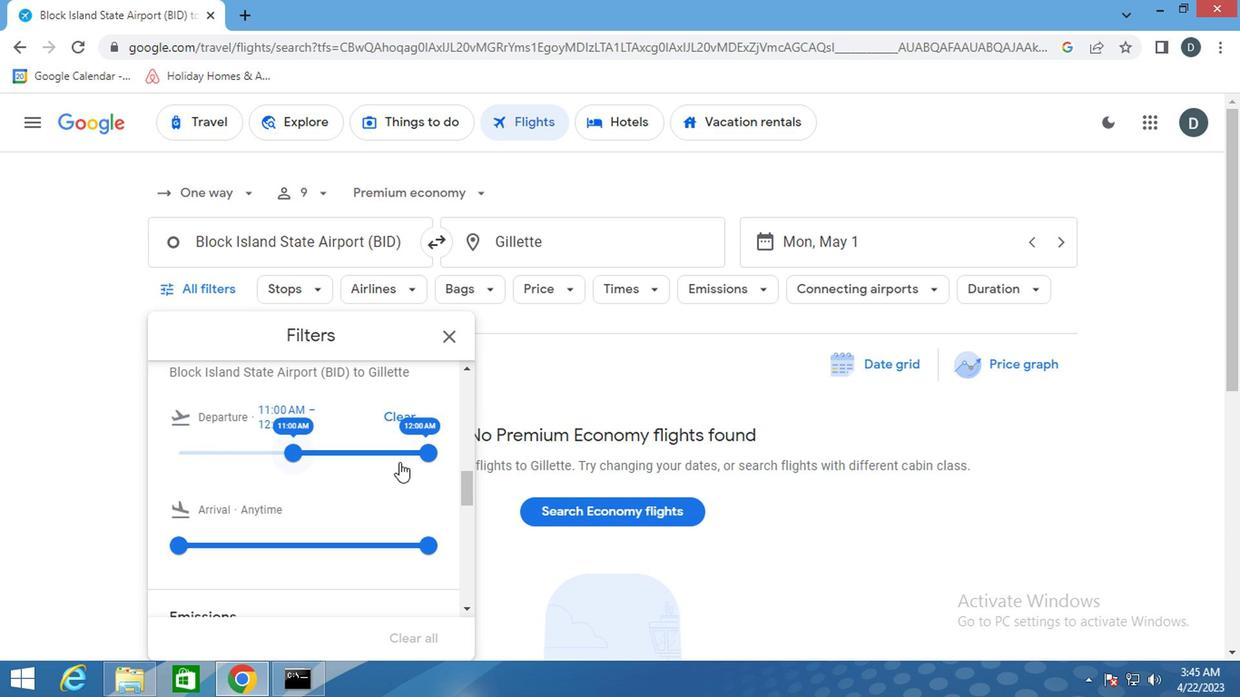 
Action: Mouse pressed left at (418, 458)
Screenshot: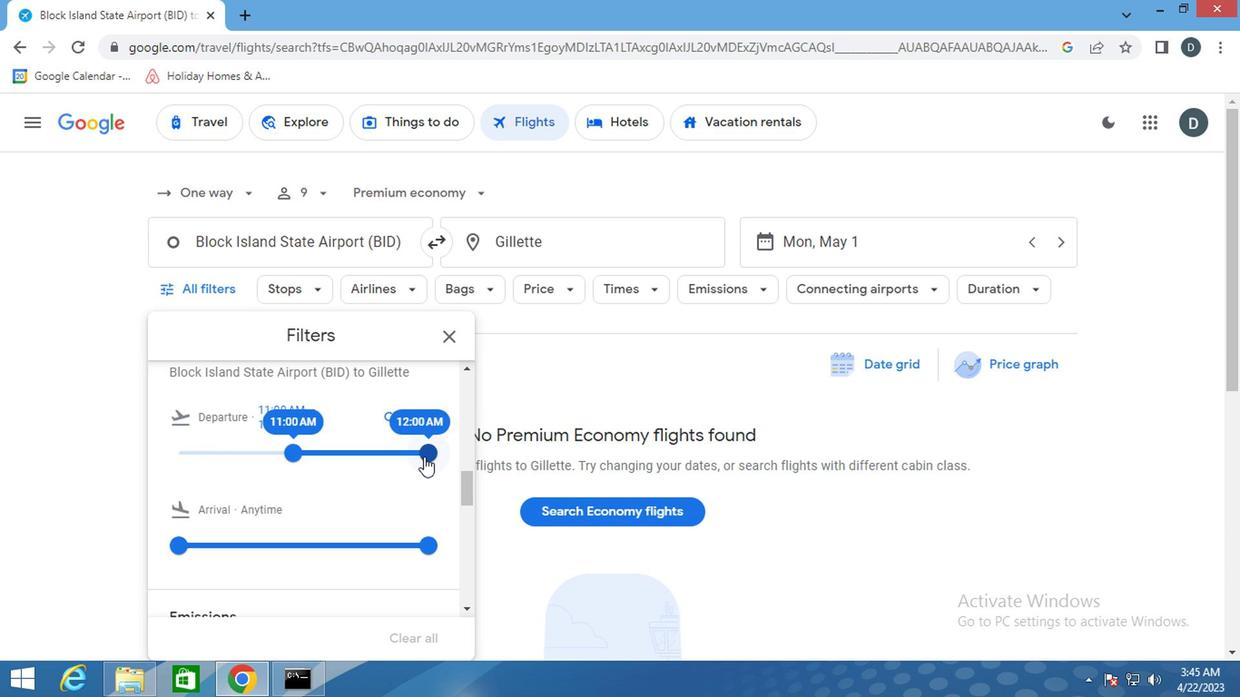 
Action: Mouse moved to (339, 512)
Screenshot: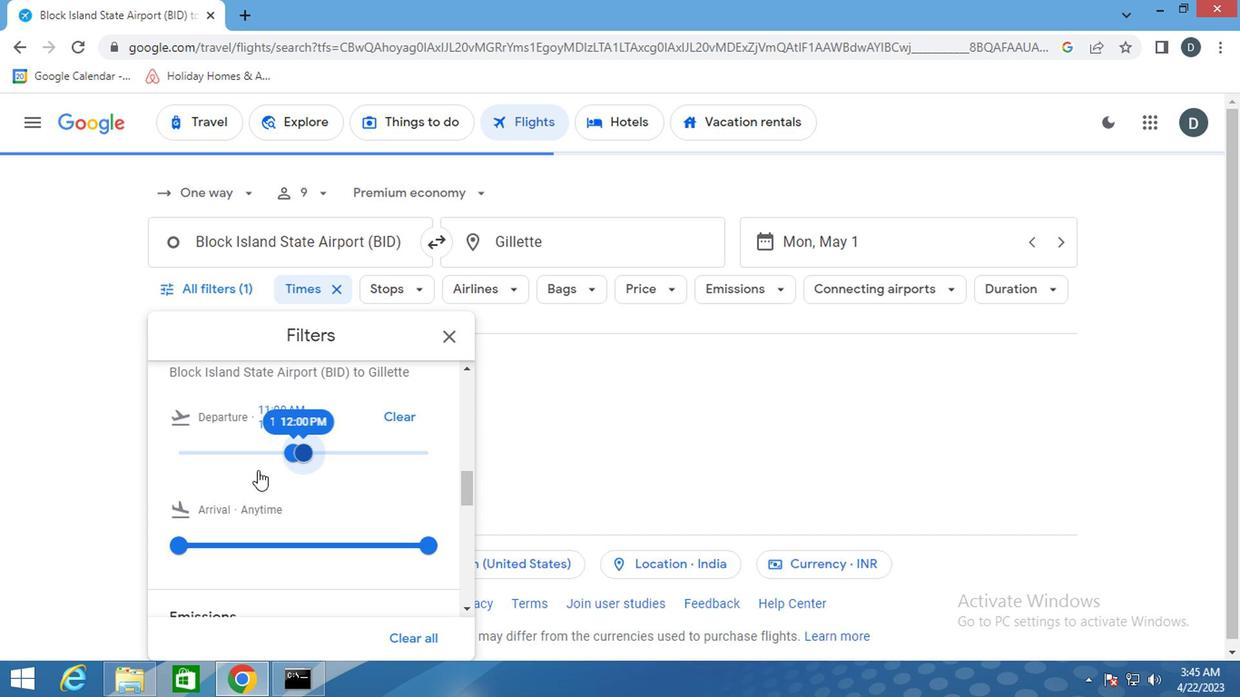 
Action: Mouse scrolled (339, 512) with delta (0, 0)
Screenshot: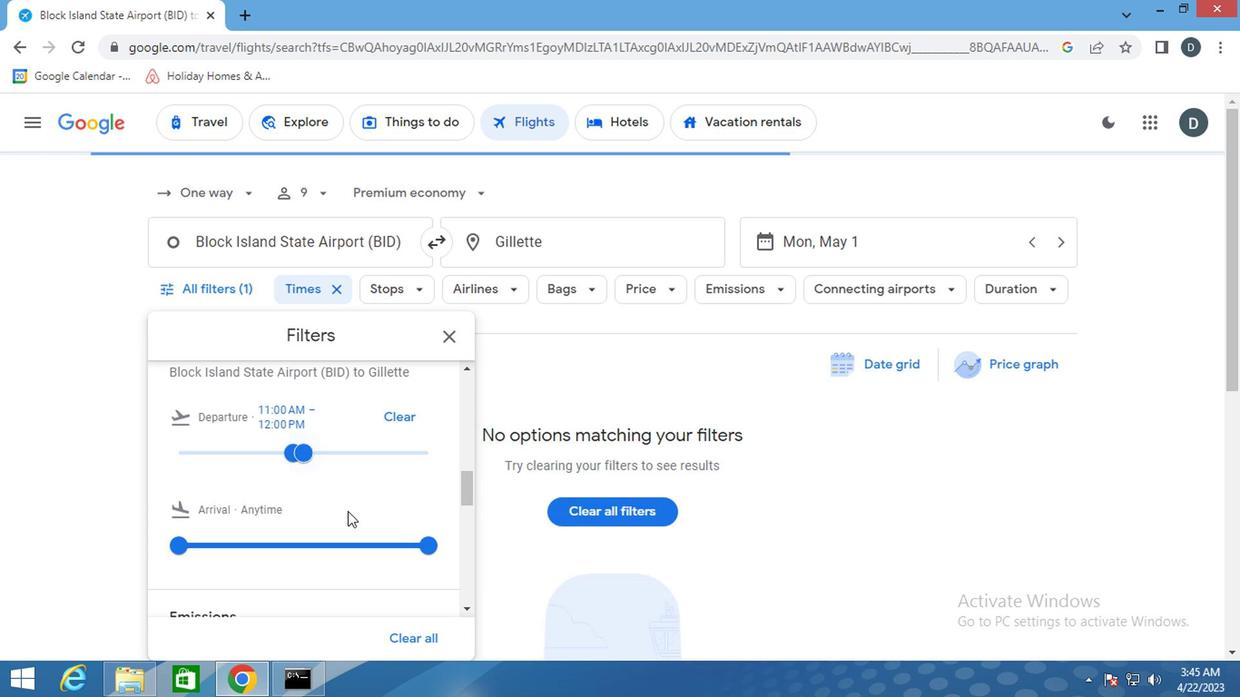 
Action: Mouse scrolled (339, 512) with delta (0, 0)
Screenshot: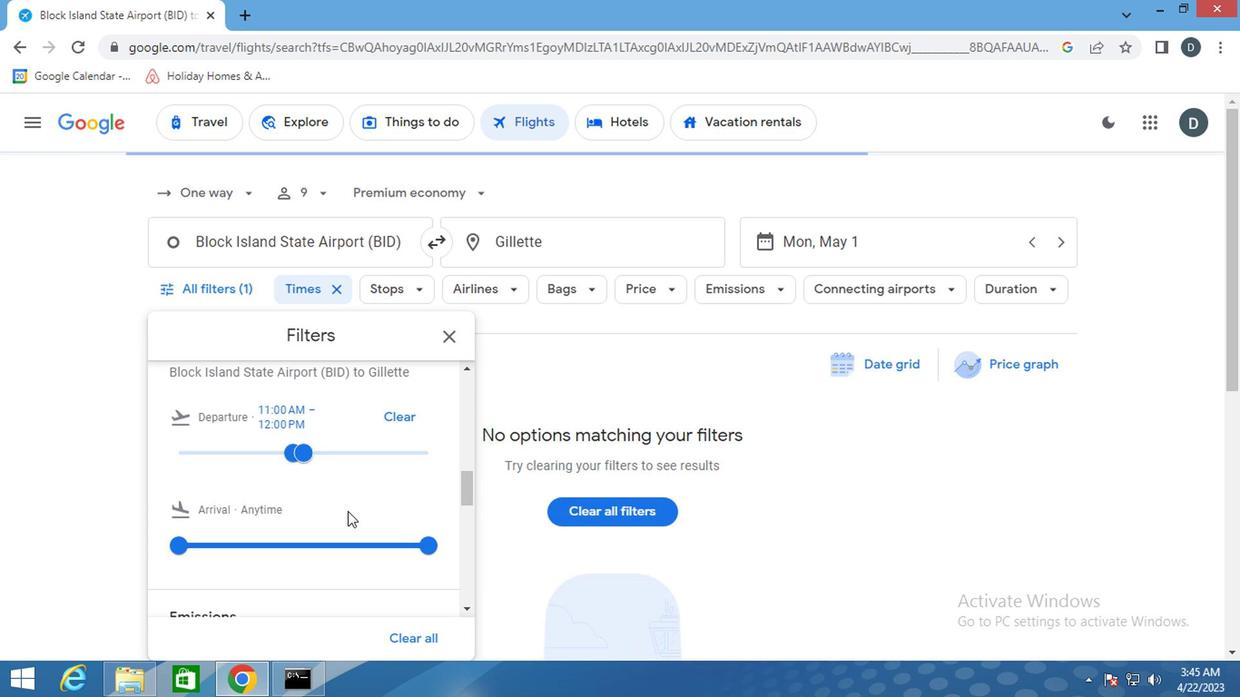 
Action: Mouse scrolled (339, 512) with delta (0, 0)
Screenshot: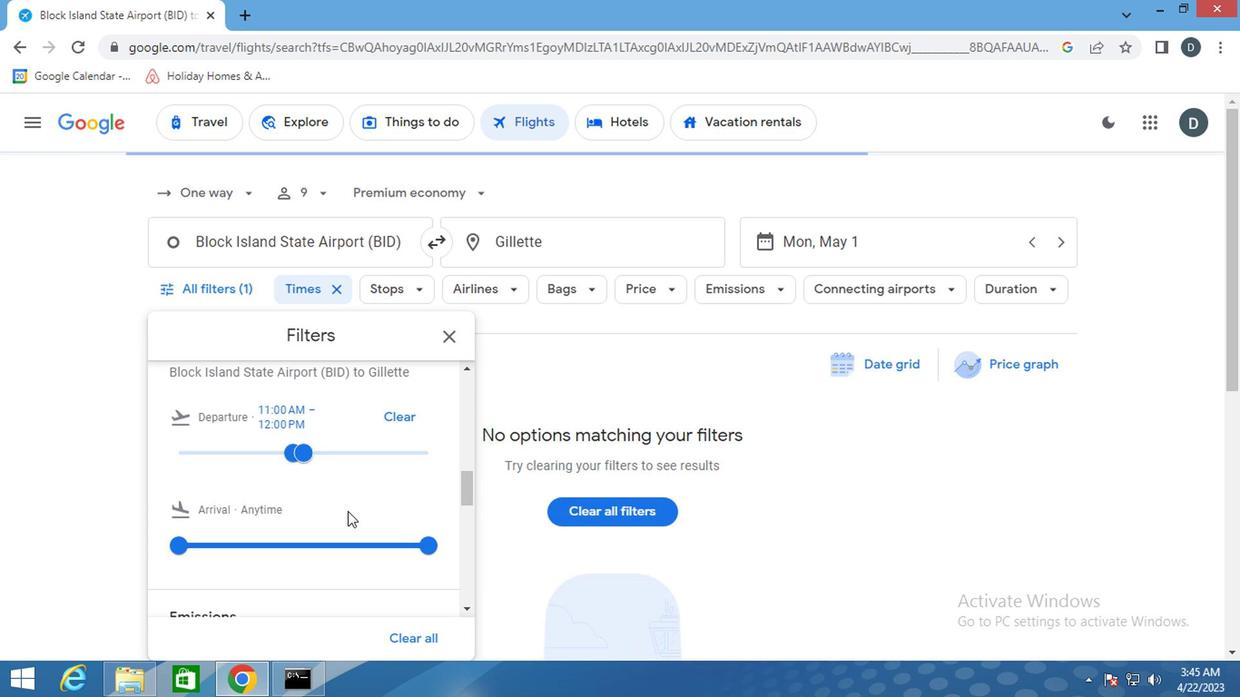 
Action: Mouse scrolled (339, 512) with delta (0, 0)
Screenshot: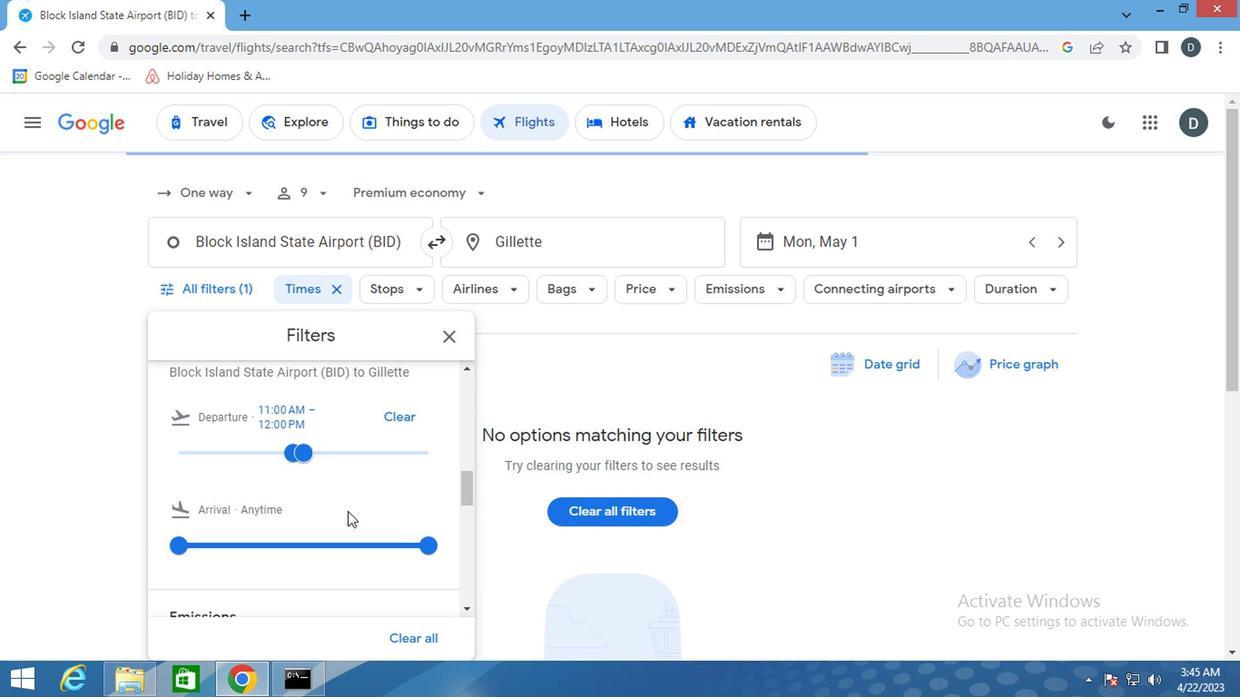 
Action: Mouse scrolled (339, 512) with delta (0, 0)
Screenshot: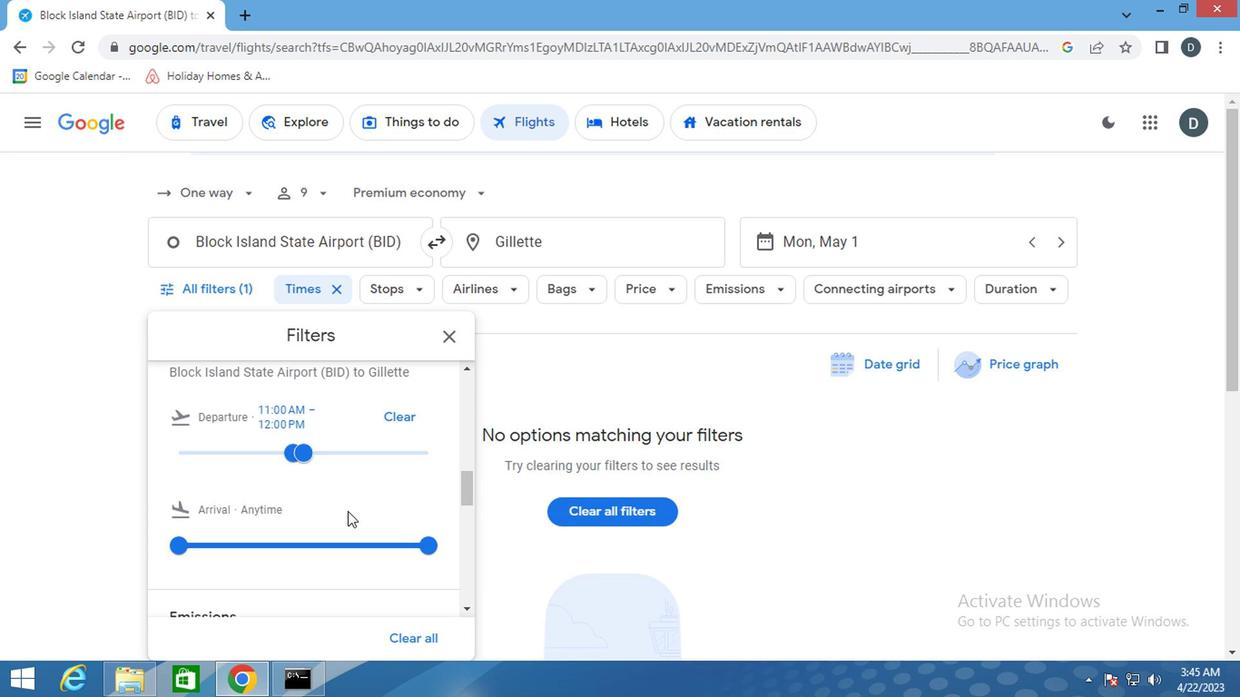 
Action: Mouse scrolled (339, 512) with delta (0, 0)
Screenshot: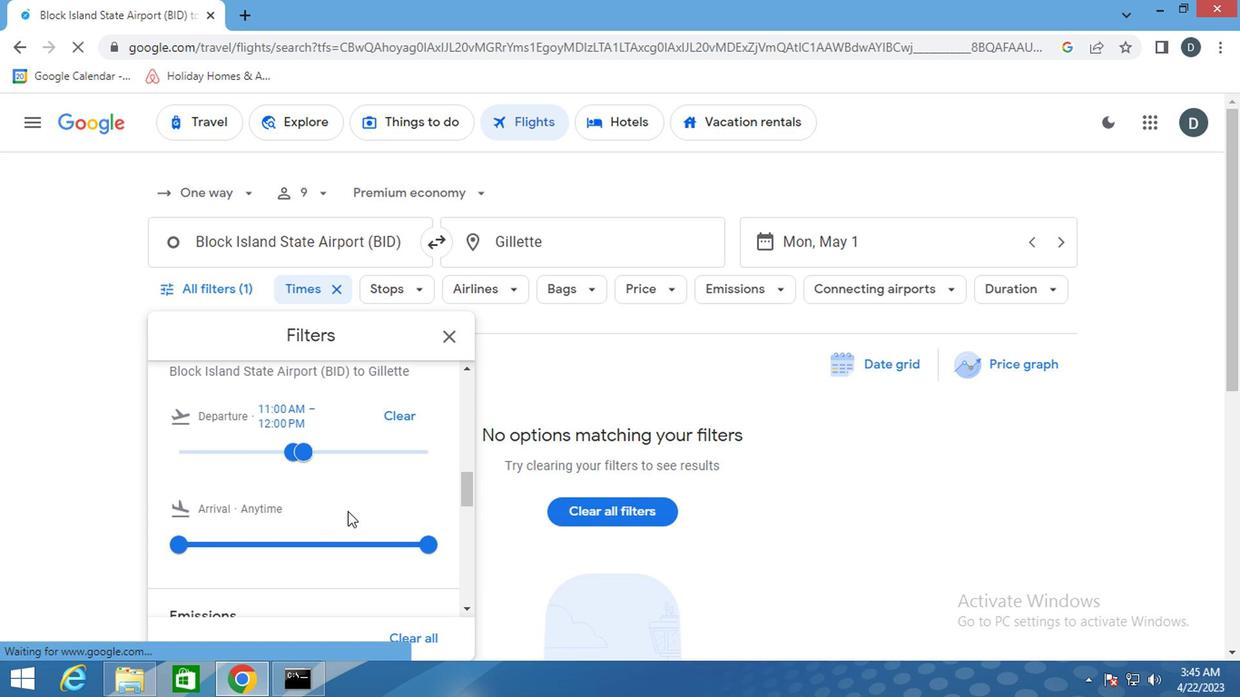
Action: Mouse scrolled (339, 512) with delta (0, 0)
Screenshot: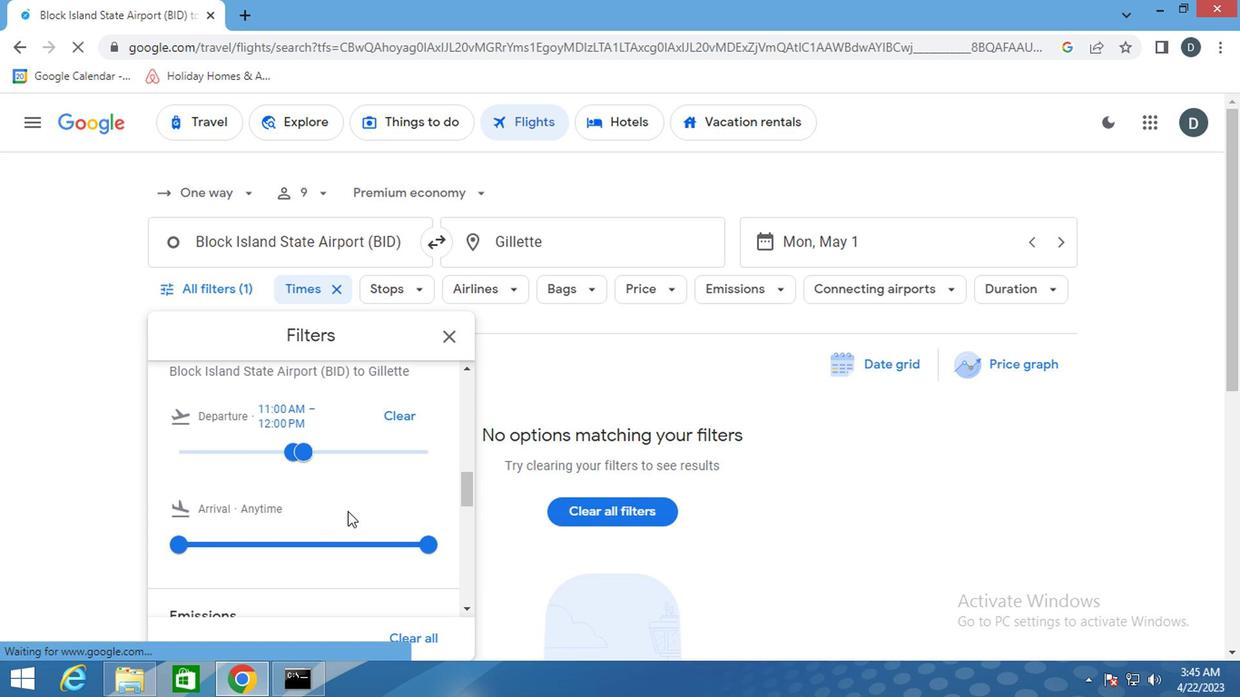 
Action: Mouse scrolled (339, 512) with delta (0, 0)
Screenshot: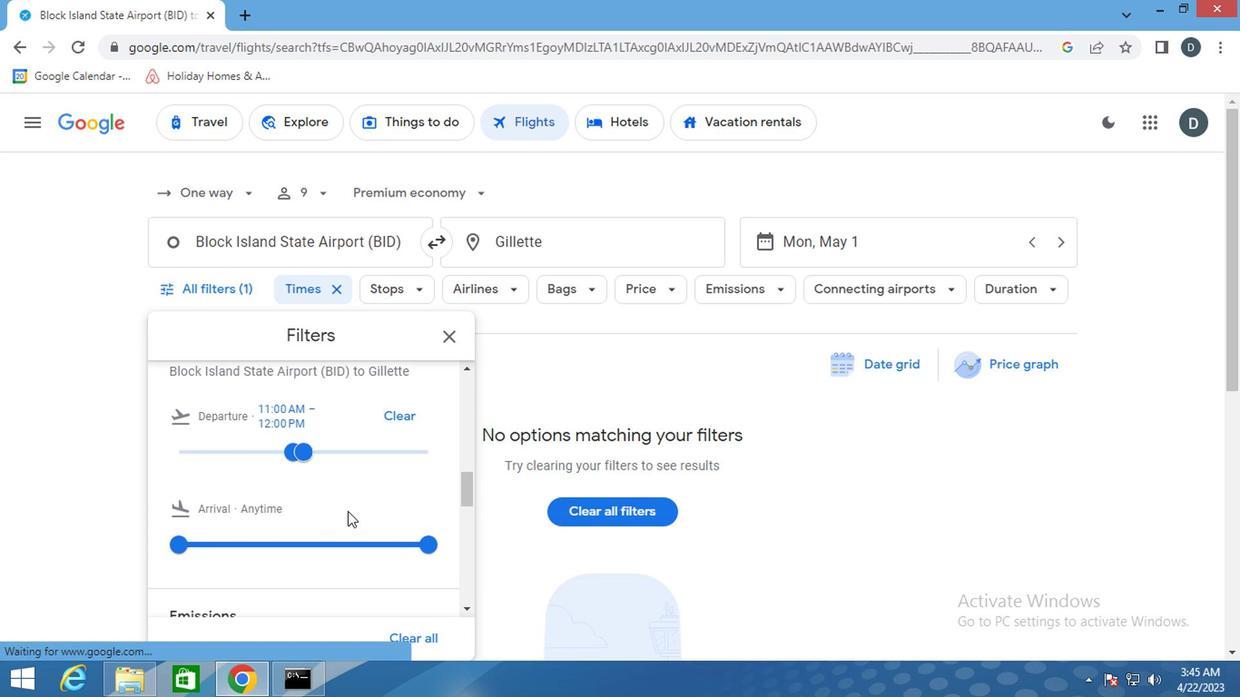 
Action: Mouse scrolled (339, 512) with delta (0, 0)
Screenshot: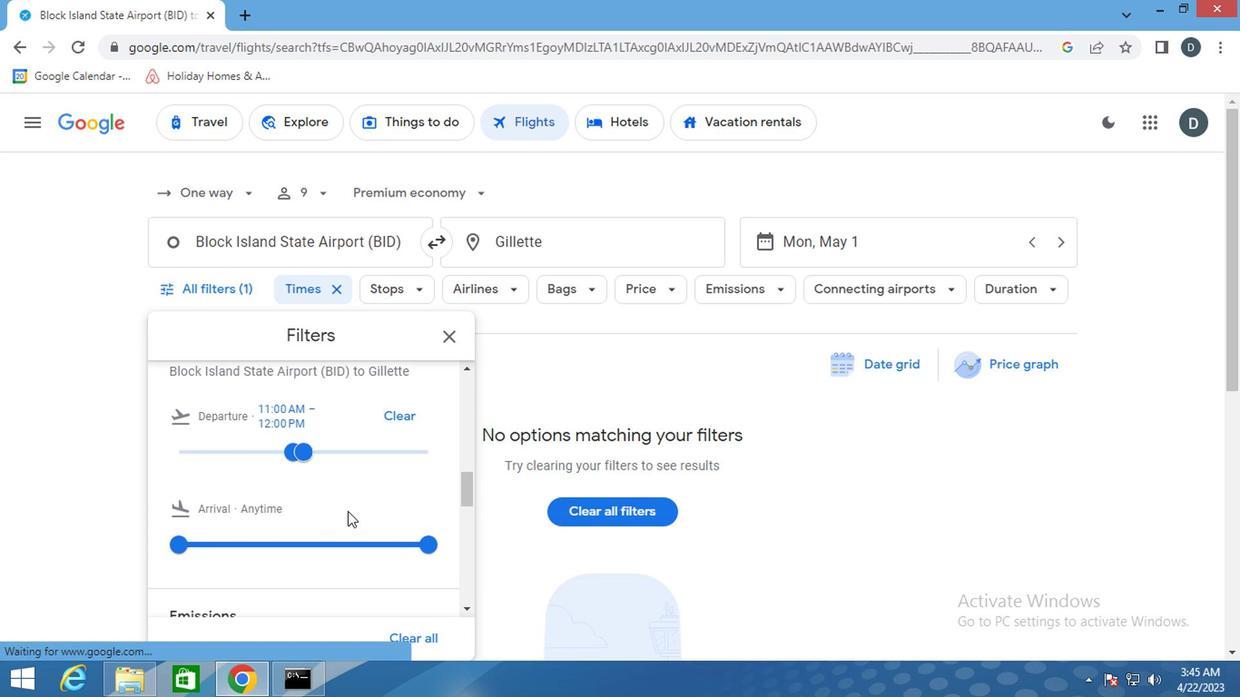 
Action: Mouse scrolled (339, 512) with delta (0, 0)
Screenshot: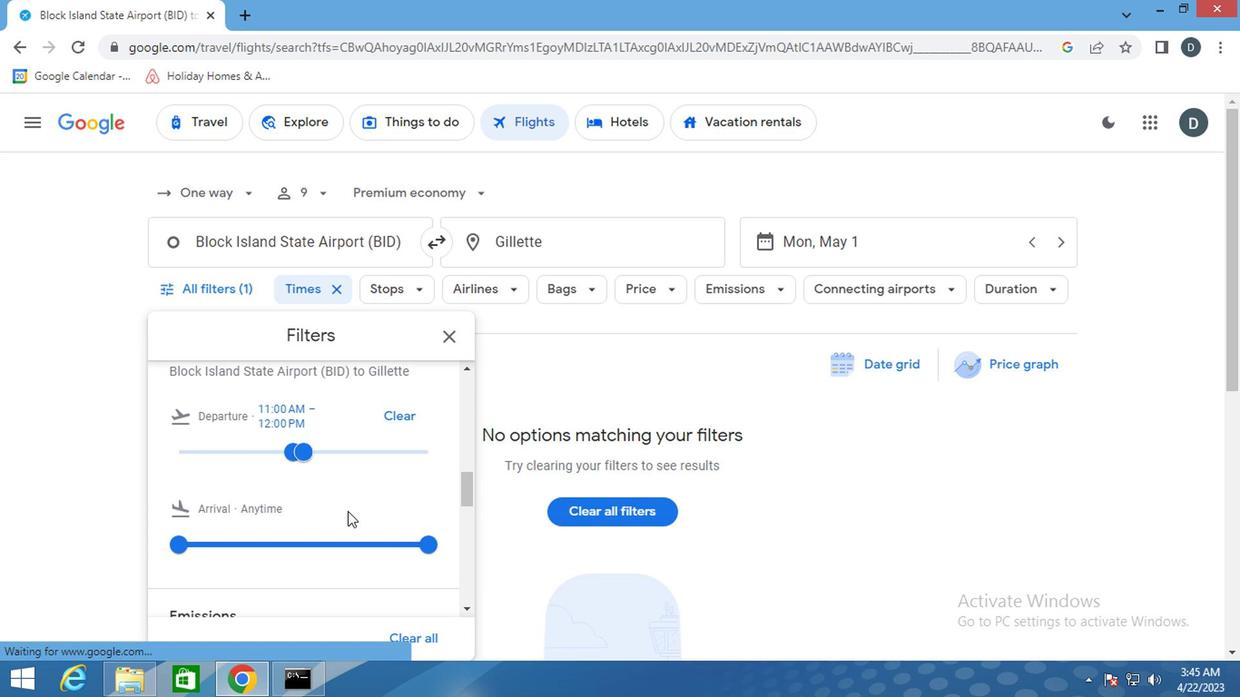 
Action: Mouse scrolled (339, 512) with delta (0, 0)
Screenshot: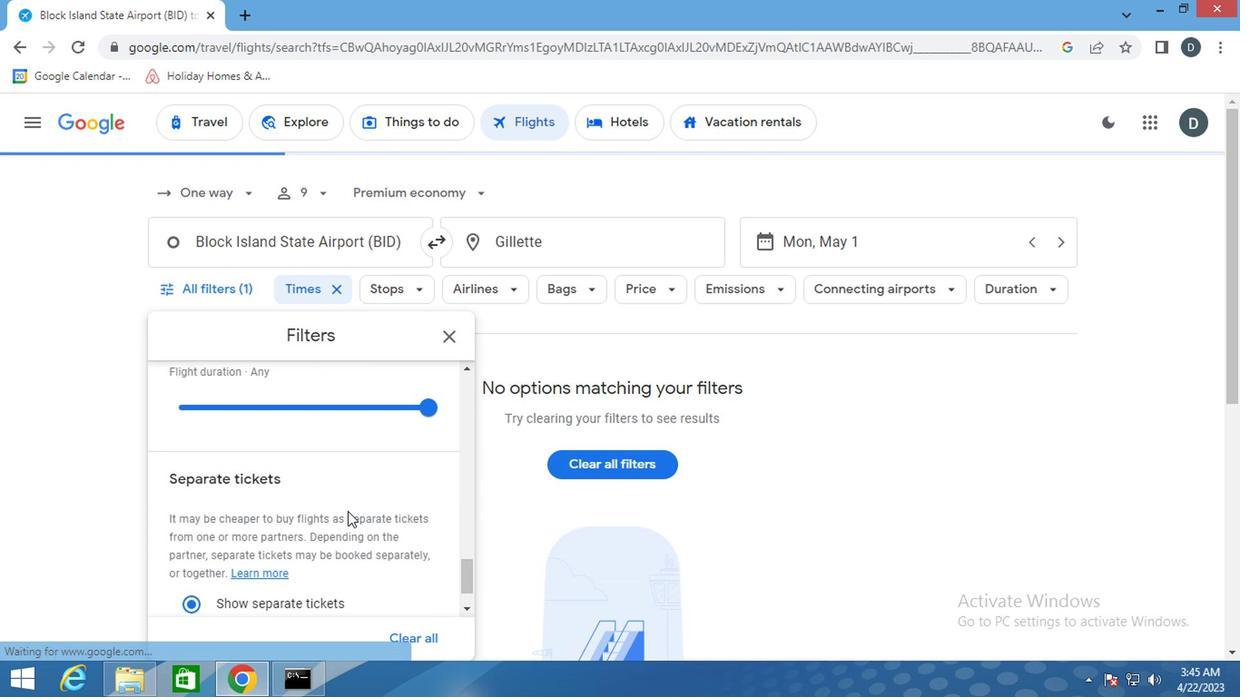 
Action: Mouse scrolled (339, 512) with delta (0, 0)
Screenshot: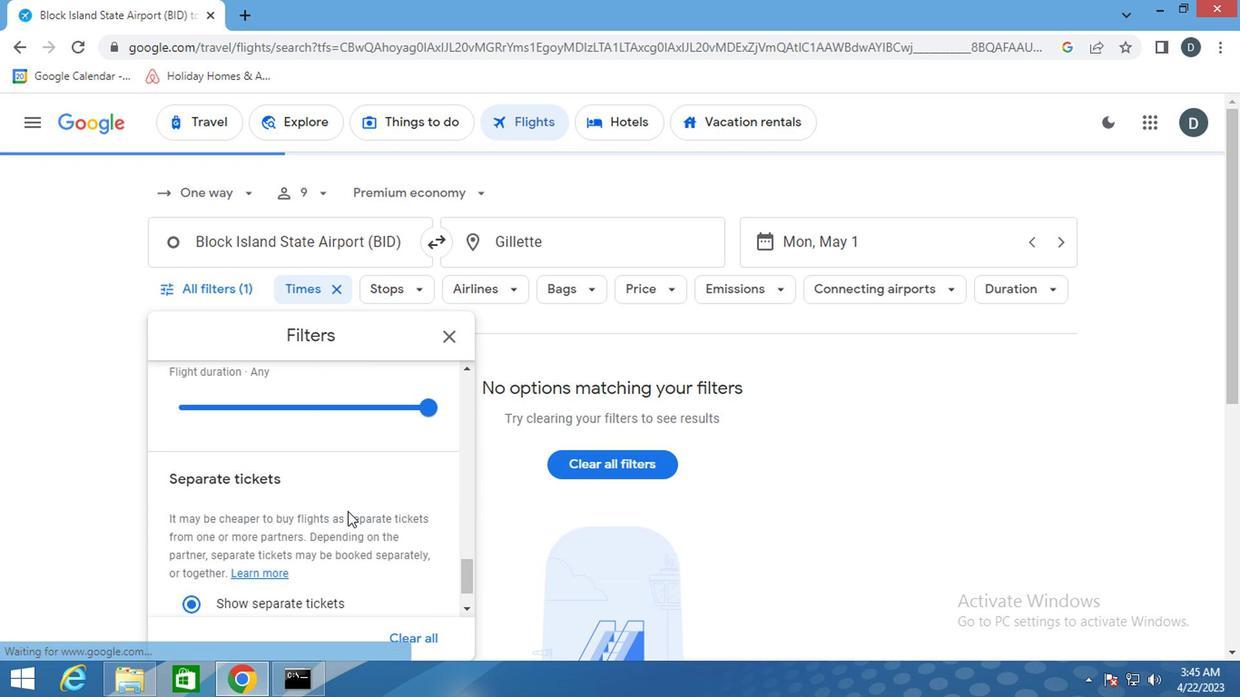 
Action: Mouse scrolled (339, 512) with delta (0, 0)
Screenshot: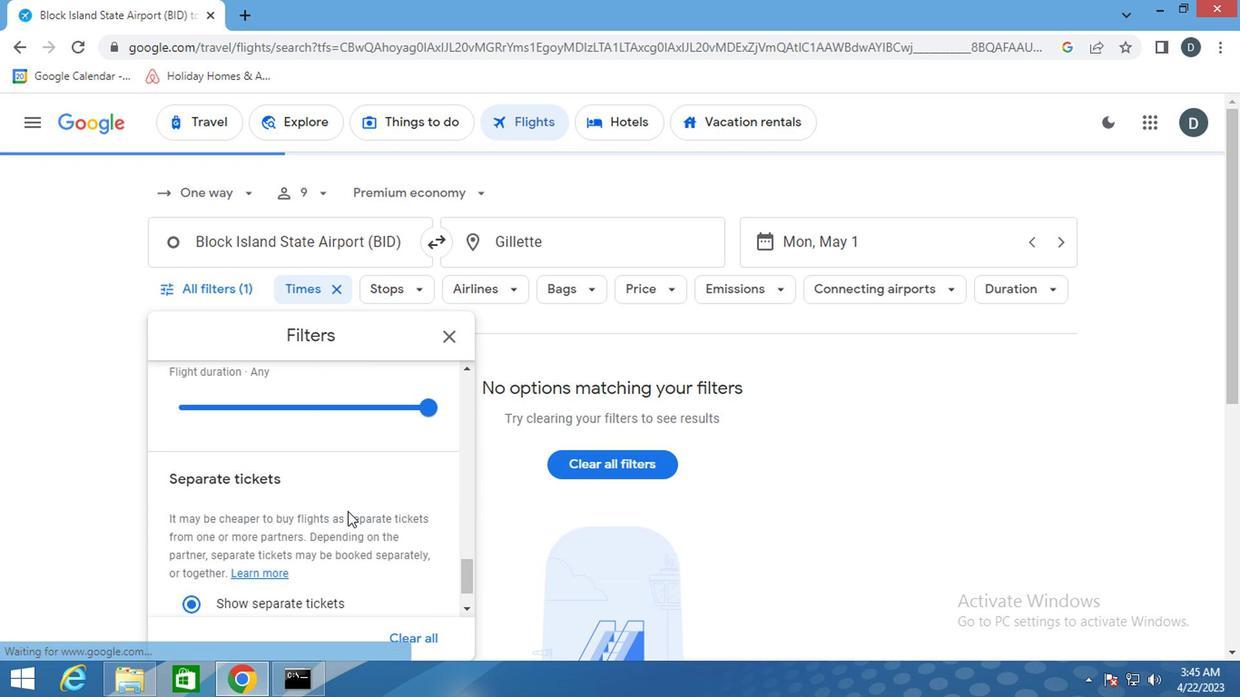 
Action: Mouse scrolled (339, 512) with delta (0, 0)
Screenshot: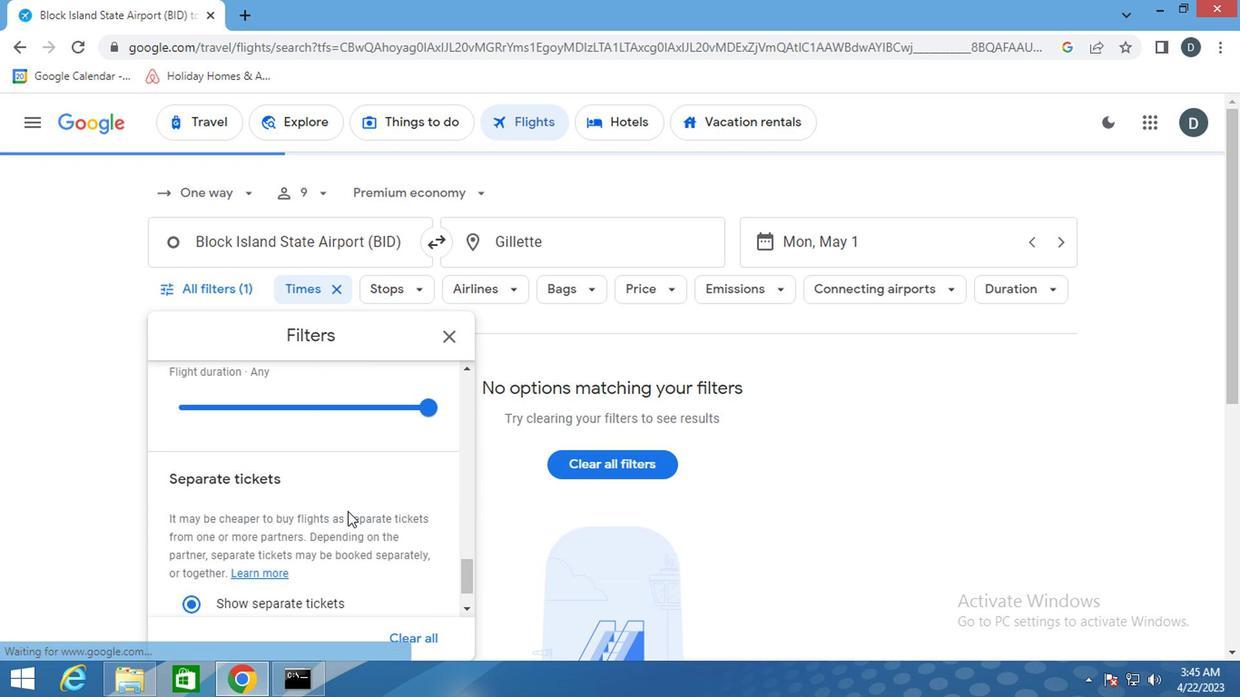 
Action: Mouse scrolled (339, 512) with delta (0, 0)
Screenshot: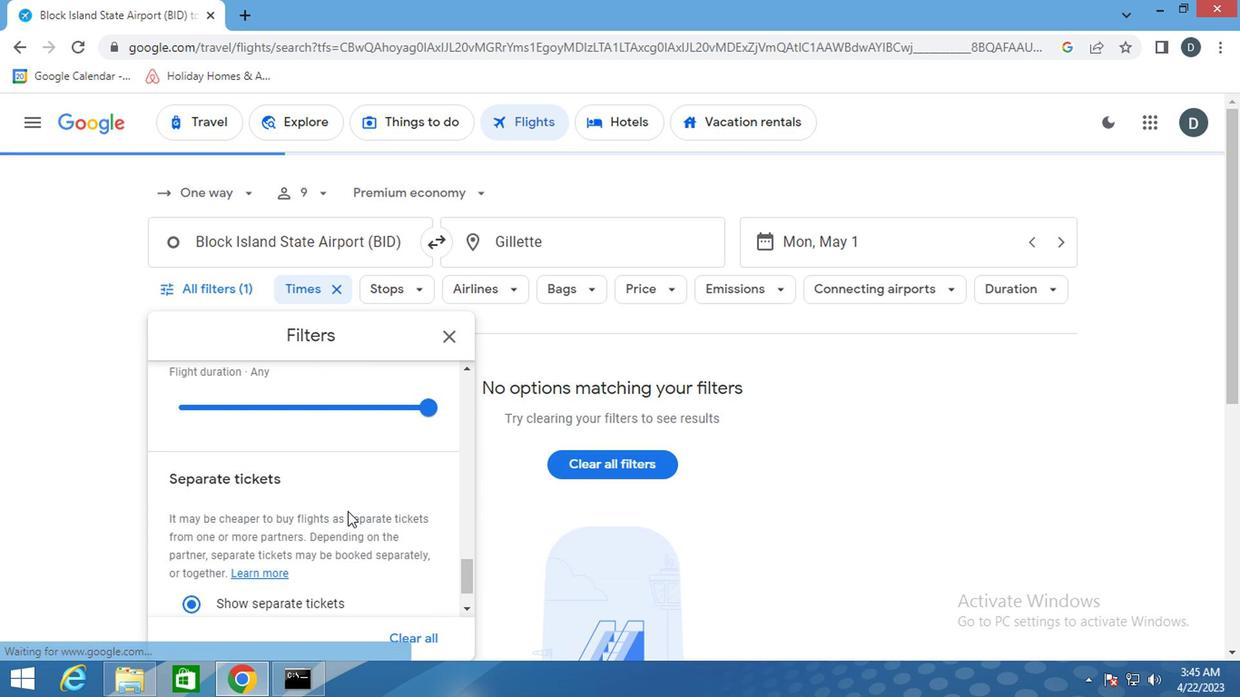 
Action: Mouse scrolled (339, 512) with delta (0, 0)
Screenshot: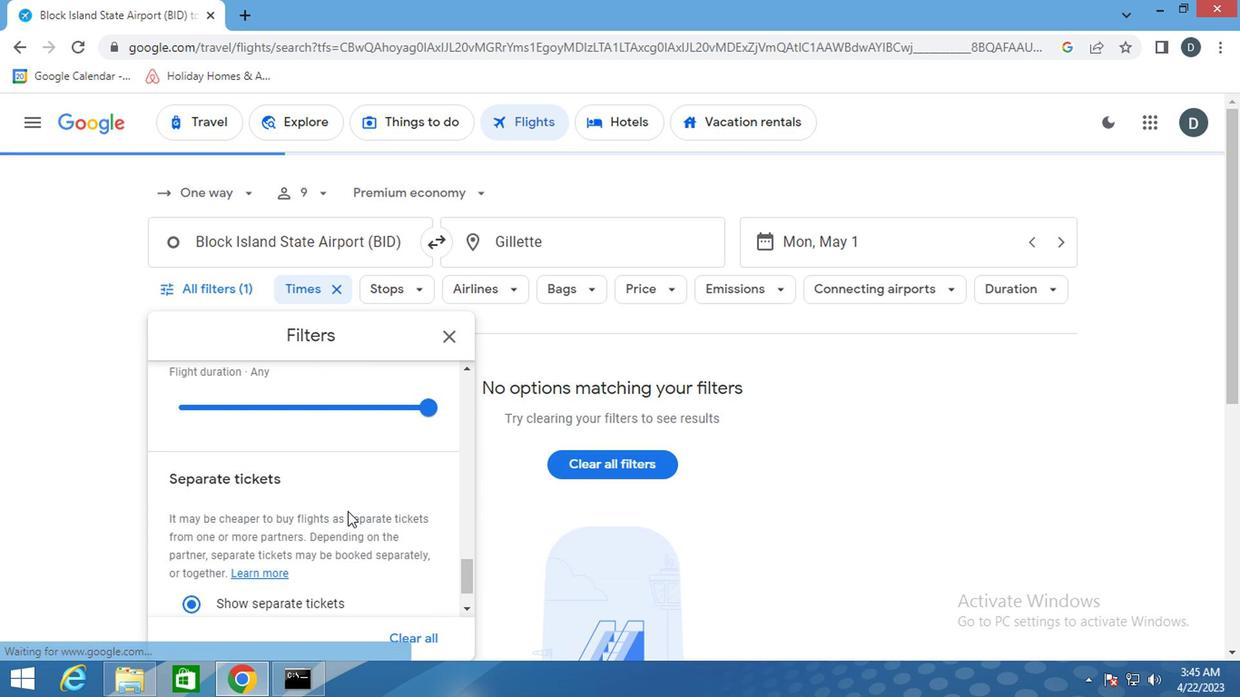 
Action: Mouse moved to (337, 507)
Screenshot: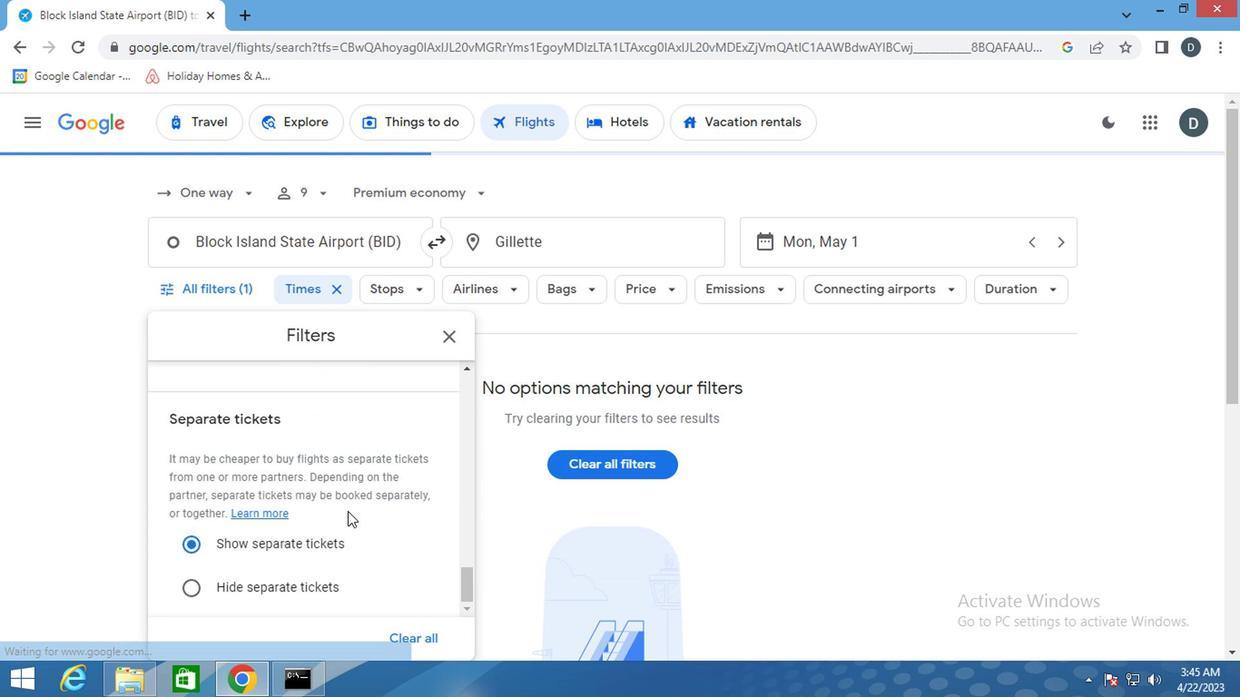 
Action: Mouse scrolled (337, 507) with delta (0, 0)
Screenshot: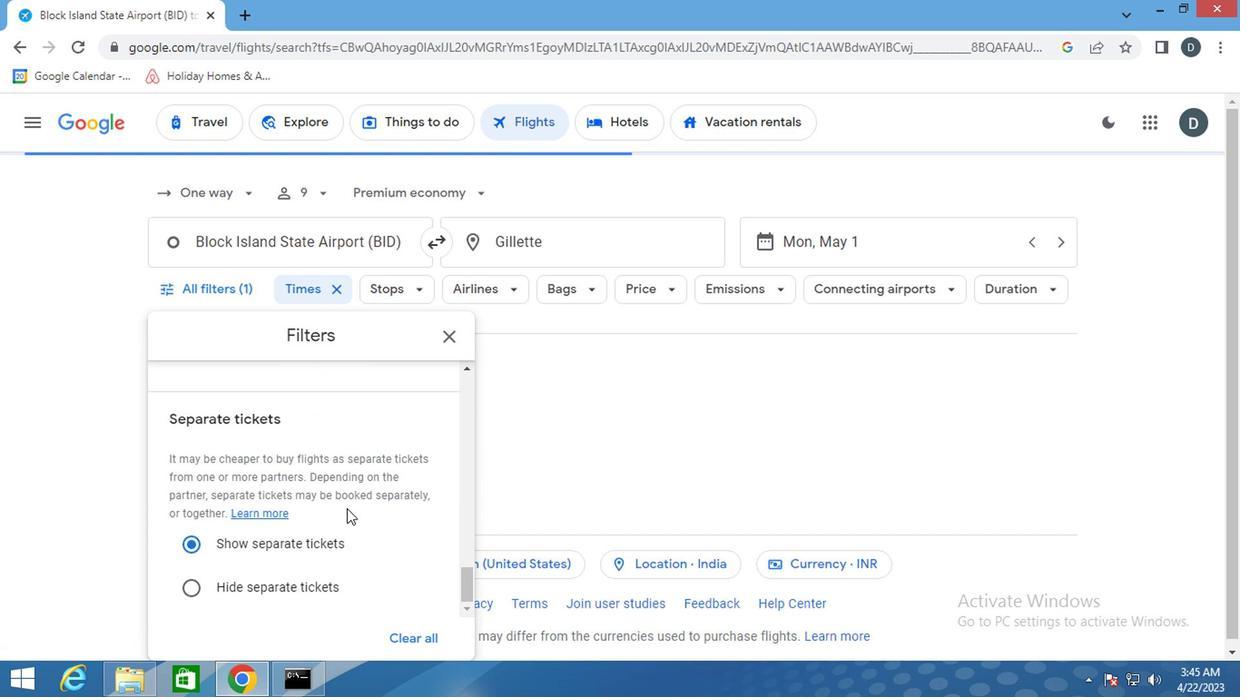 
Action: Mouse scrolled (337, 507) with delta (0, 0)
Screenshot: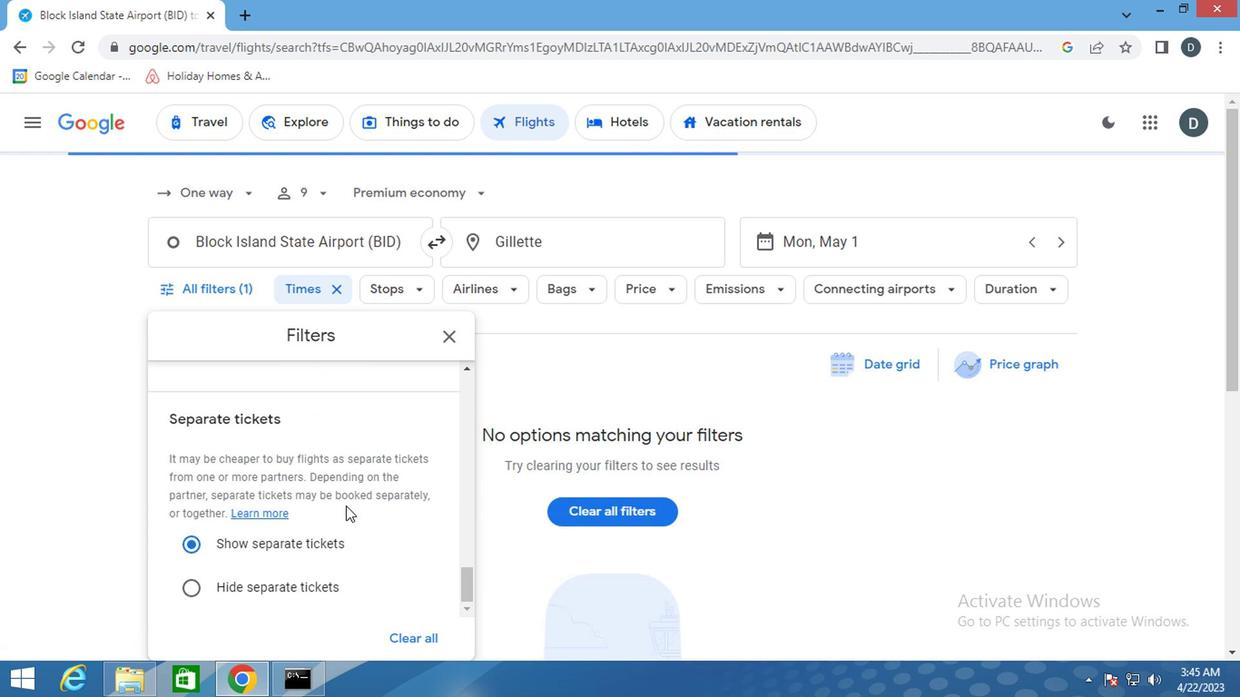 
Action: Mouse scrolled (337, 507) with delta (0, 0)
Screenshot: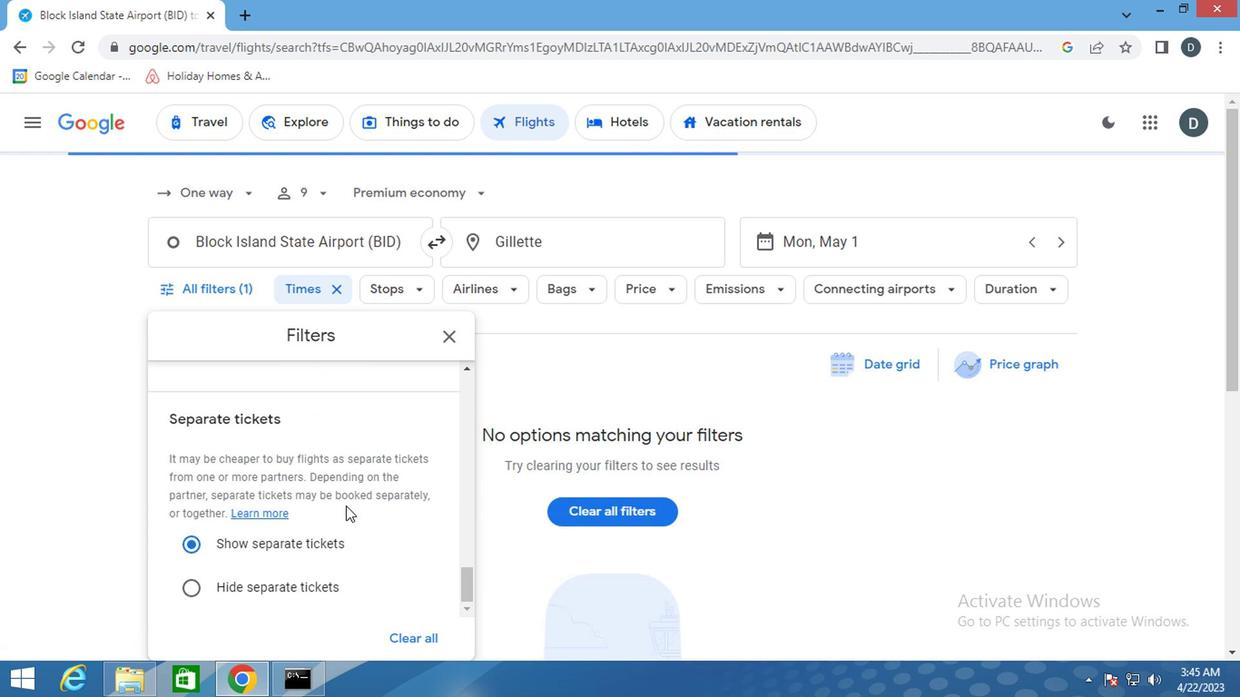 
Action: Mouse moved to (337, 505)
Screenshot: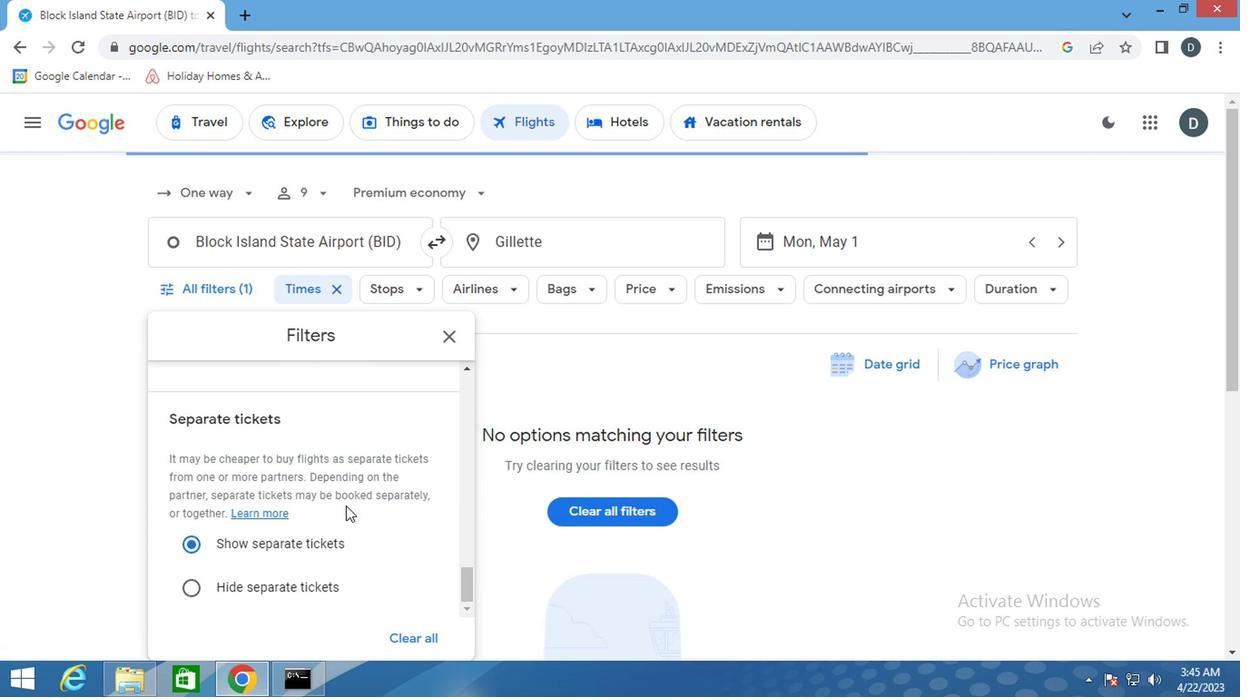 
Action: Mouse scrolled (337, 503) with delta (0, -1)
Screenshot: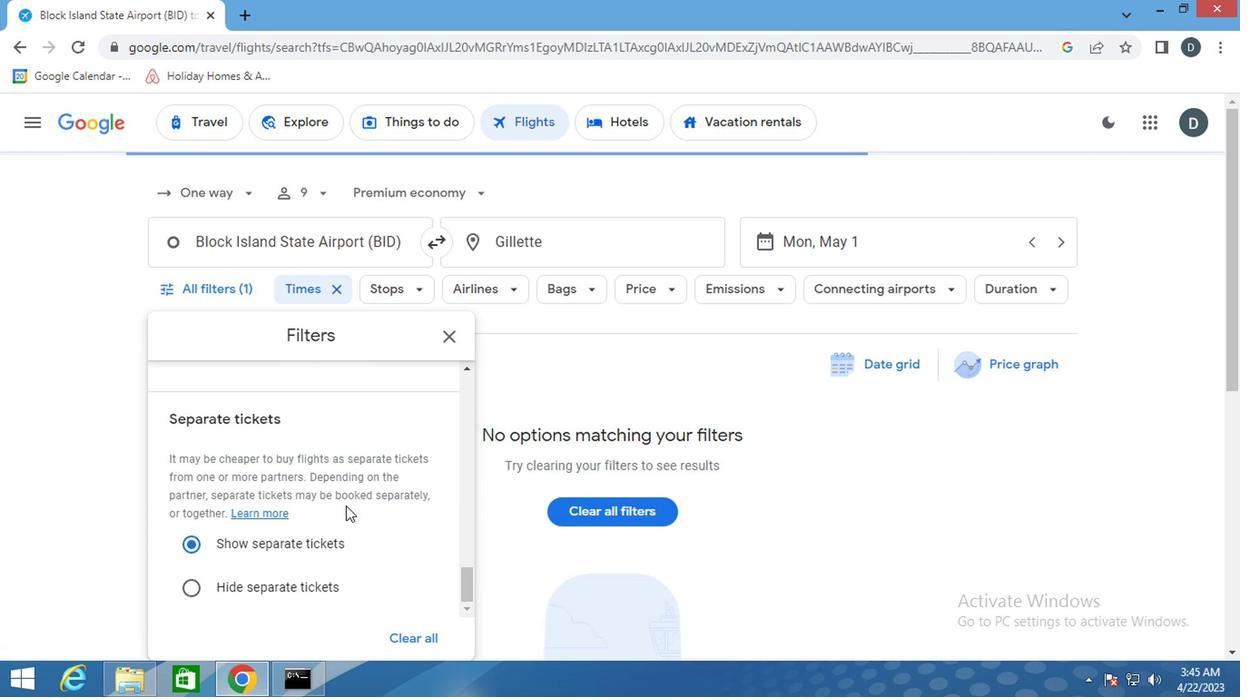 
Action: Mouse moved to (435, 346)
Screenshot: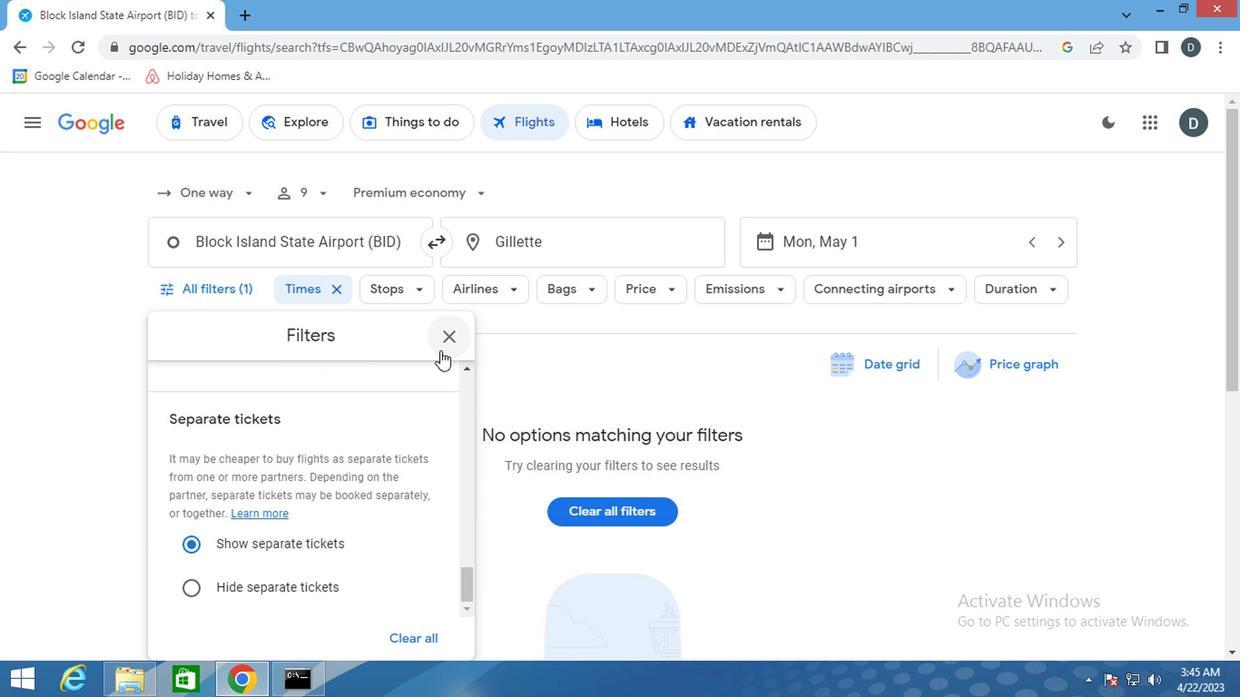 
Action: Mouse pressed left at (435, 346)
Screenshot: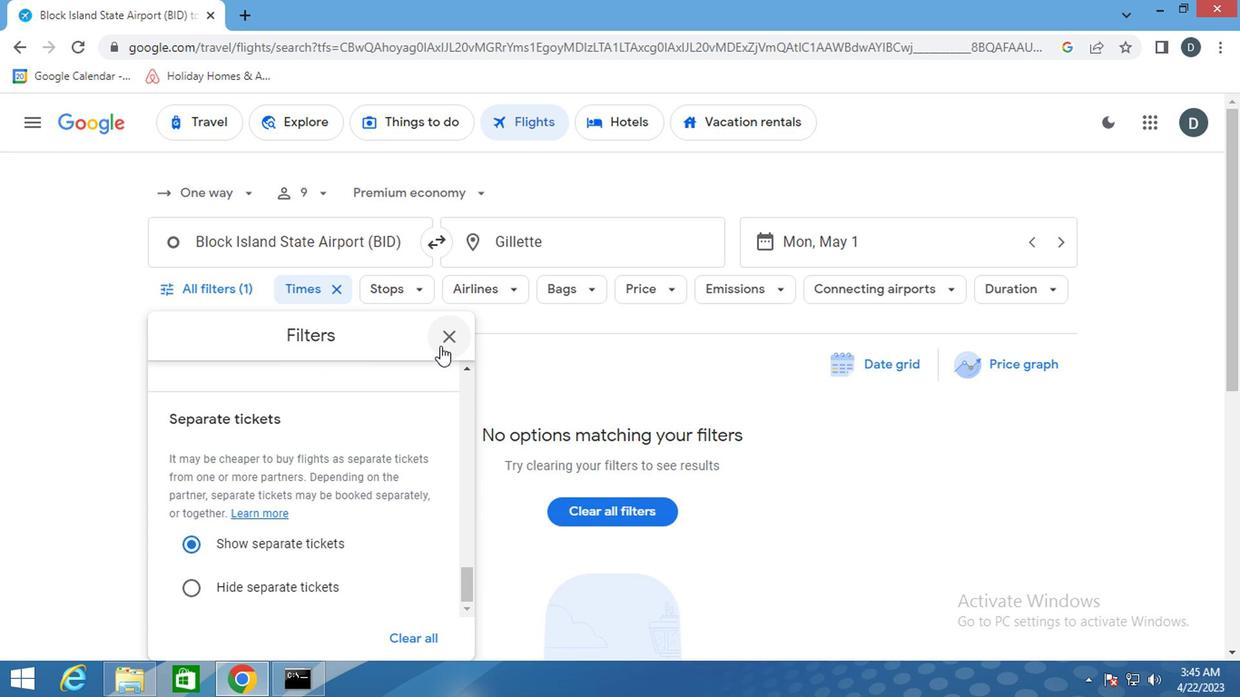 
